 Task: Add a signature Faith Turner containing Have a great summer vacation, Faith Turner to email address softage.1@softage.net and add a label Landscaping
Action: Mouse moved to (442, 730)
Screenshot: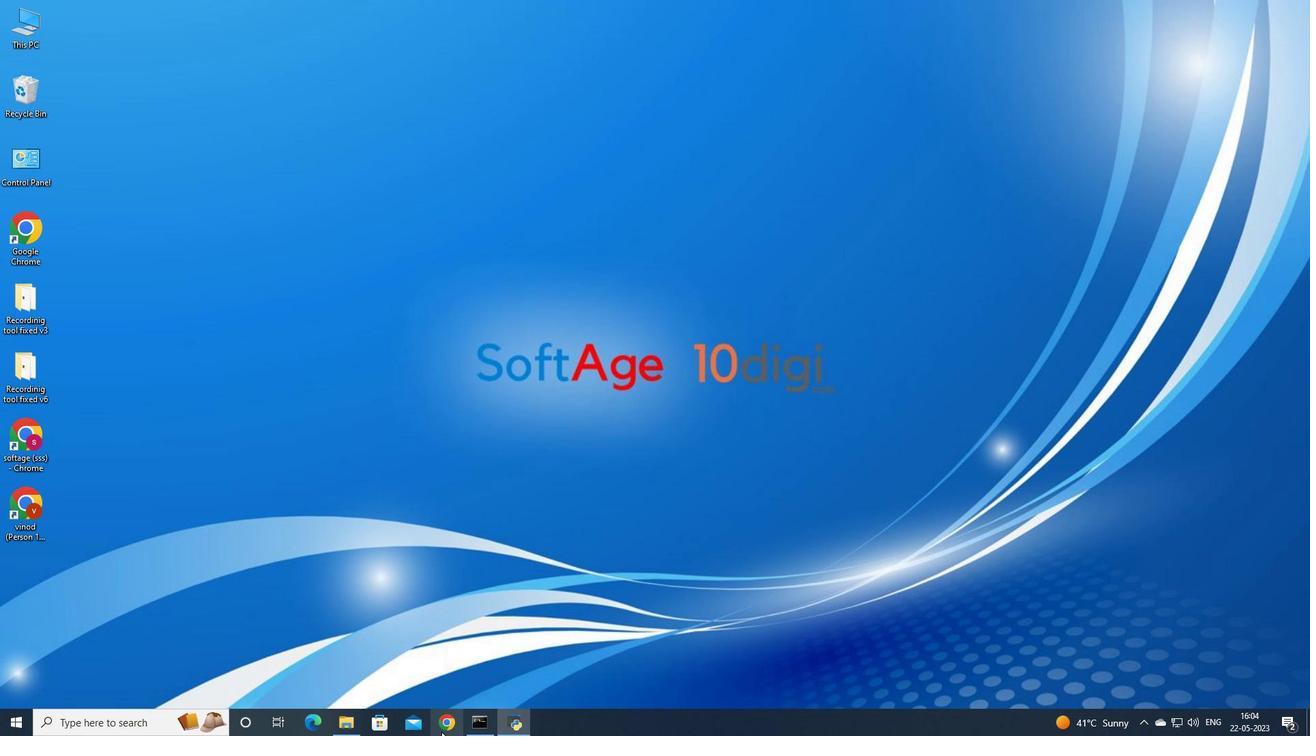 
Action: Mouse pressed left at (442, 730)
Screenshot: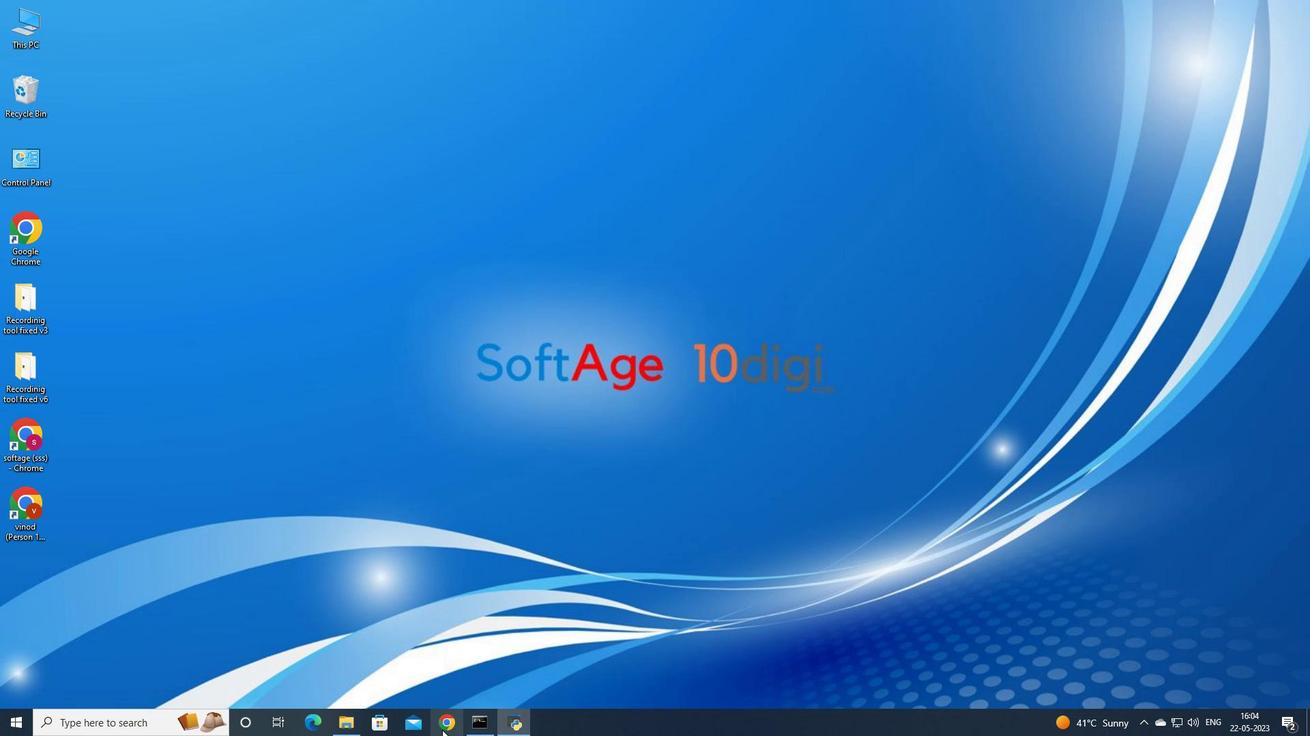 
Action: Mouse moved to (587, 417)
Screenshot: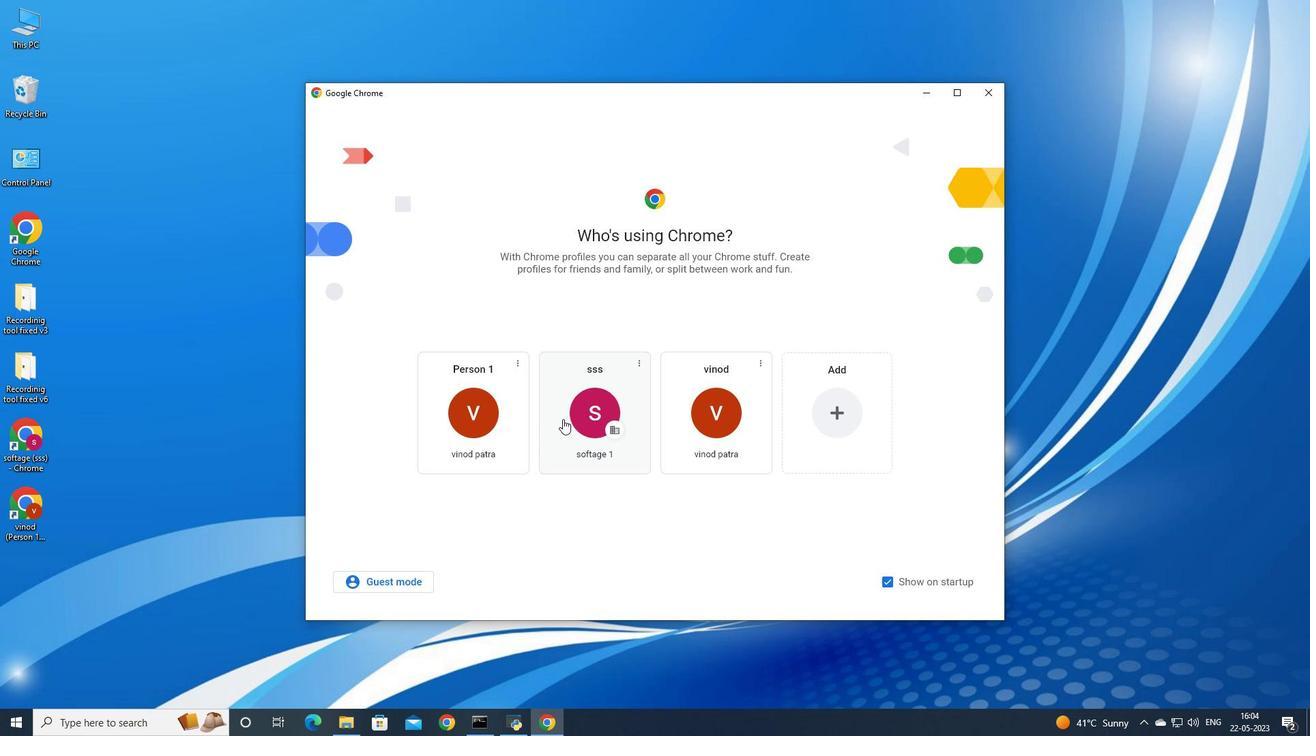 
Action: Mouse pressed left at (587, 417)
Screenshot: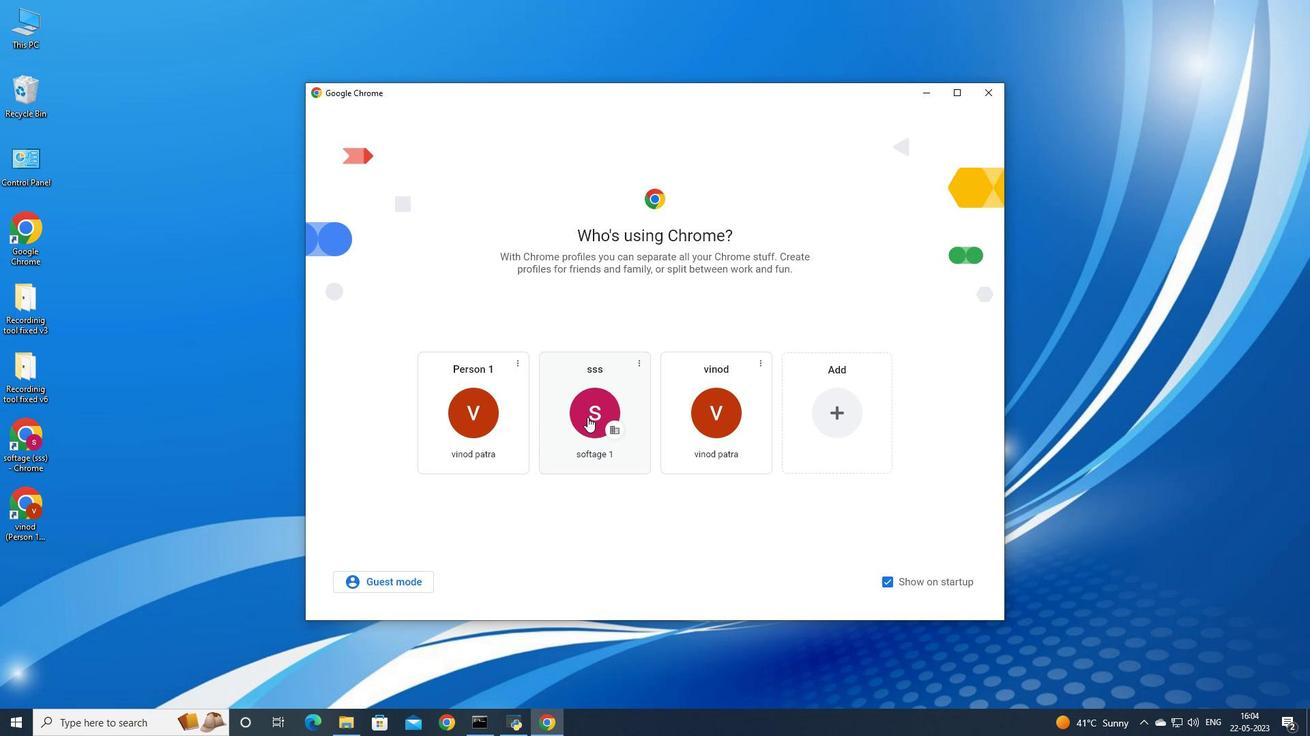
Action: Mouse moved to (1184, 74)
Screenshot: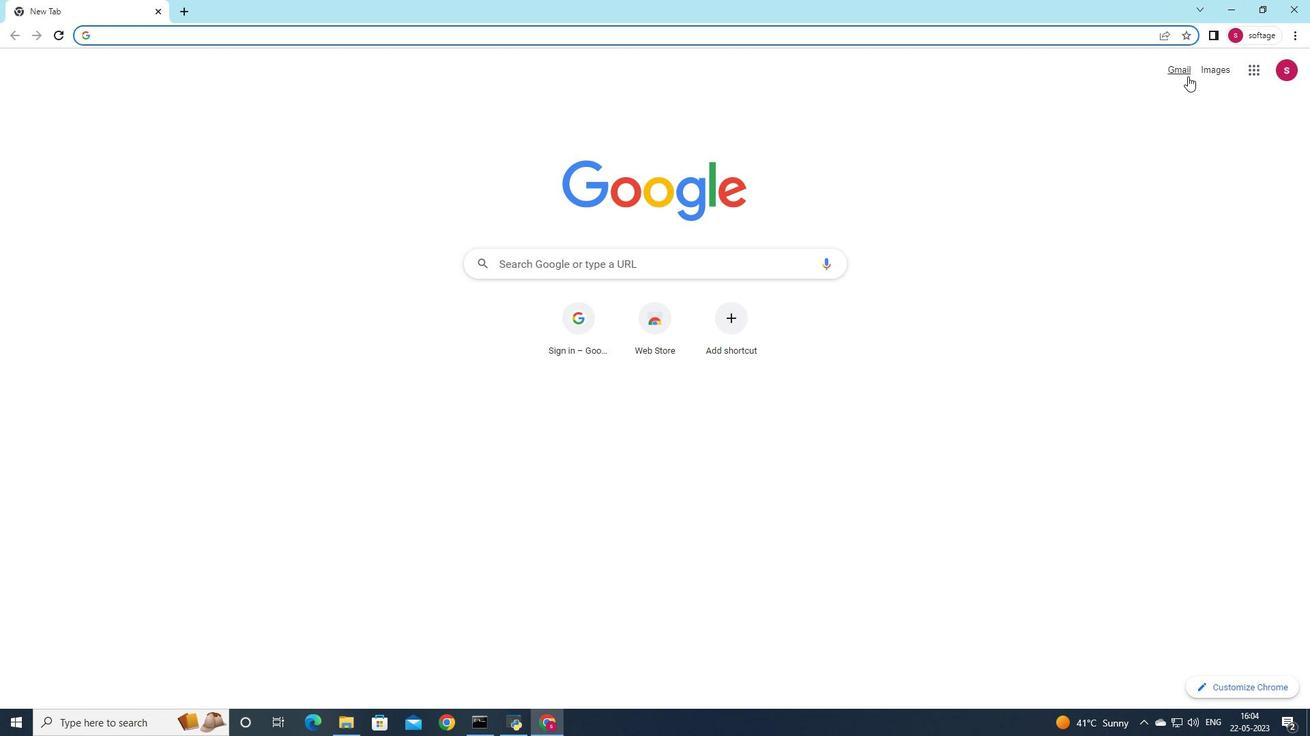 
Action: Mouse pressed left at (1184, 74)
Screenshot: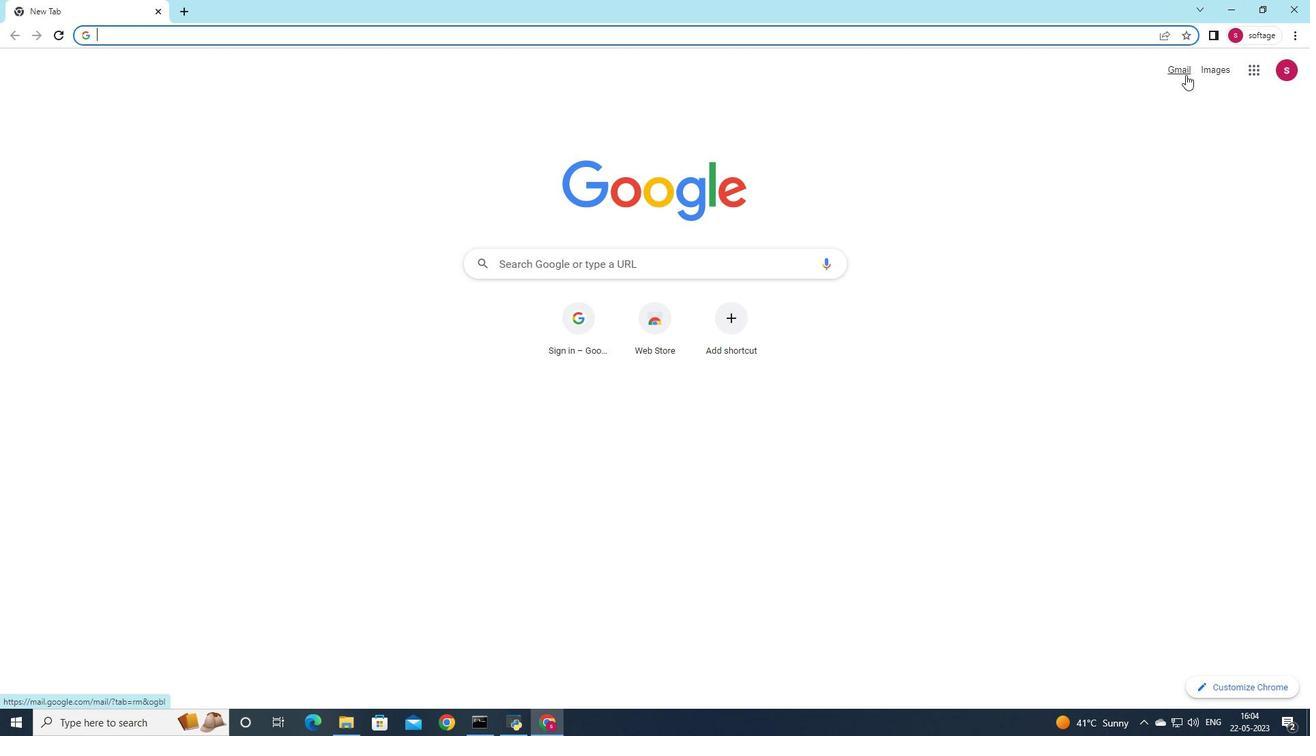 
Action: Mouse moved to (1157, 94)
Screenshot: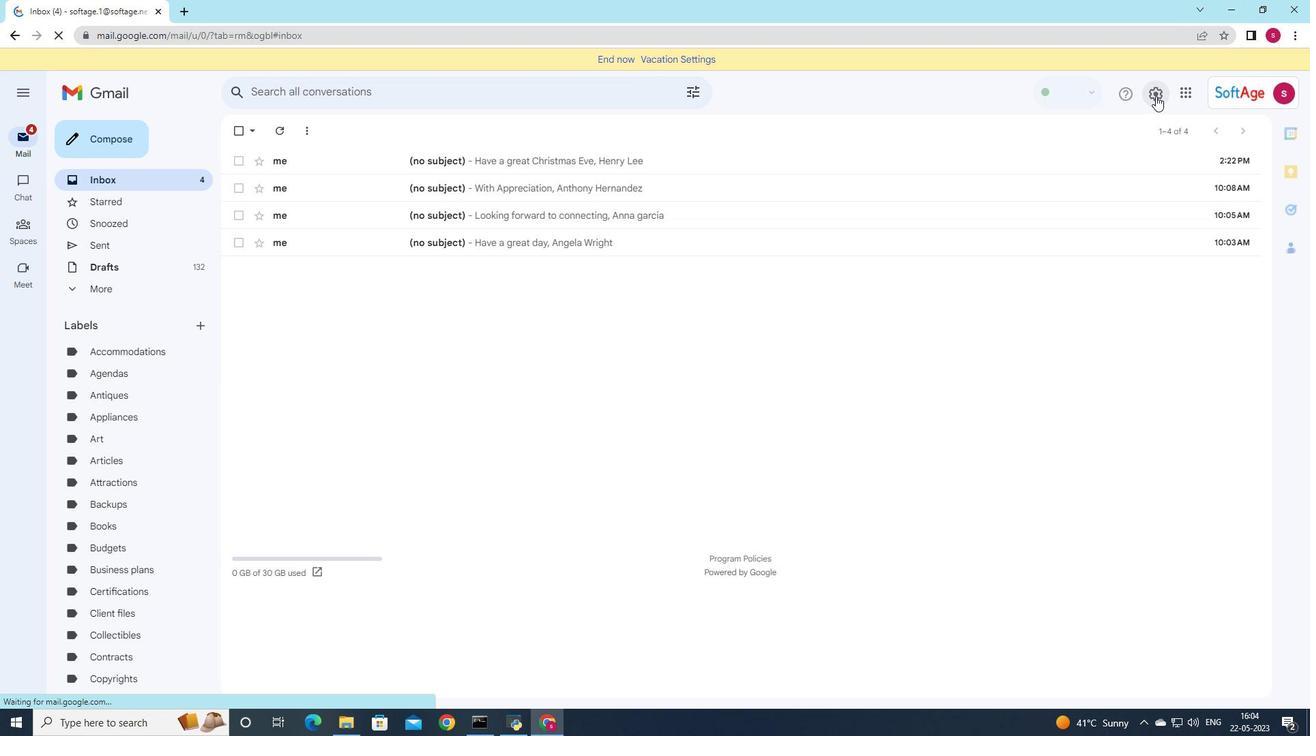 
Action: Mouse pressed left at (1157, 94)
Screenshot: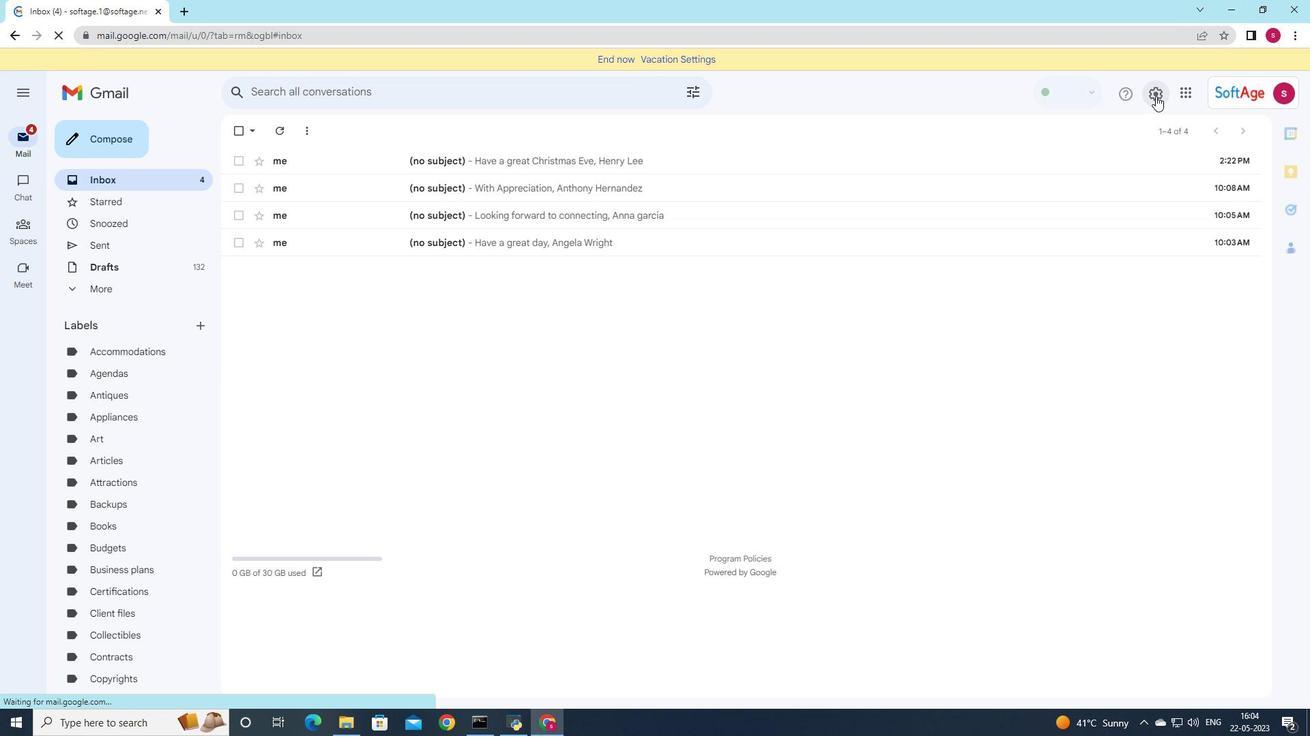 
Action: Mouse moved to (1162, 163)
Screenshot: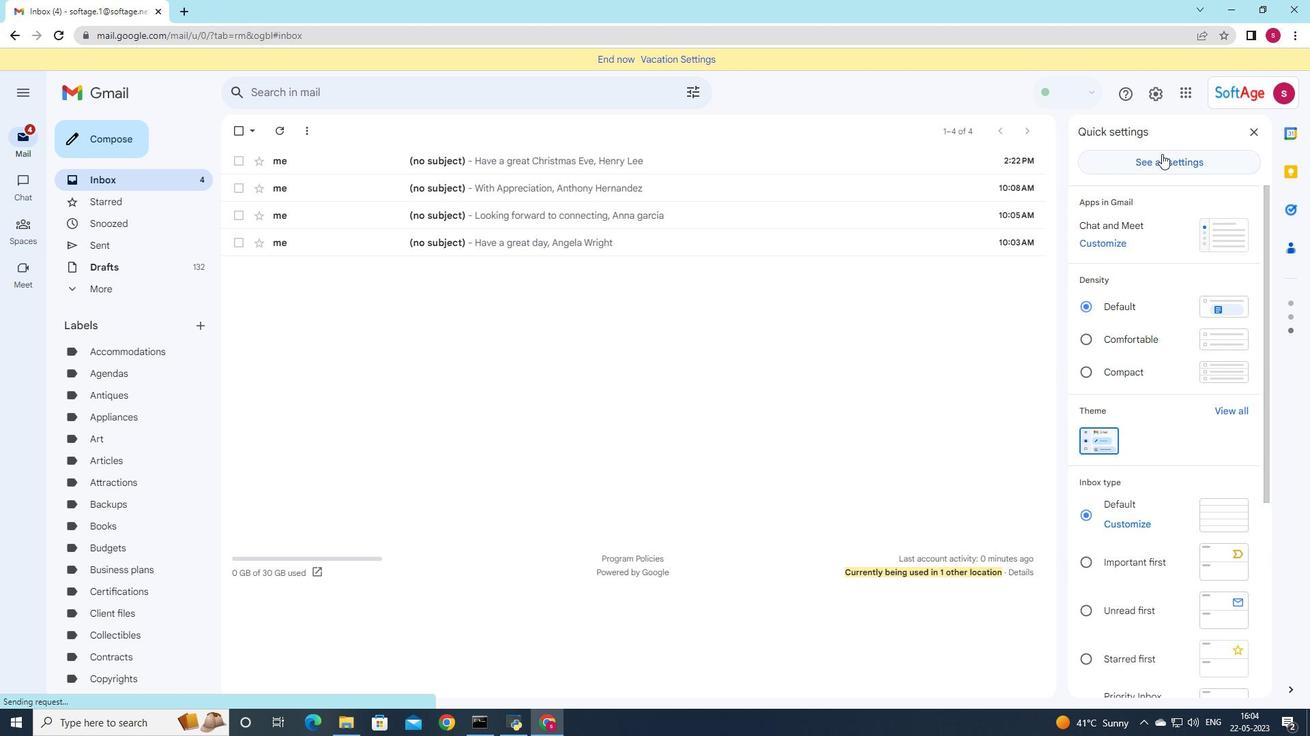
Action: Mouse pressed left at (1162, 163)
Screenshot: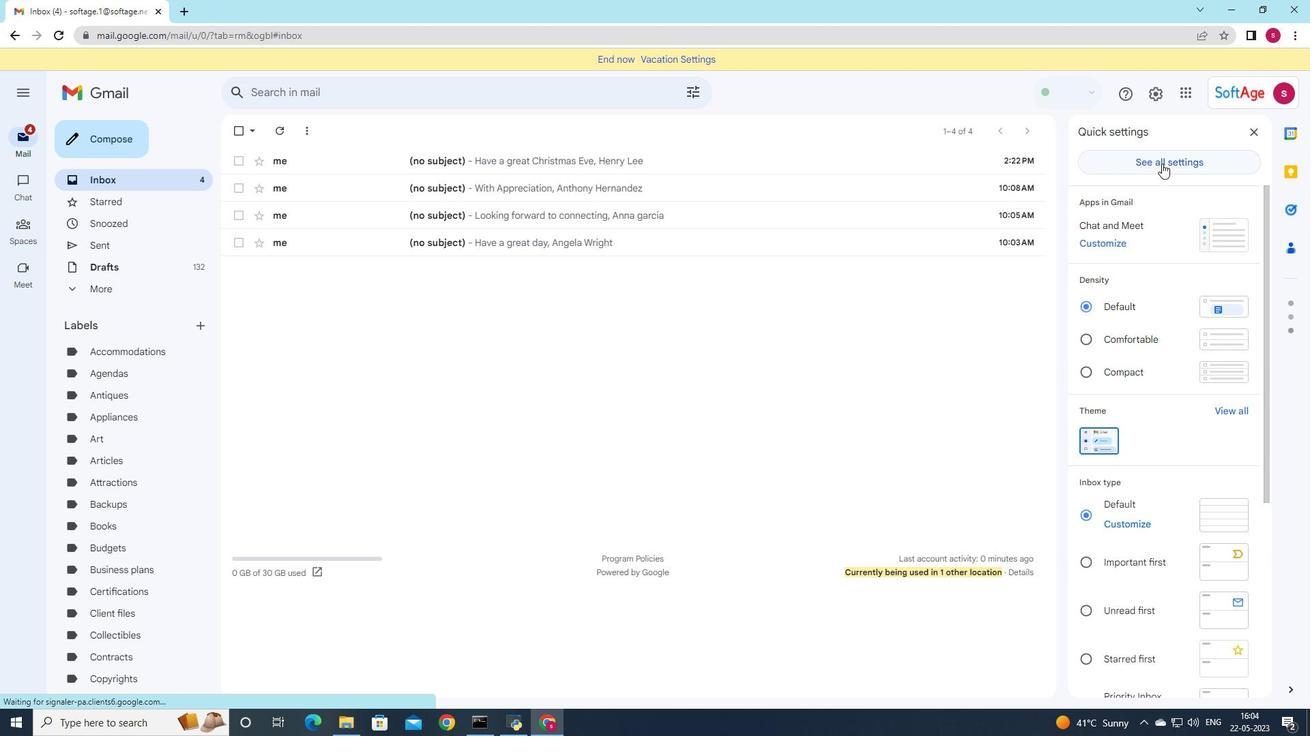 
Action: Mouse moved to (644, 309)
Screenshot: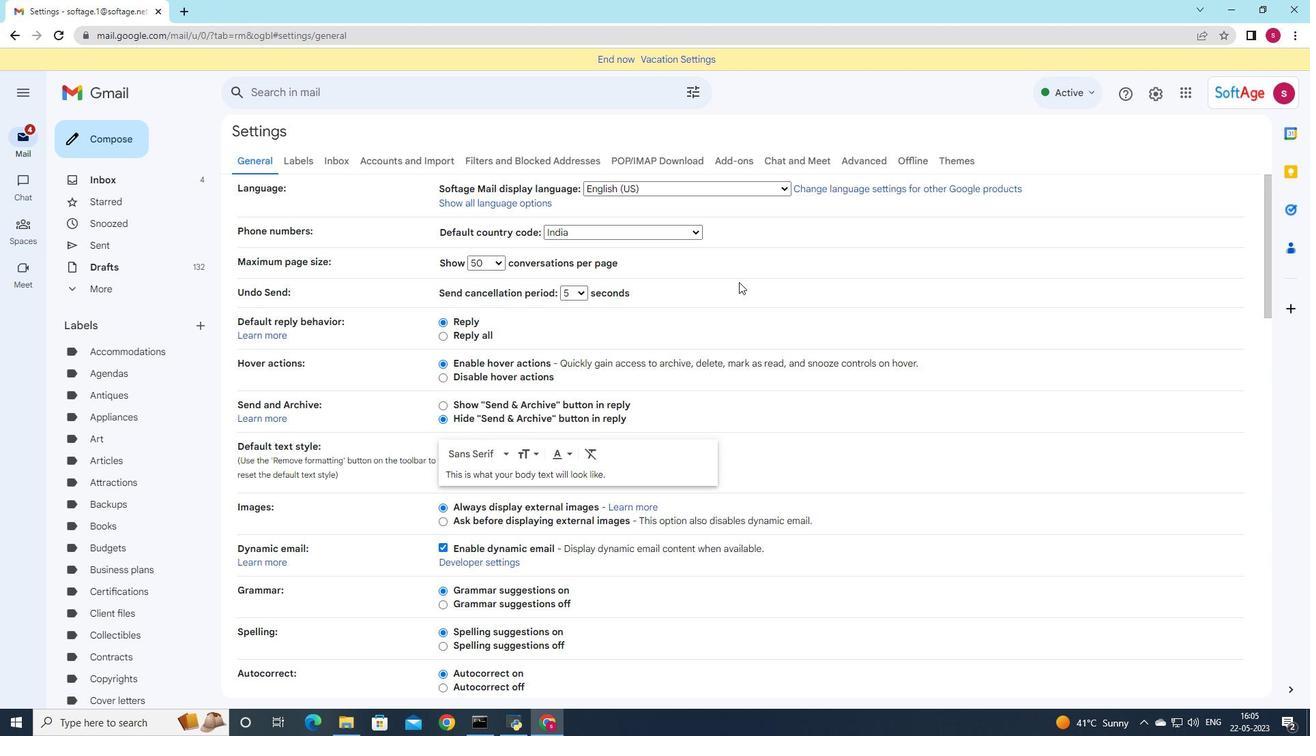 
Action: Mouse scrolled (644, 308) with delta (0, 0)
Screenshot: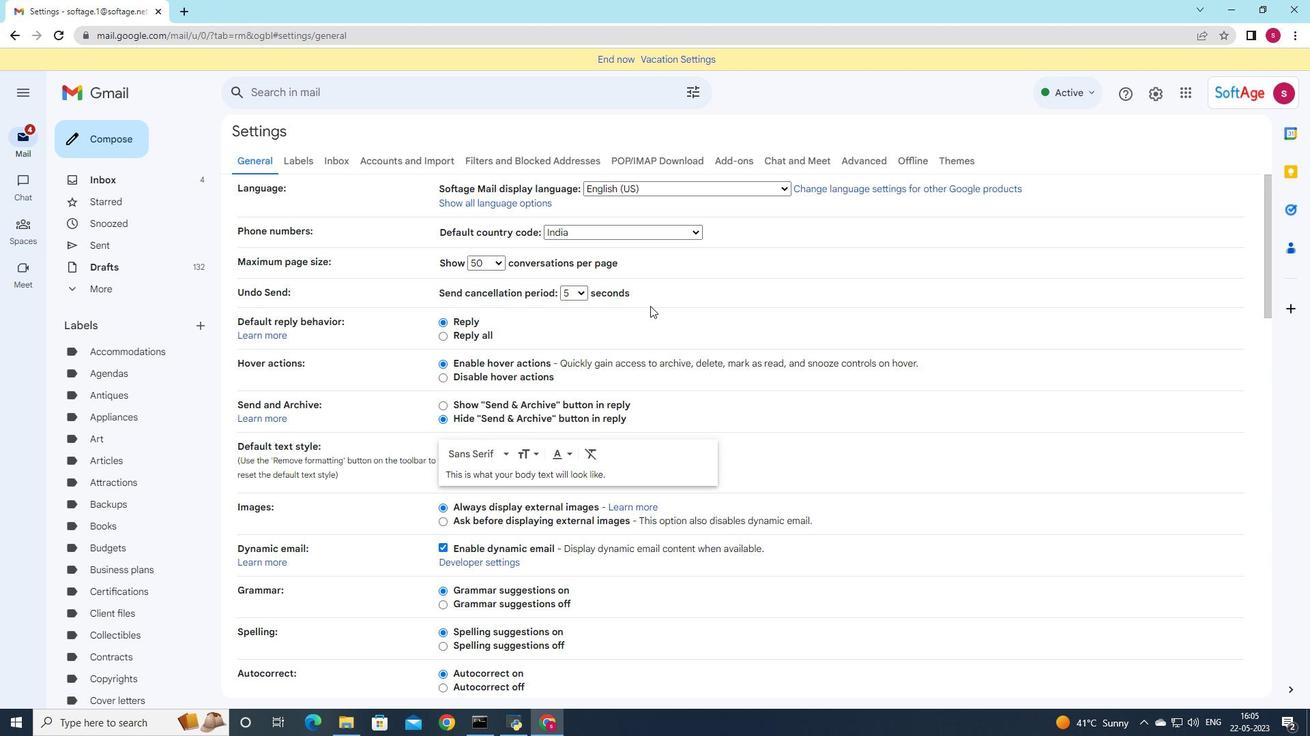 
Action: Mouse scrolled (644, 308) with delta (0, 0)
Screenshot: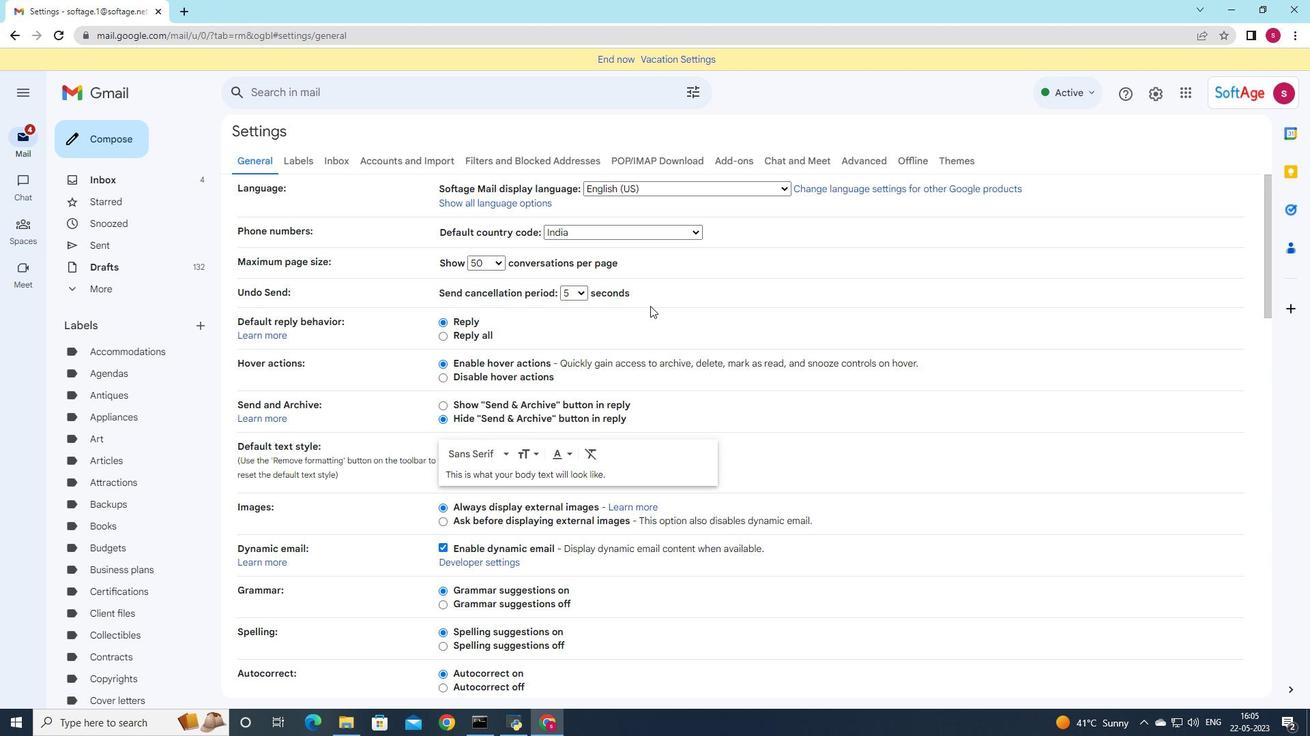 
Action: Mouse scrolled (644, 308) with delta (0, 0)
Screenshot: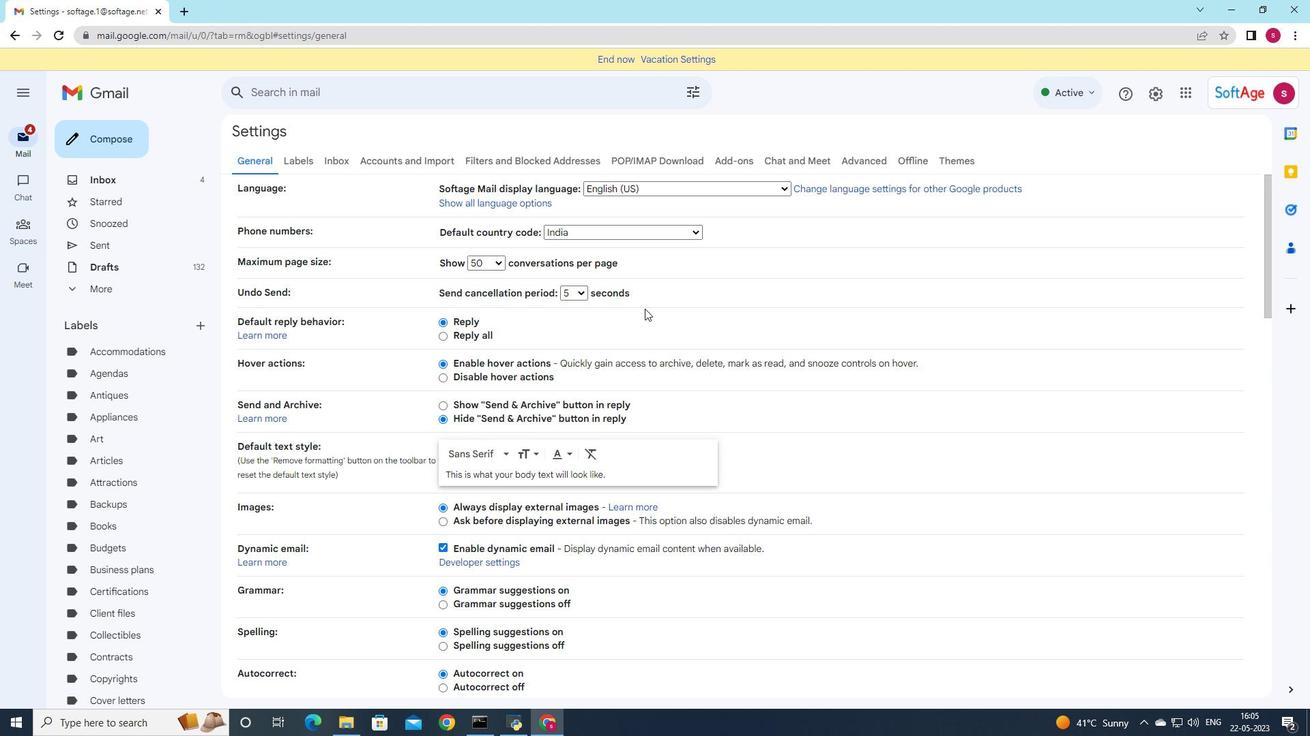 
Action: Mouse moved to (644, 323)
Screenshot: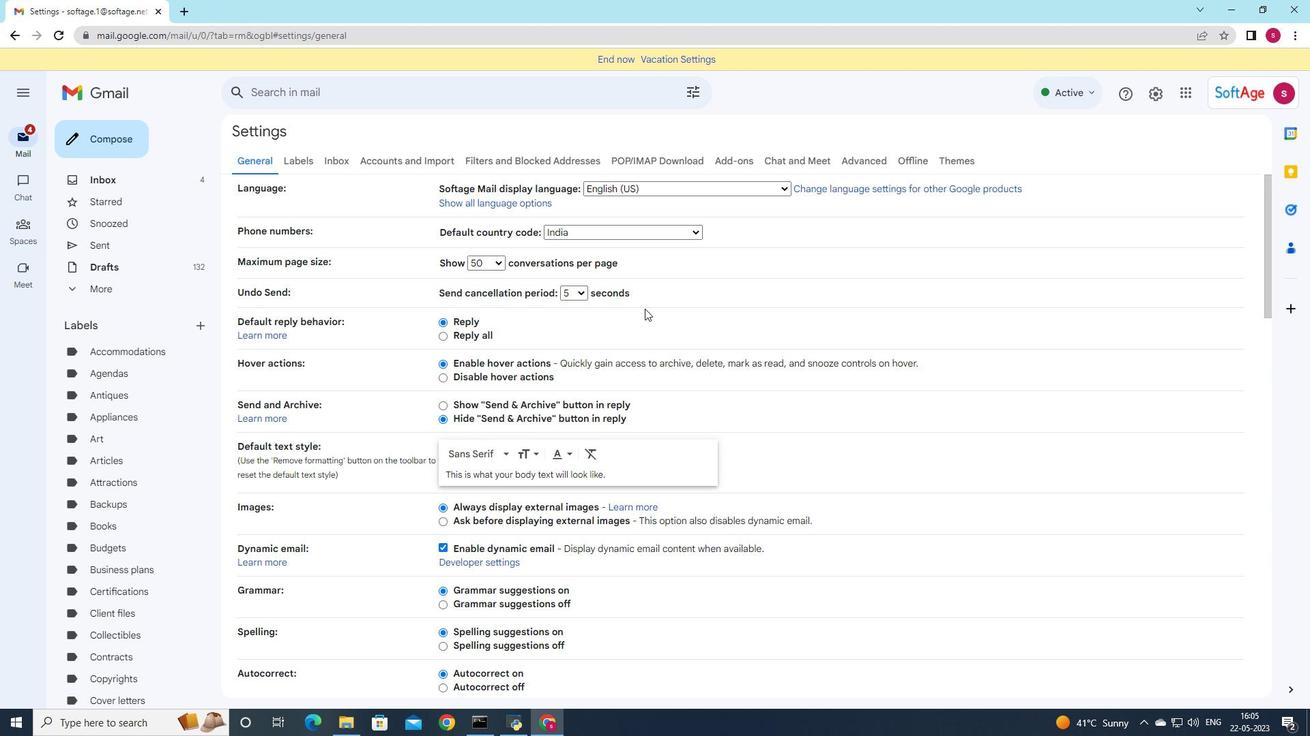 
Action: Mouse scrolled (644, 322) with delta (0, 0)
Screenshot: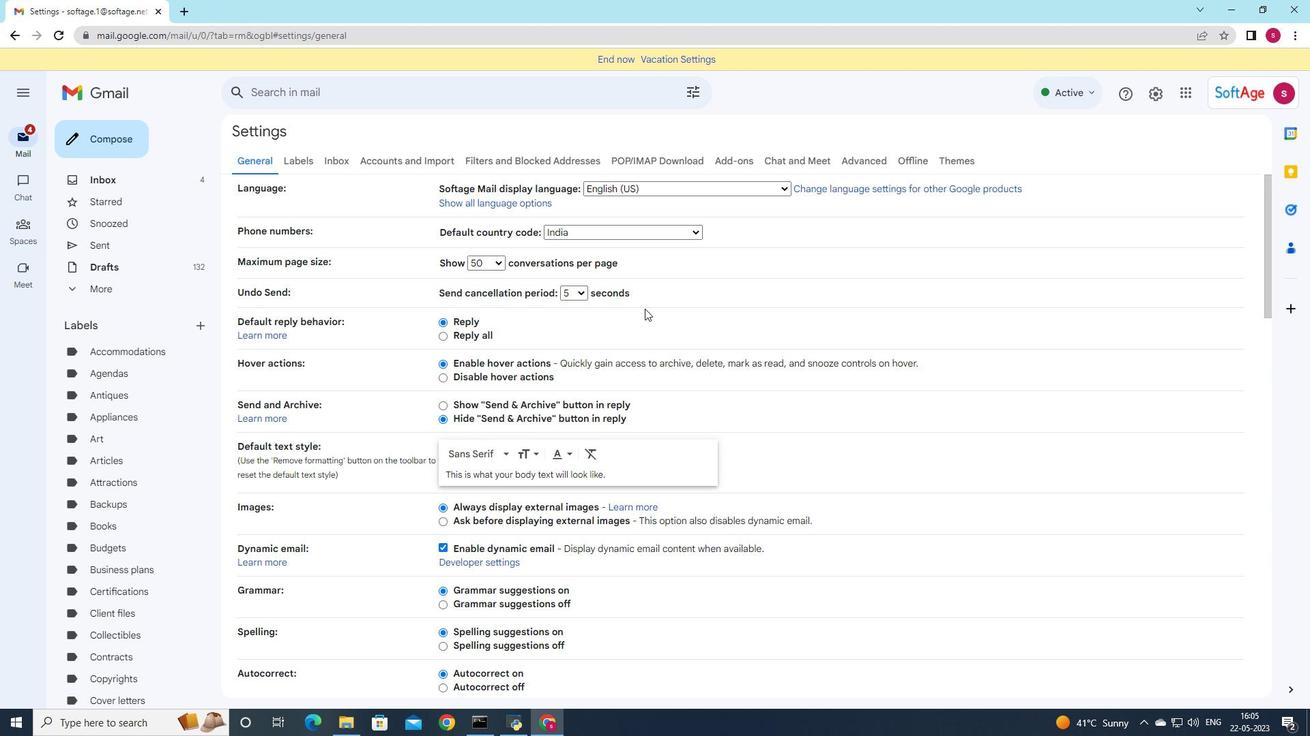 
Action: Mouse moved to (644, 325)
Screenshot: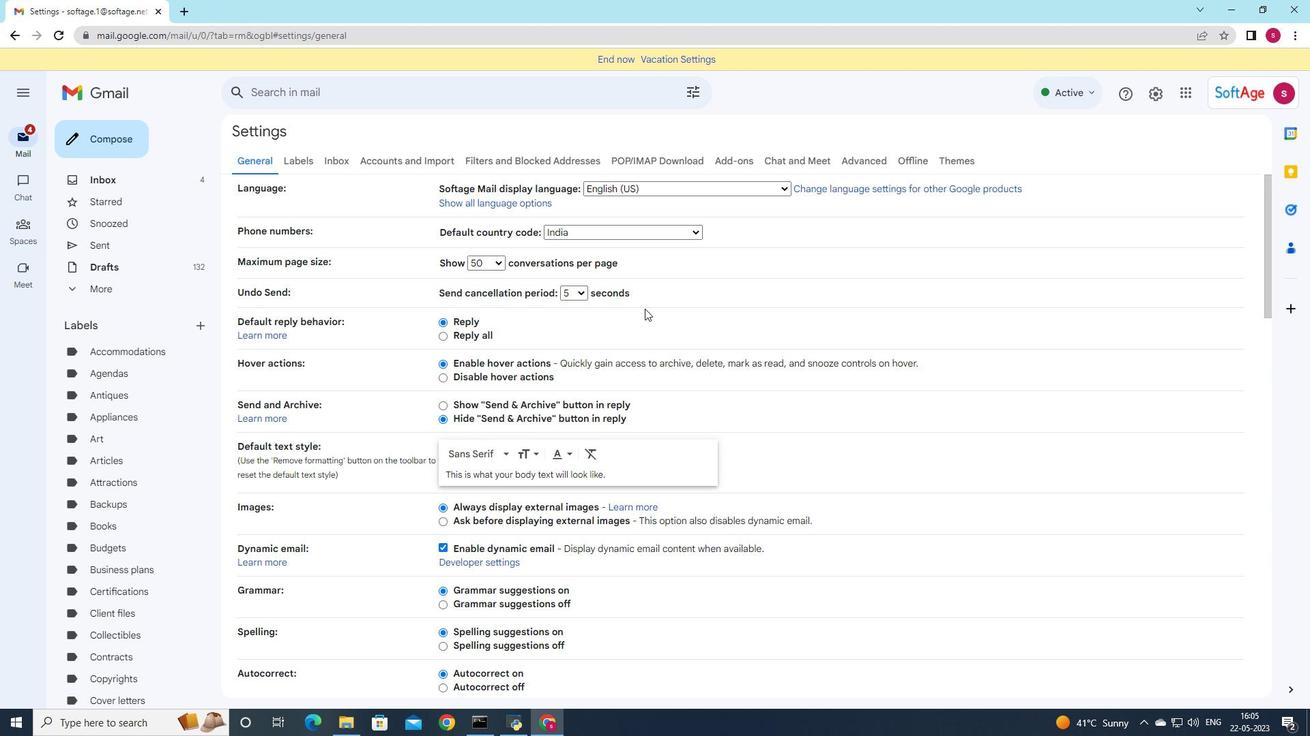 
Action: Mouse scrolled (644, 324) with delta (0, 0)
Screenshot: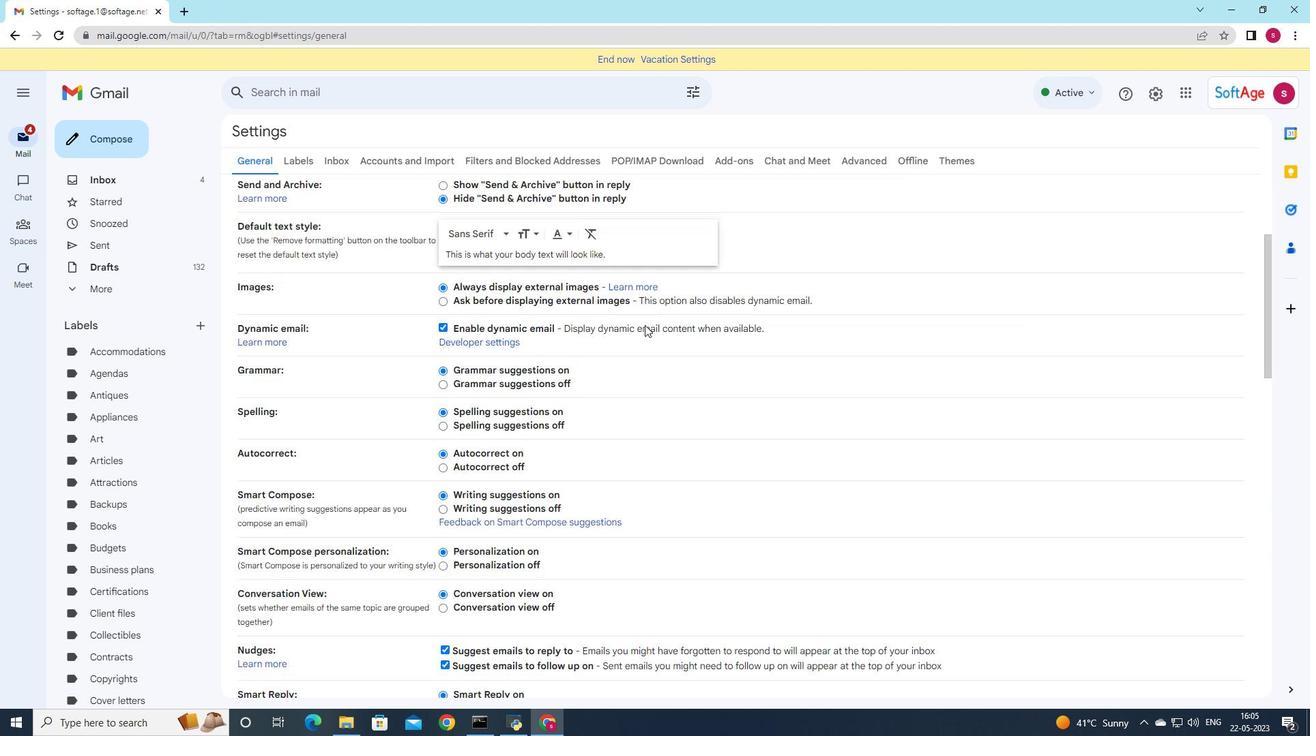 
Action: Mouse scrolled (644, 324) with delta (0, 0)
Screenshot: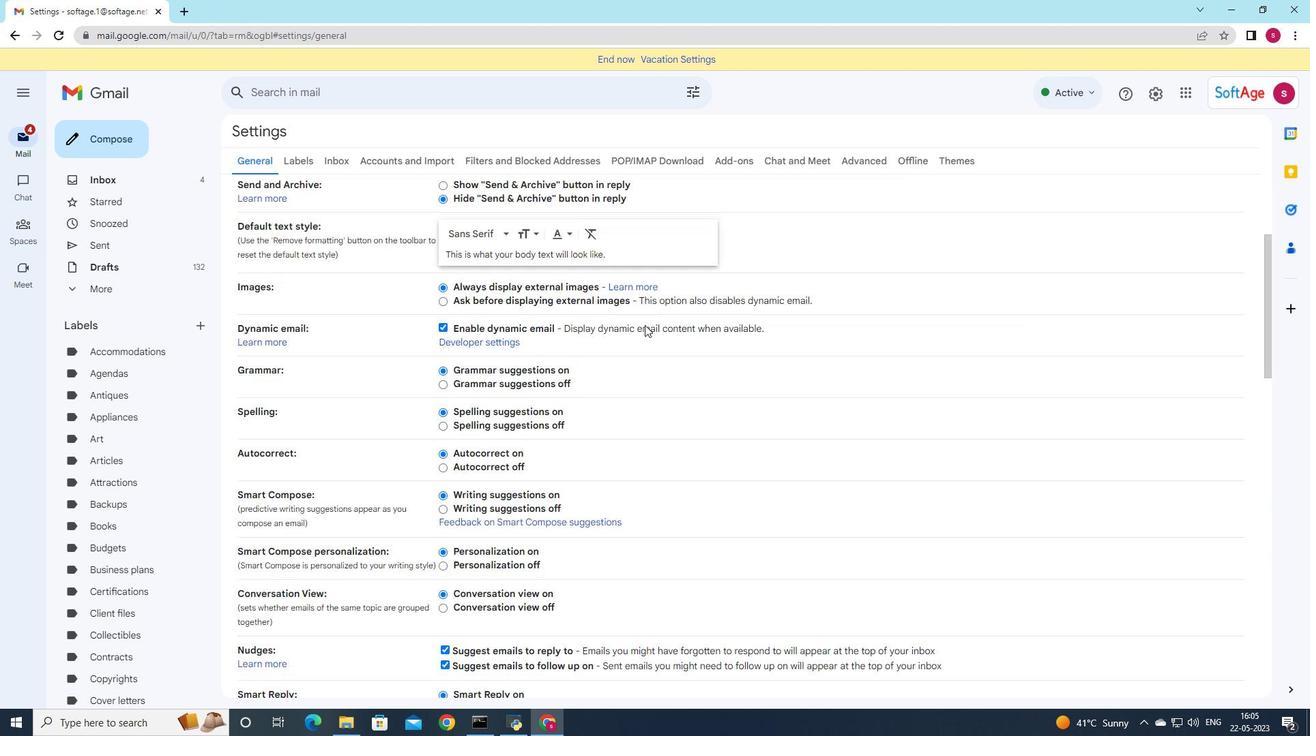 
Action: Mouse scrolled (644, 324) with delta (0, 0)
Screenshot: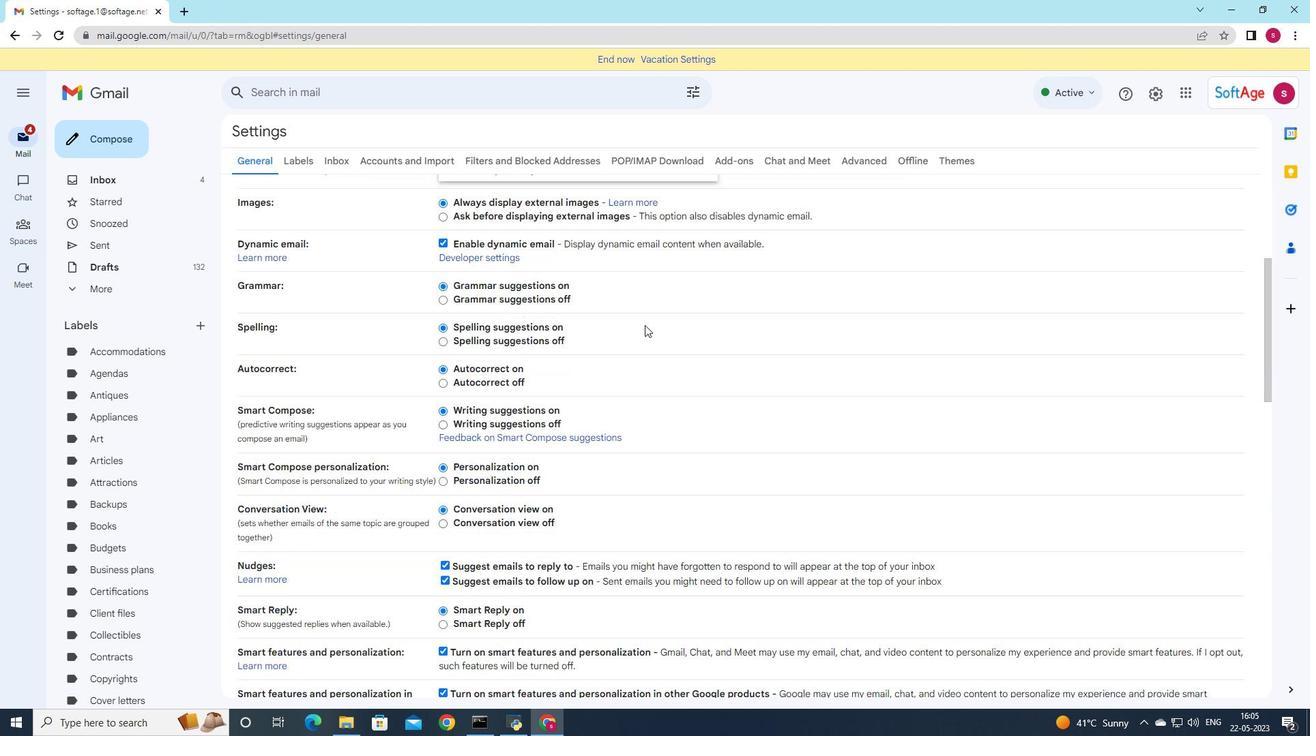 
Action: Mouse scrolled (644, 324) with delta (0, 0)
Screenshot: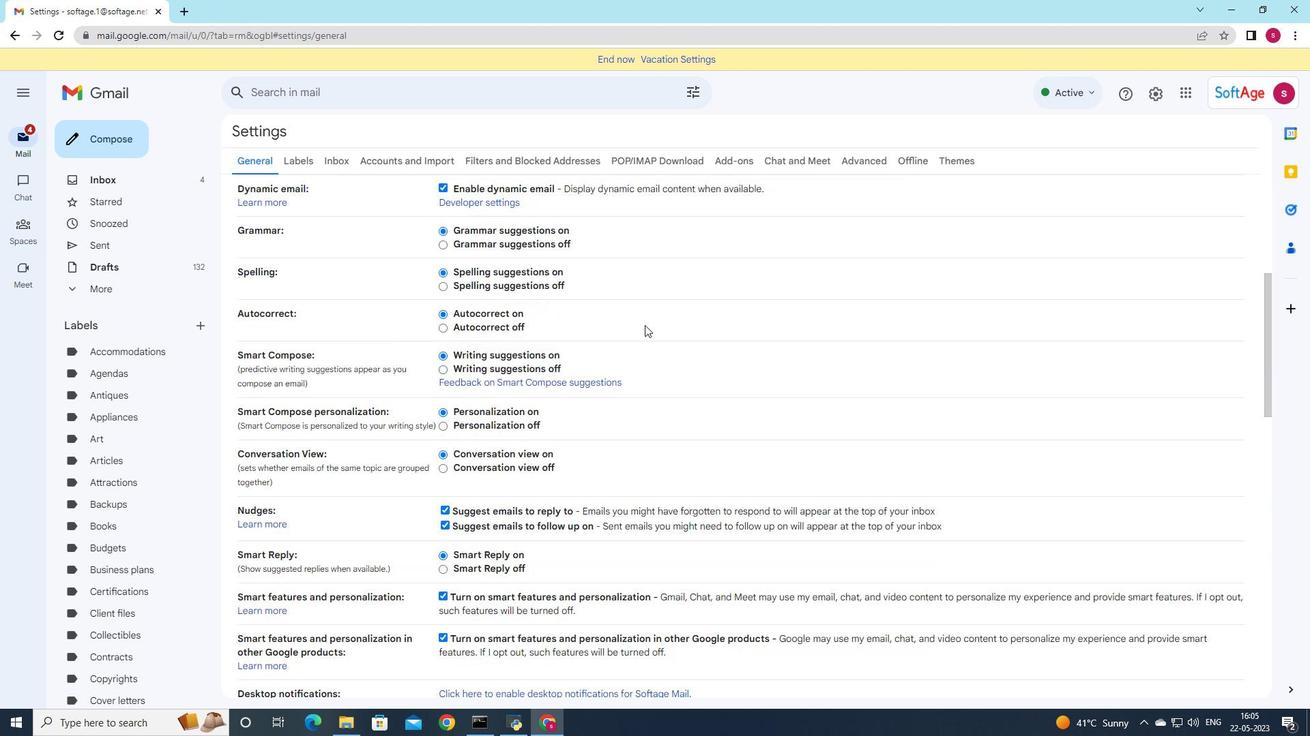 
Action: Mouse scrolled (644, 324) with delta (0, 0)
Screenshot: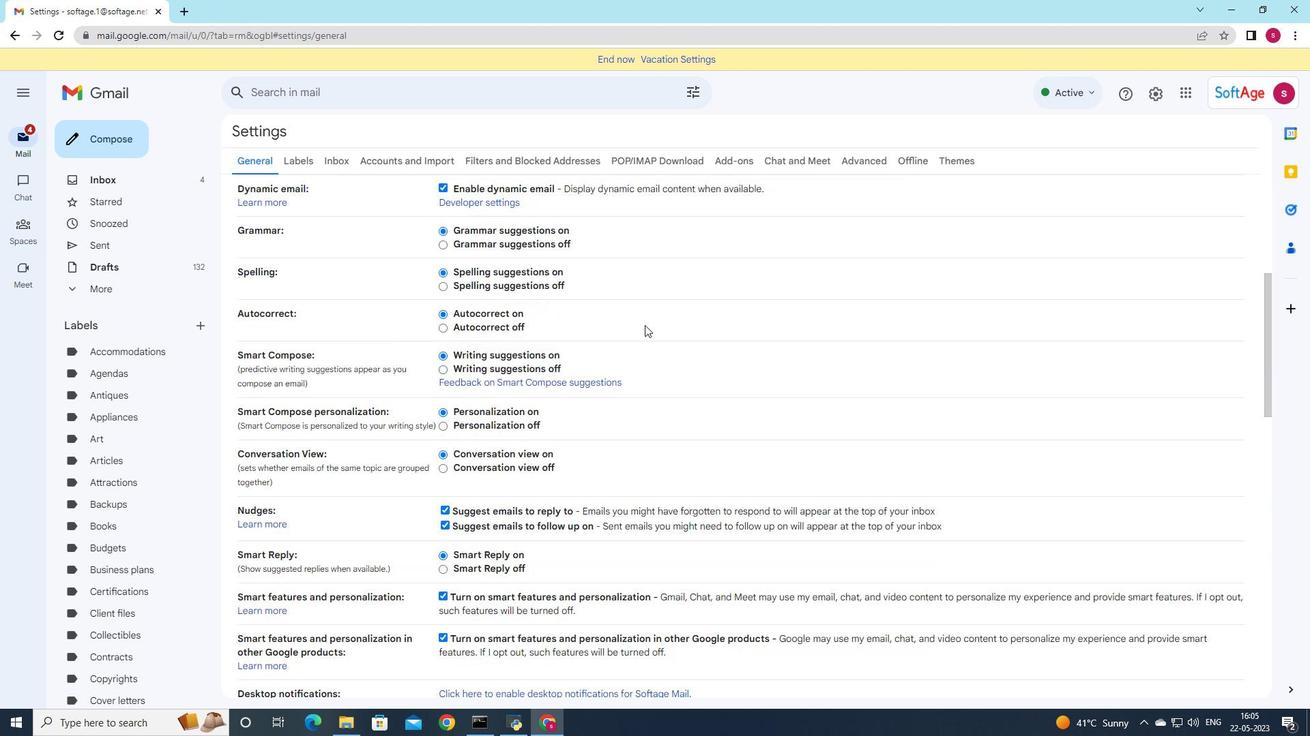 
Action: Mouse moved to (644, 326)
Screenshot: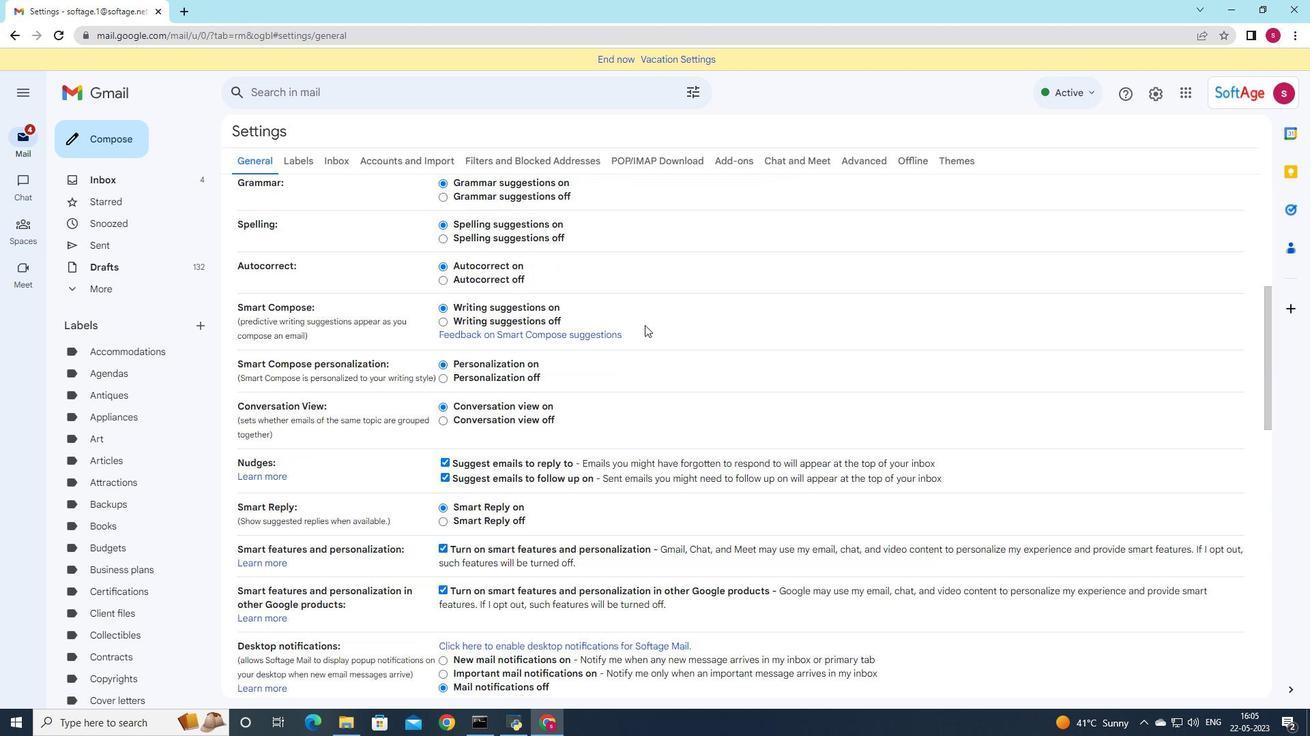 
Action: Mouse scrolled (644, 325) with delta (0, 0)
Screenshot: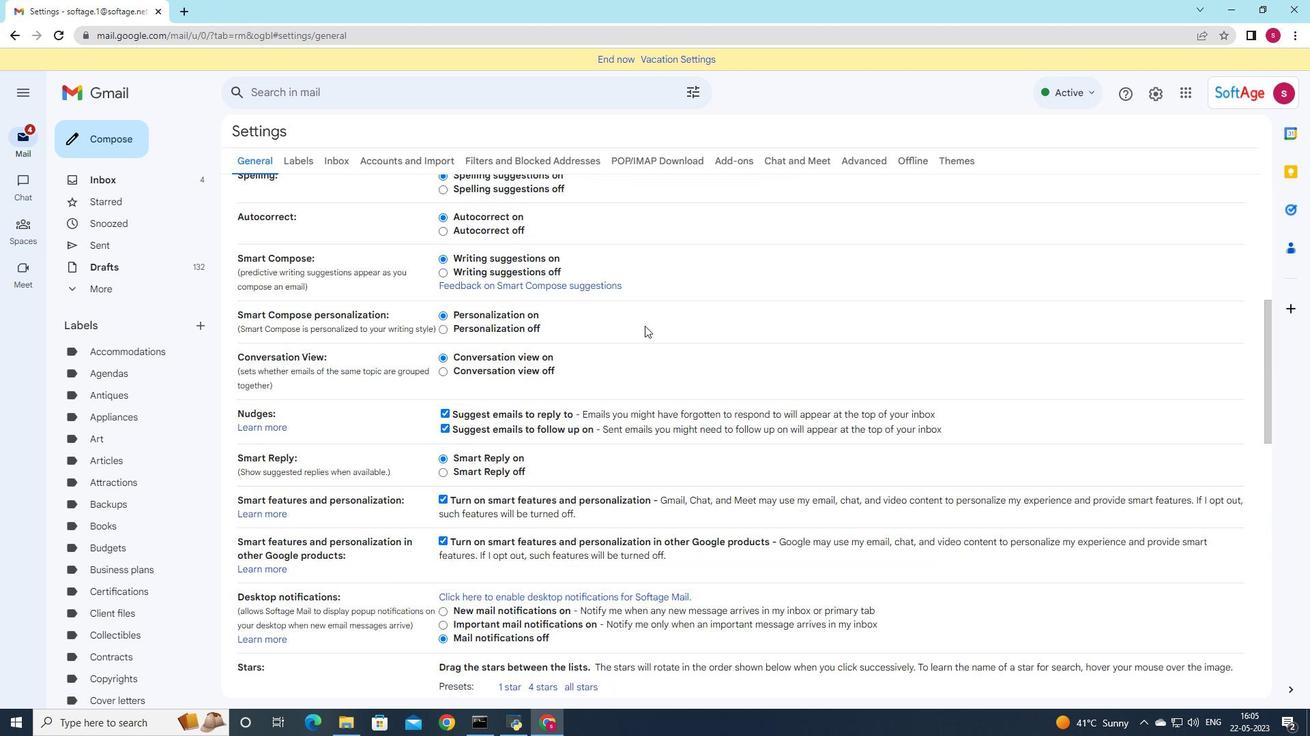 
Action: Mouse scrolled (644, 325) with delta (0, 0)
Screenshot: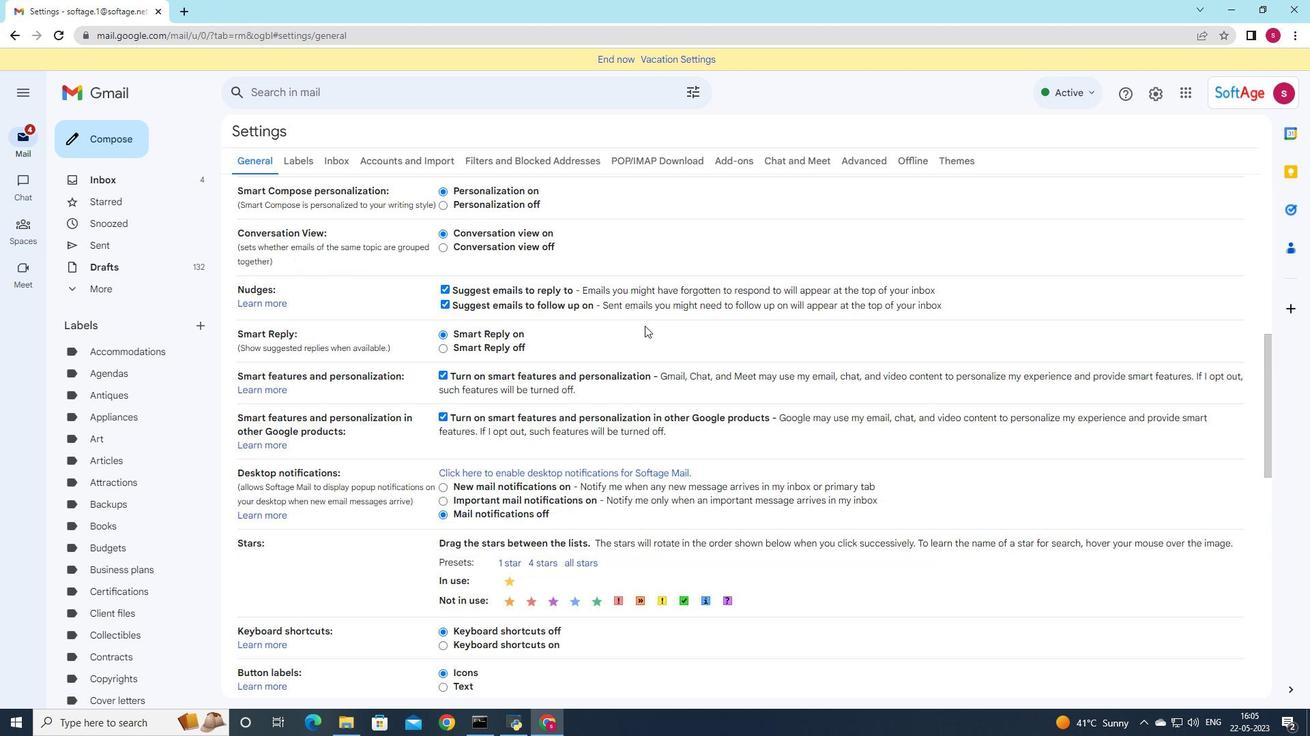 
Action: Mouse scrolled (644, 325) with delta (0, 0)
Screenshot: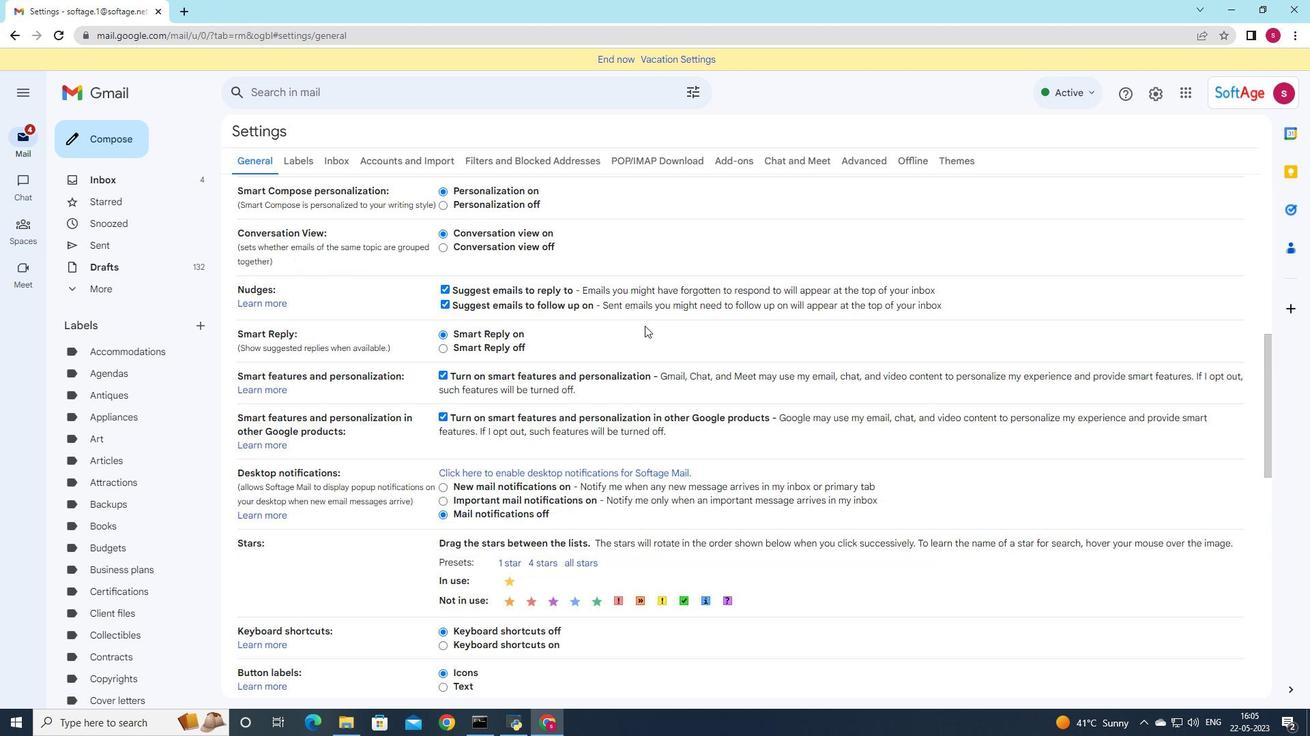 
Action: Mouse scrolled (644, 325) with delta (0, 0)
Screenshot: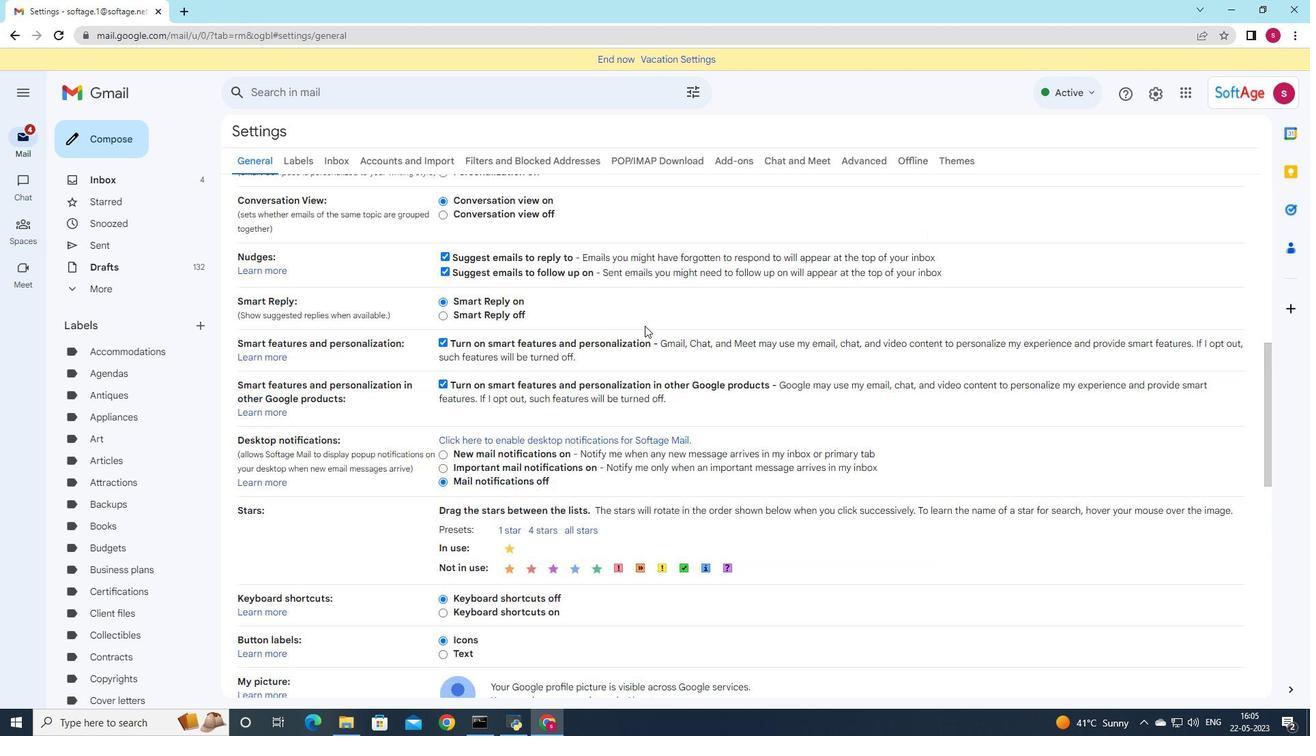 
Action: Mouse scrolled (644, 325) with delta (0, 0)
Screenshot: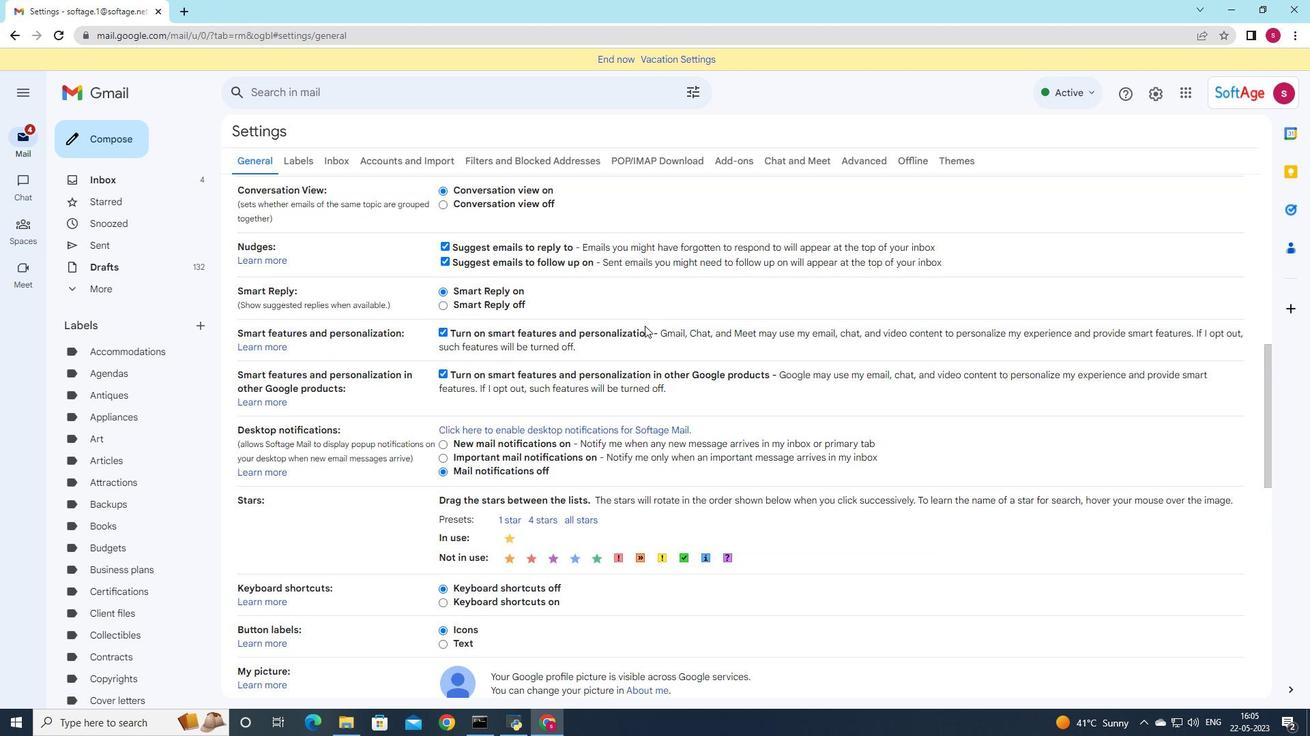 
Action: Mouse scrolled (644, 325) with delta (0, 0)
Screenshot: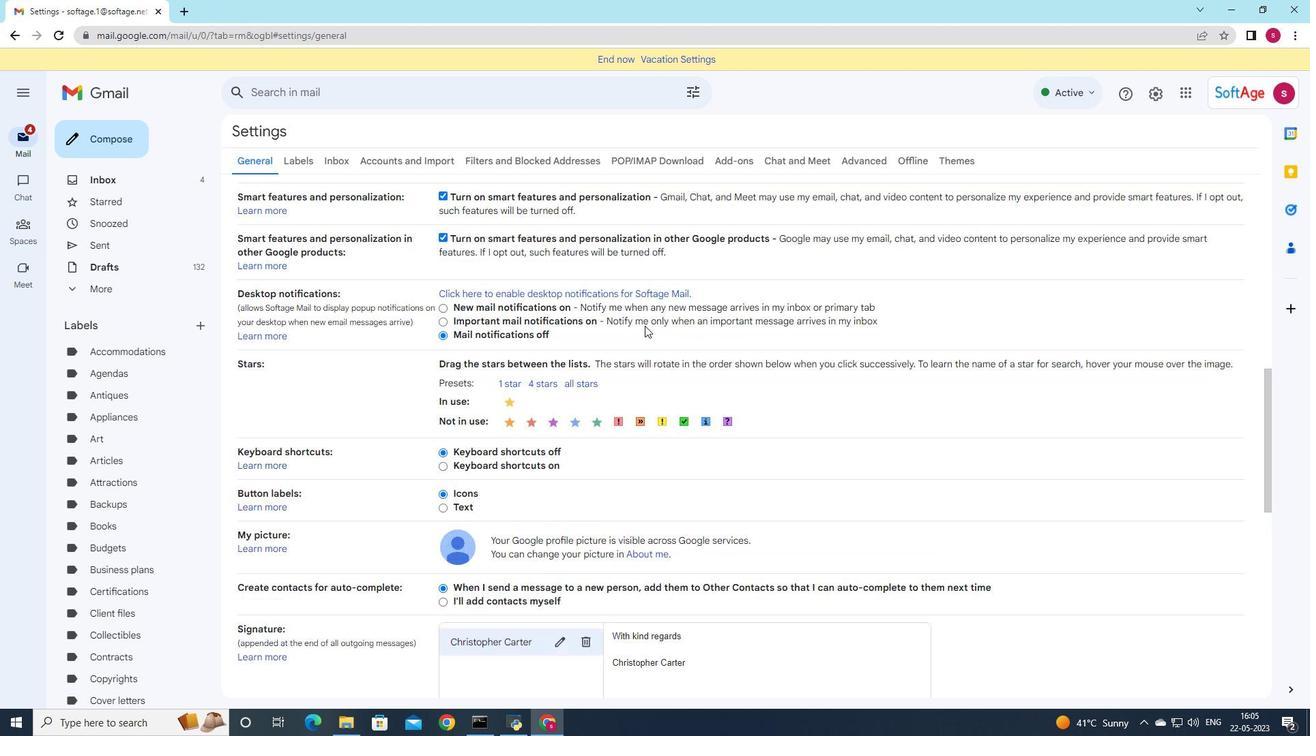 
Action: Mouse moved to (588, 382)
Screenshot: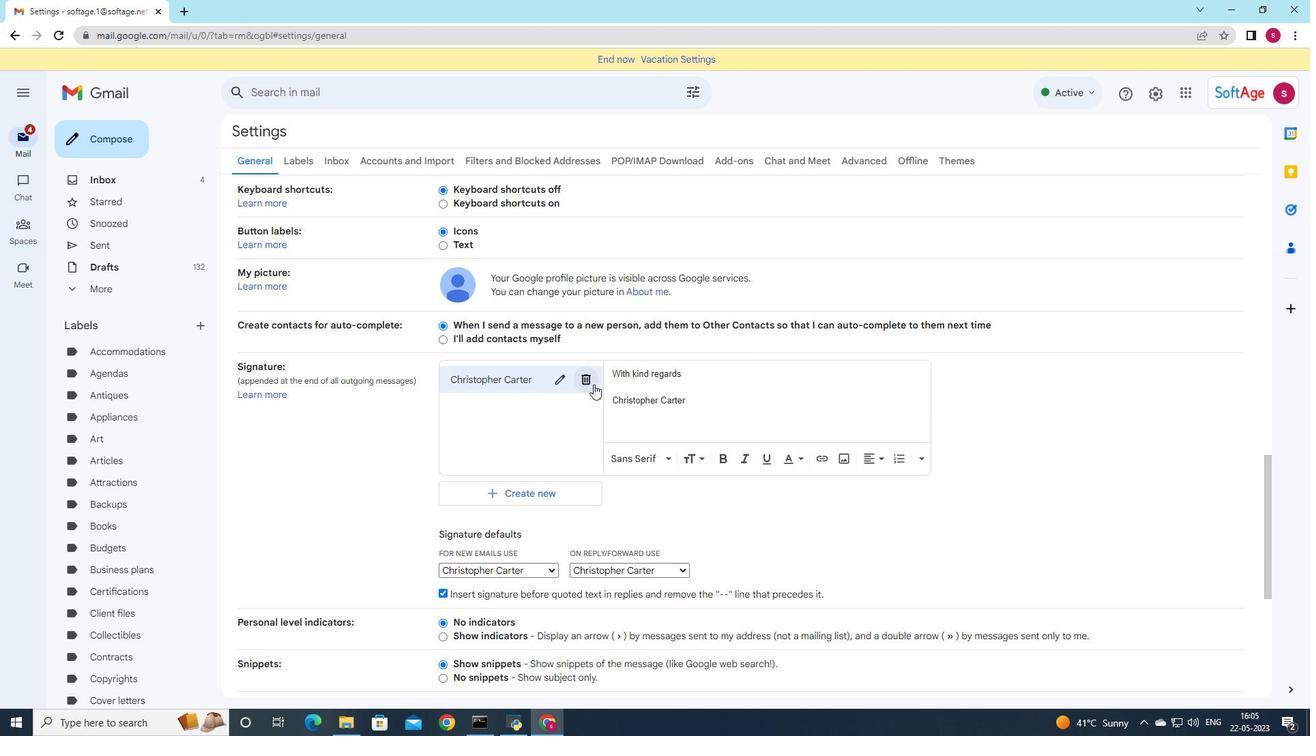 
Action: Mouse pressed left at (588, 382)
Screenshot: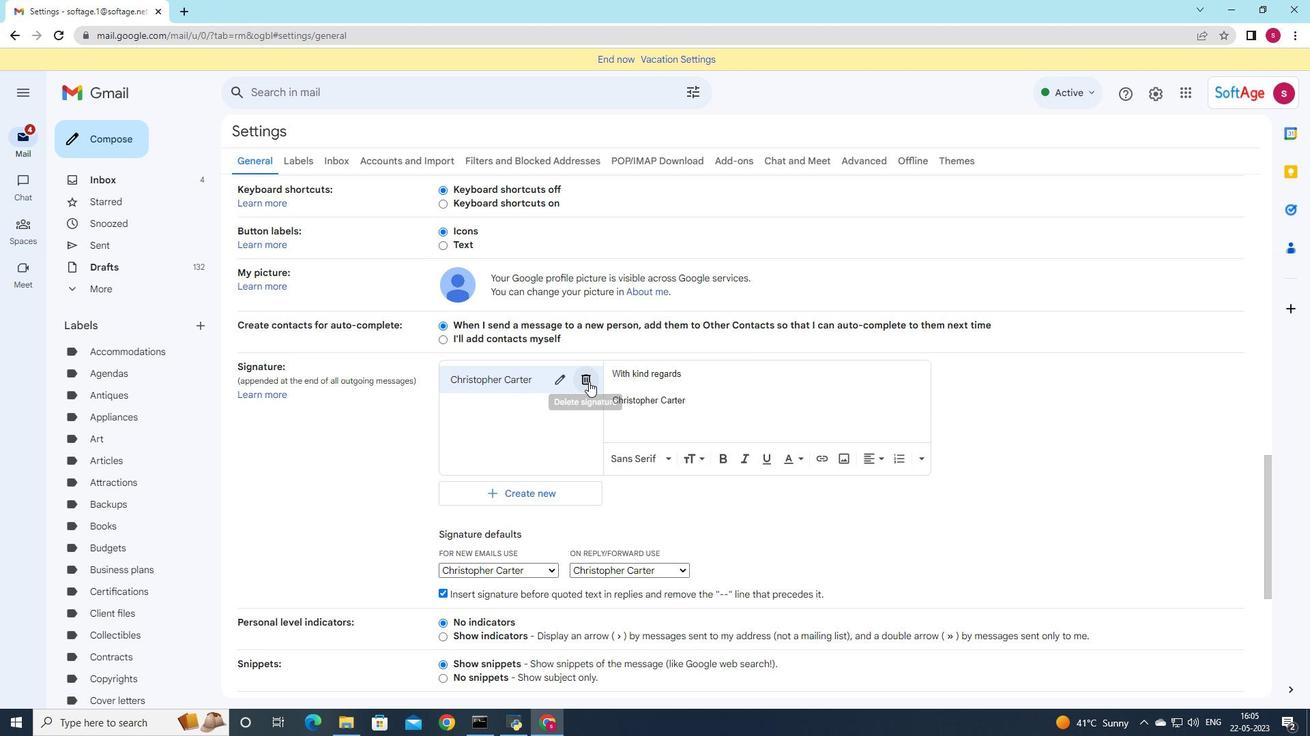 
Action: Mouse moved to (784, 403)
Screenshot: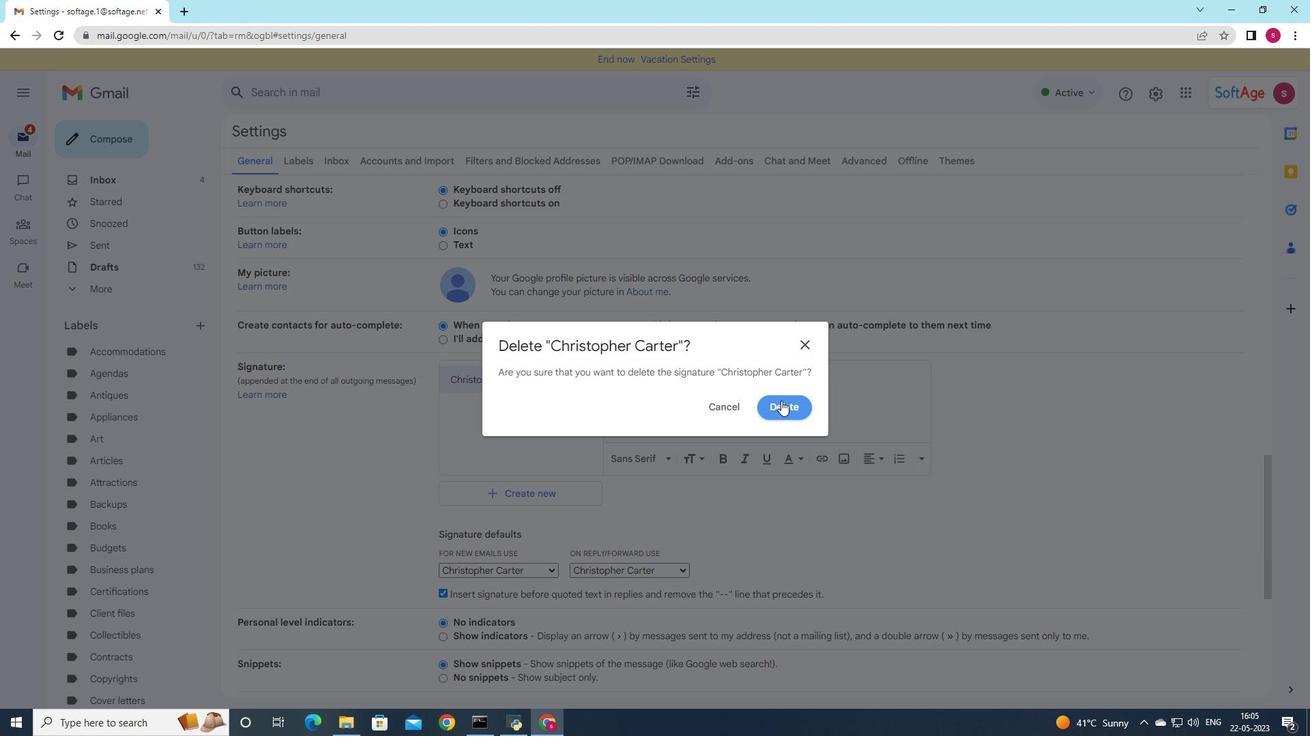 
Action: Mouse pressed left at (784, 403)
Screenshot: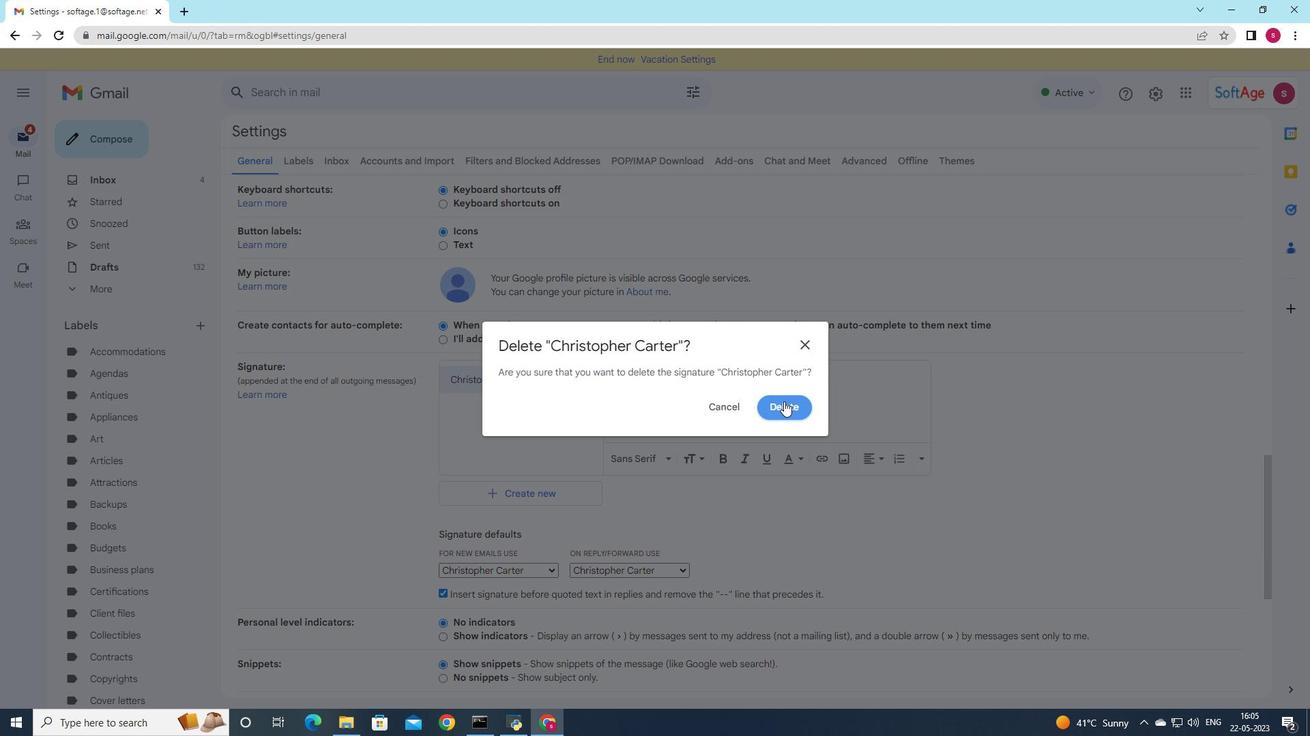
Action: Mouse moved to (516, 392)
Screenshot: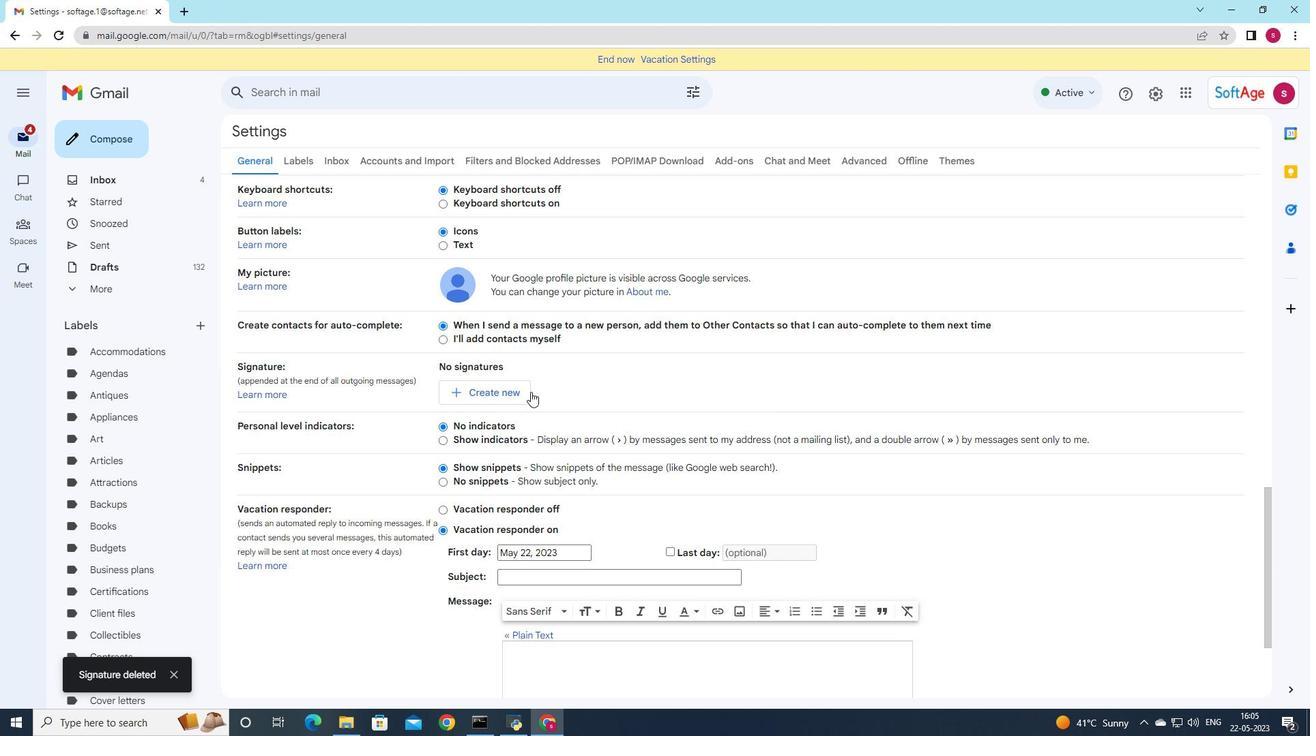 
Action: Mouse pressed left at (516, 392)
Screenshot: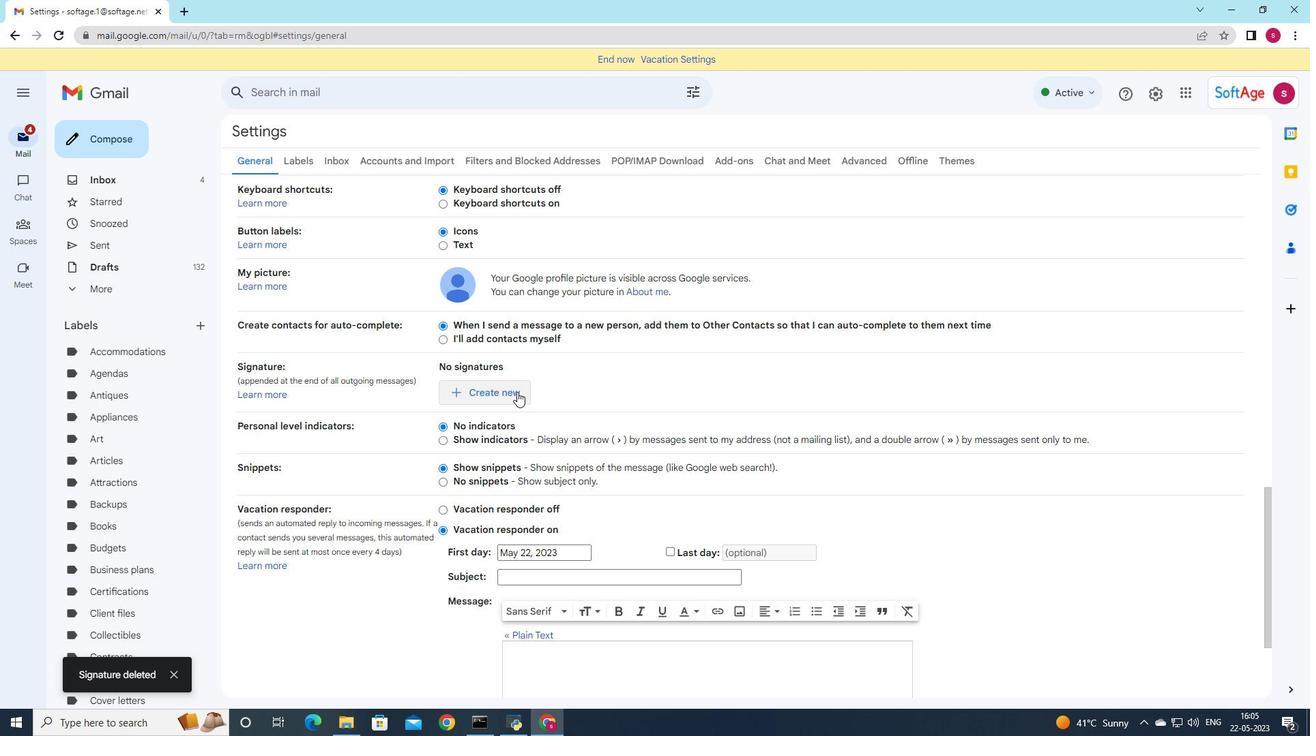 
Action: Mouse moved to (631, 379)
Screenshot: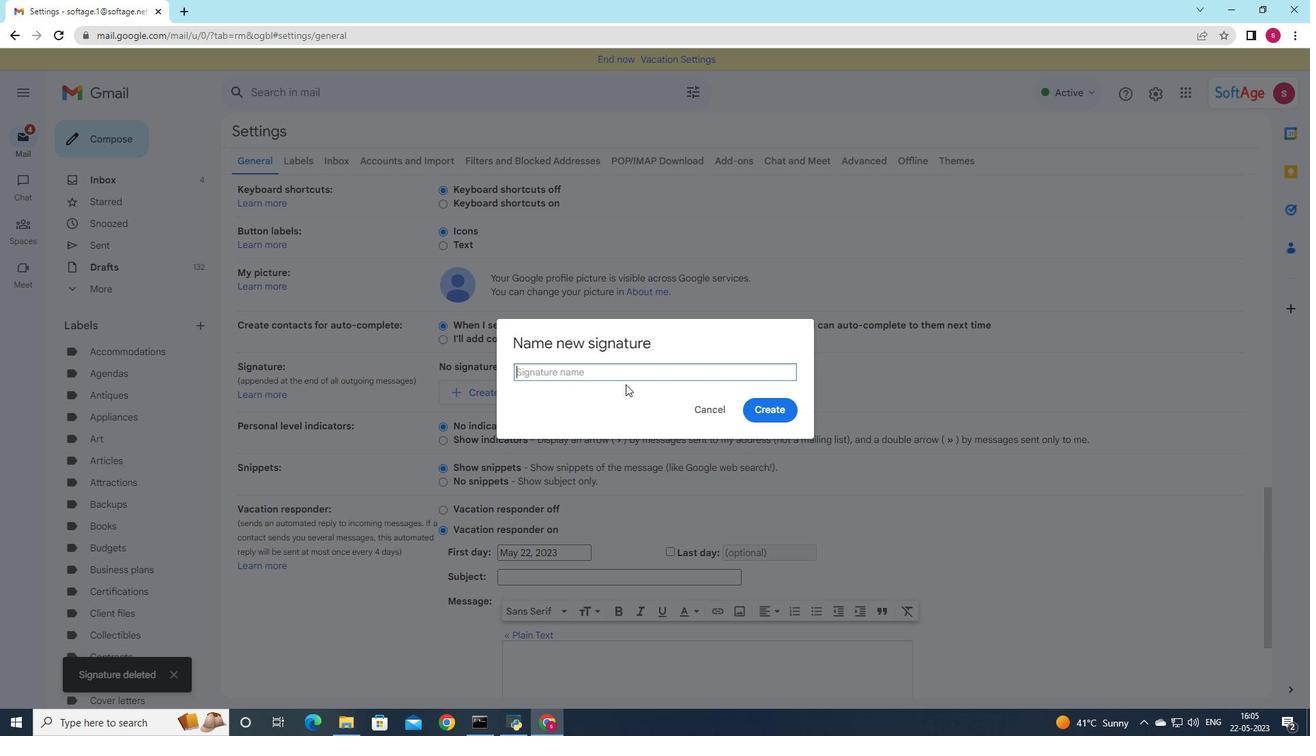 
Action: Key pressed <Key.shift>Faith
Screenshot: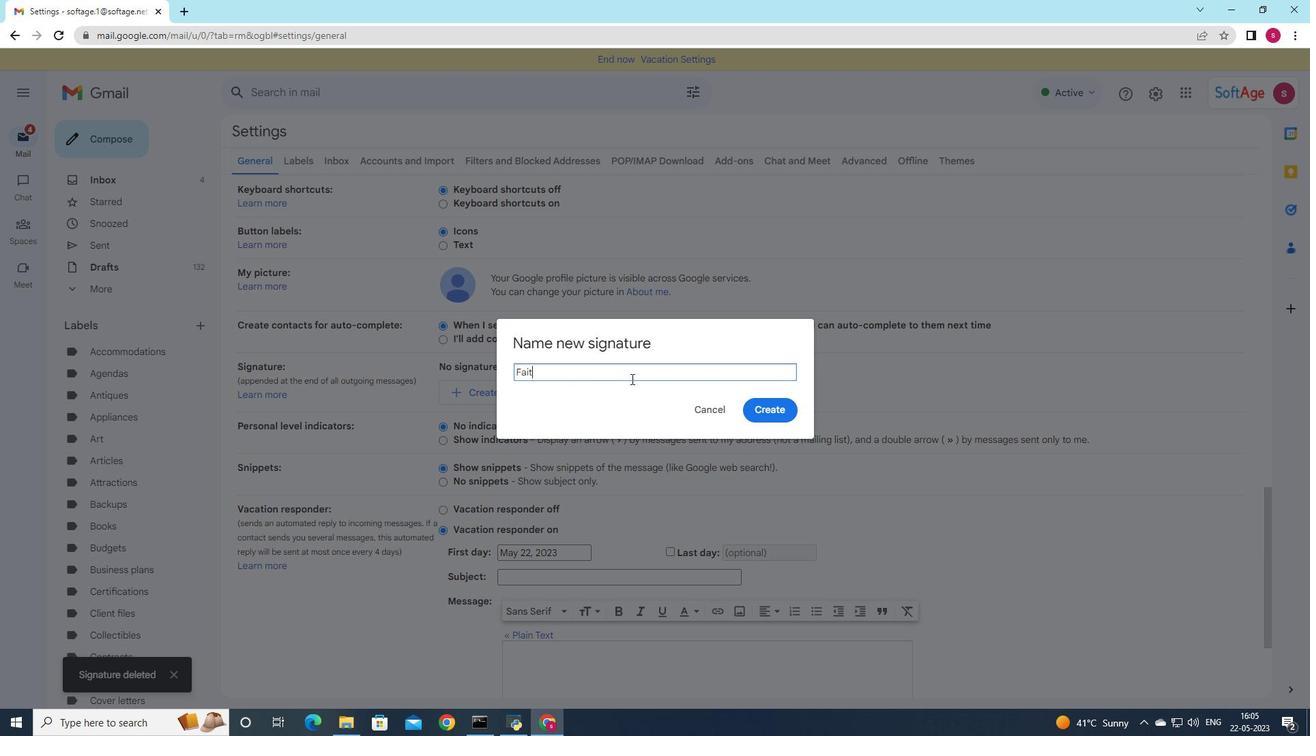 
Action: Mouse moved to (773, 413)
Screenshot: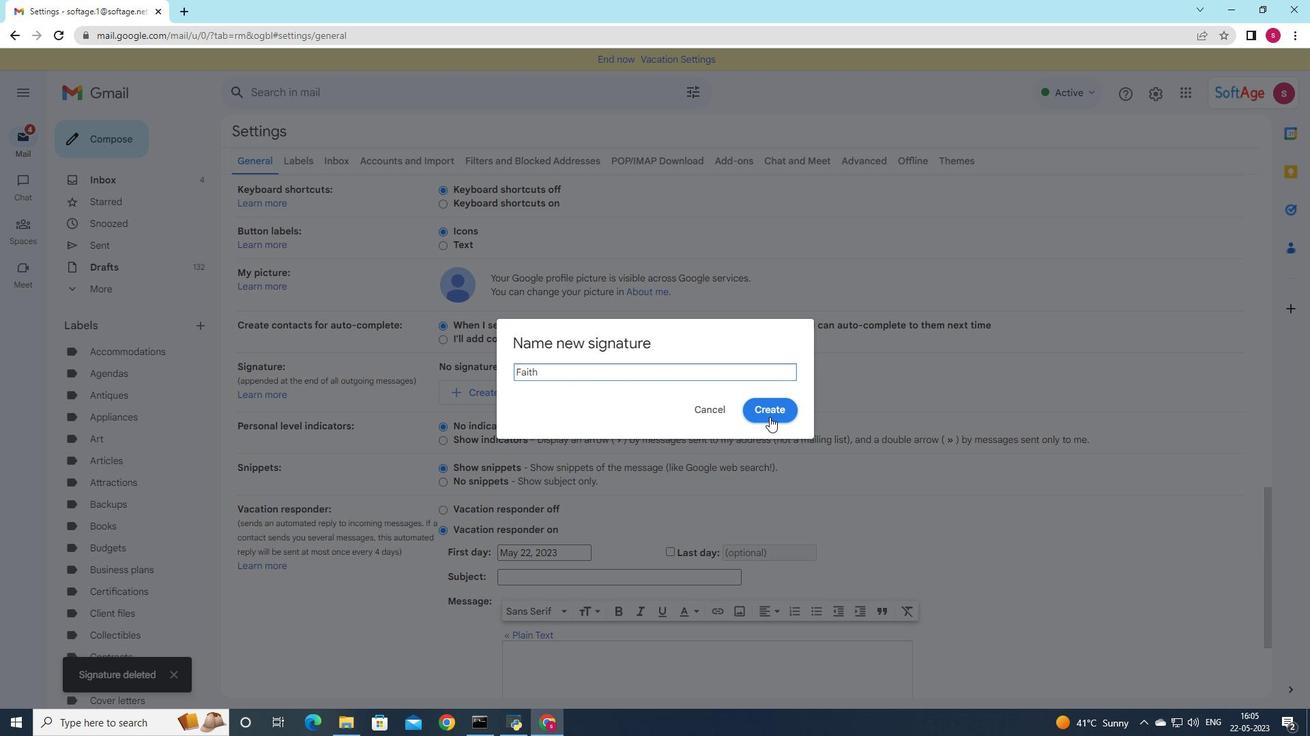 
Action: Mouse pressed left at (773, 413)
Screenshot: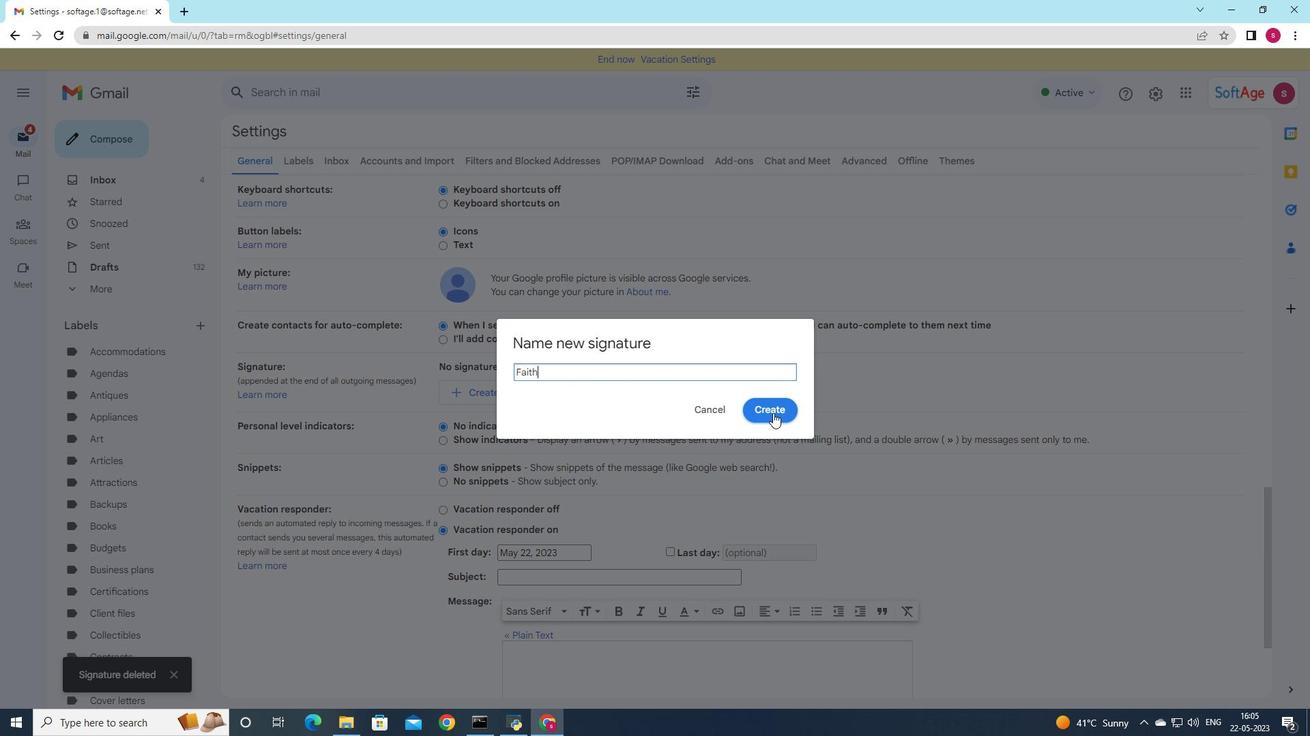 
Action: Mouse moved to (692, 375)
Screenshot: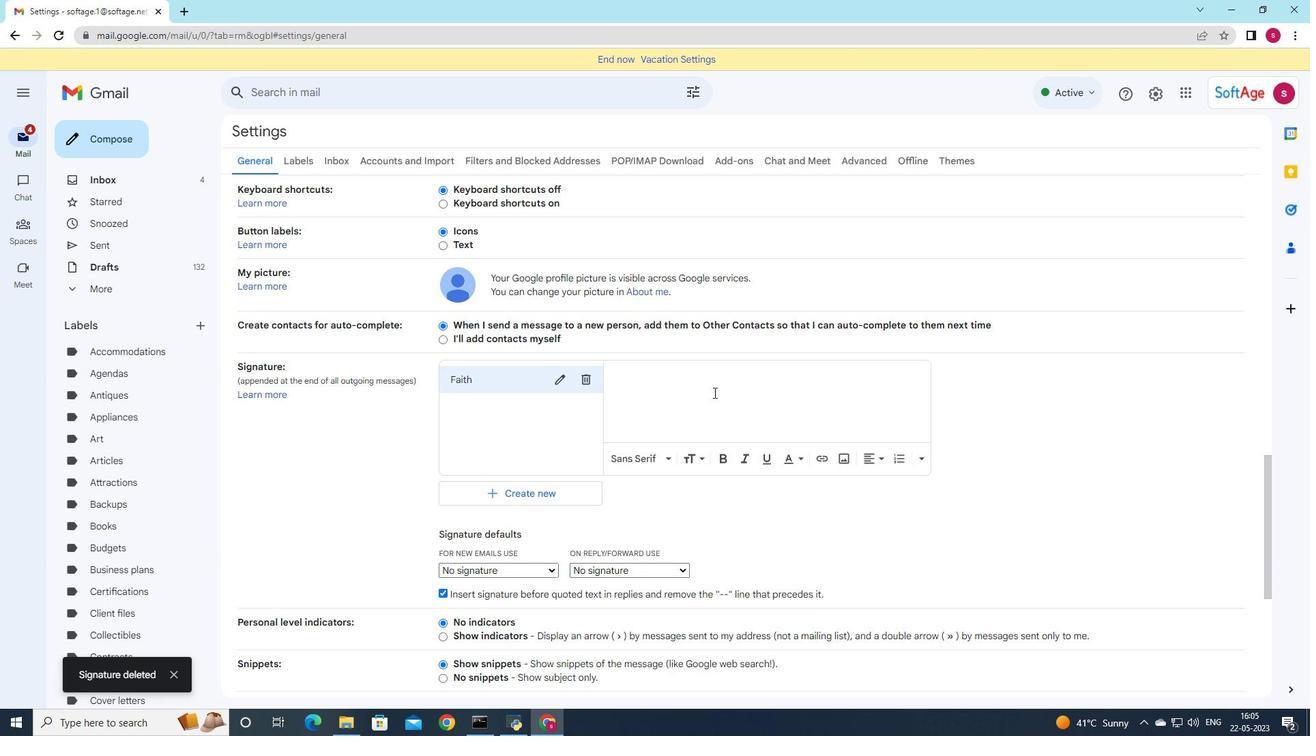 
Action: Mouse pressed left at (692, 375)
Screenshot: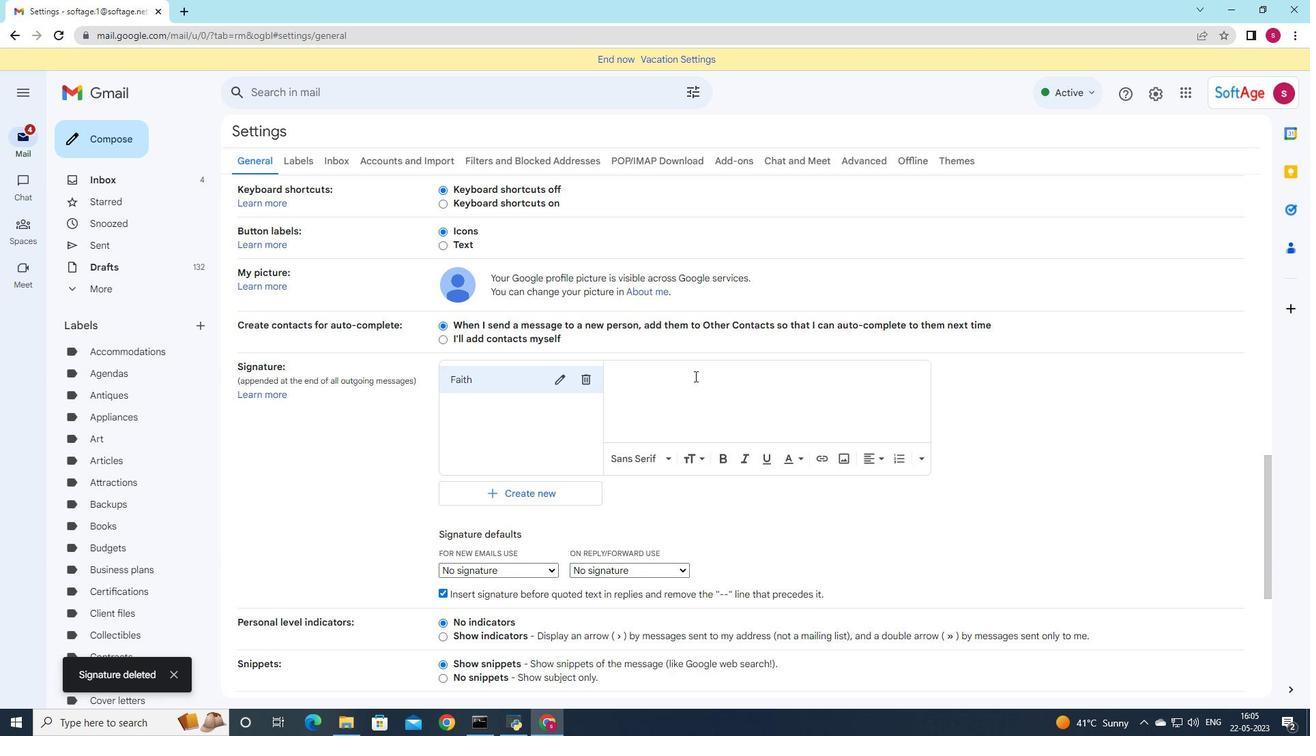 
Action: Mouse moved to (852, 410)
Screenshot: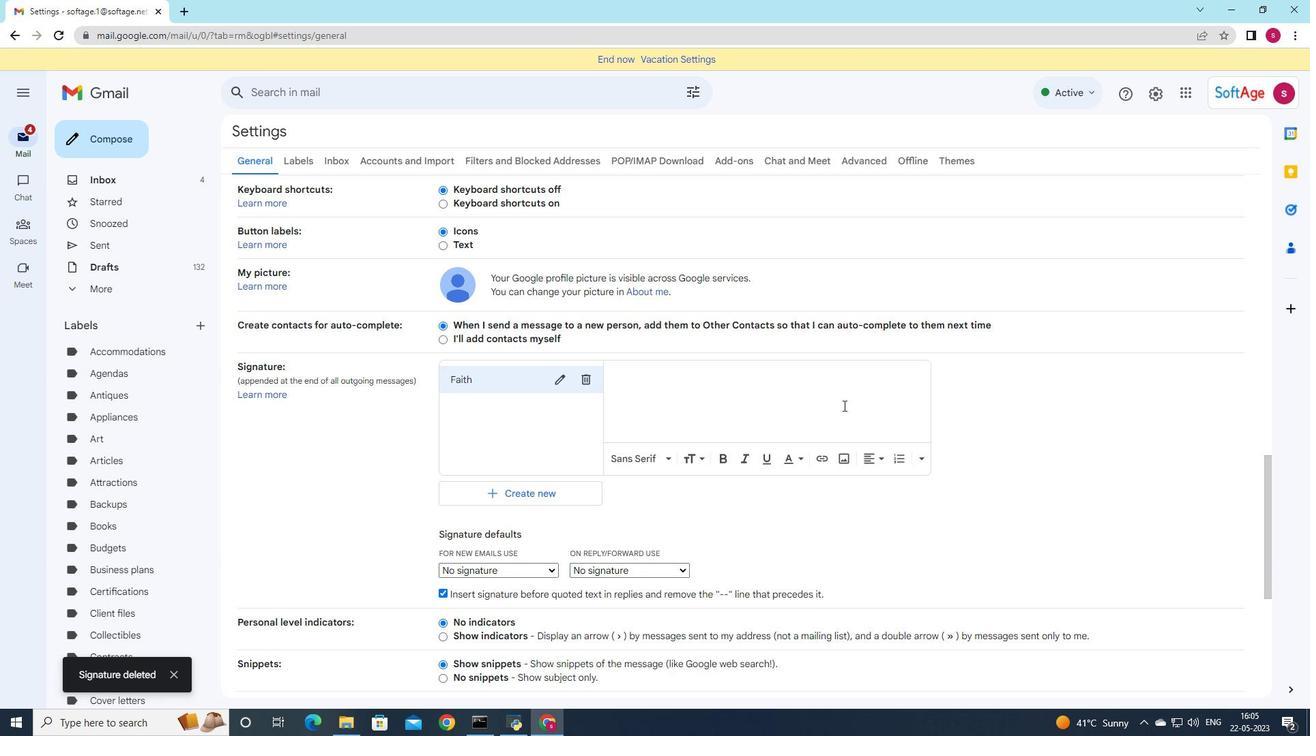 
Action: Key pressed <Key.shift>Have<Key.space>a<Key.space>great<Key.space>summer<Key.space>vacation,<Key.enter><Key.shift><Key.shift>faith<Key.space><Key.shift>Turner
Screenshot: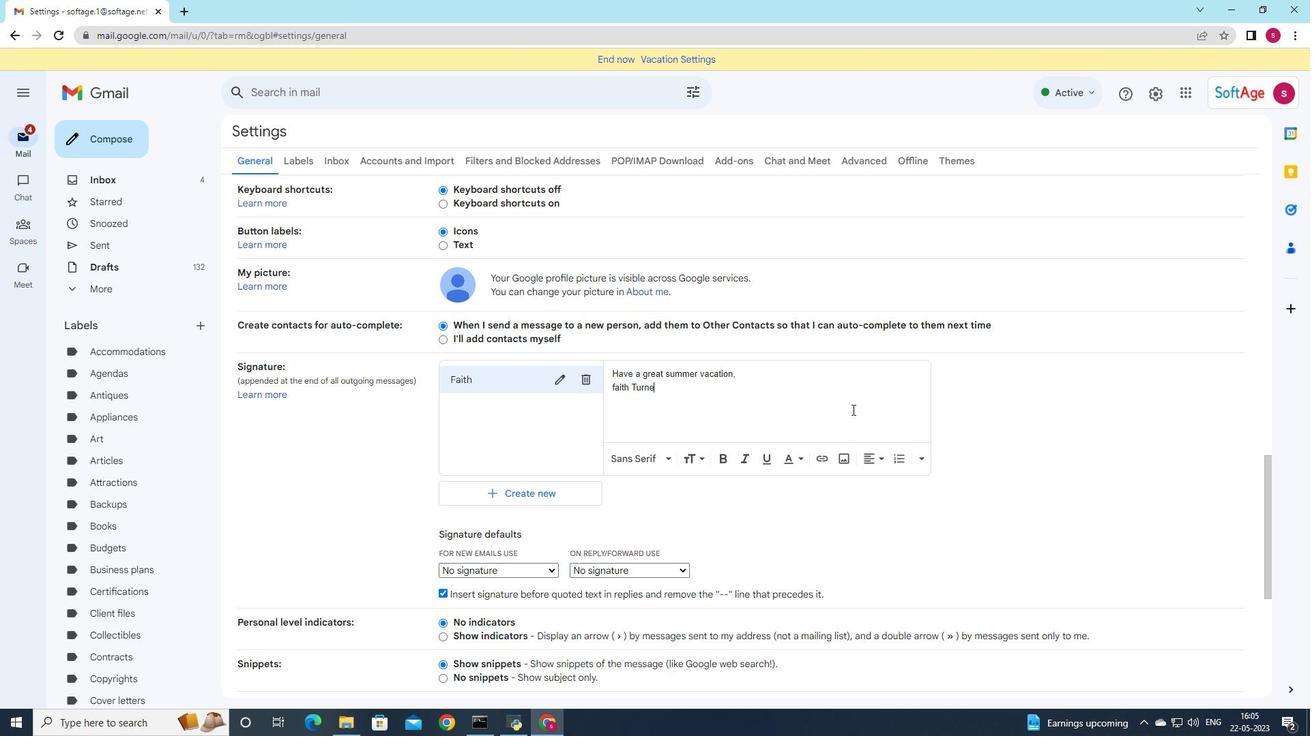 
Action: Mouse moved to (616, 391)
Screenshot: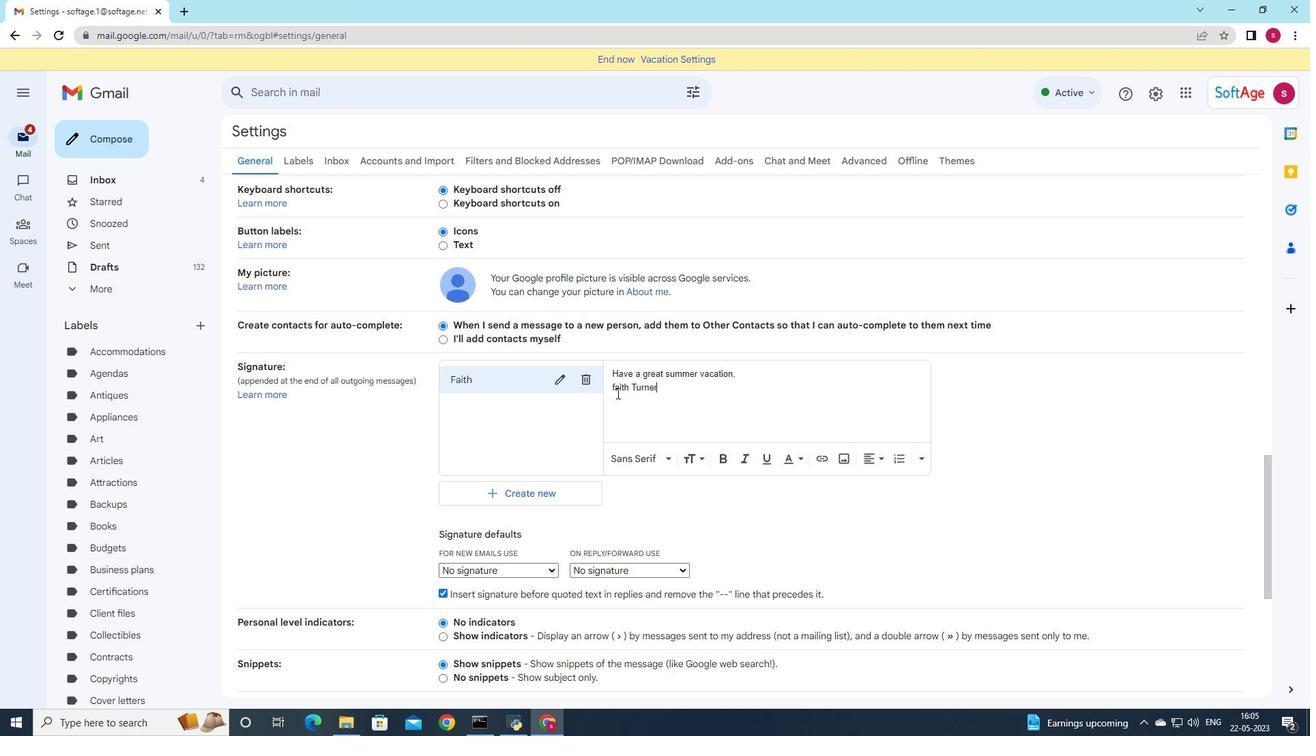
Action: Mouse pressed left at (616, 391)
Screenshot: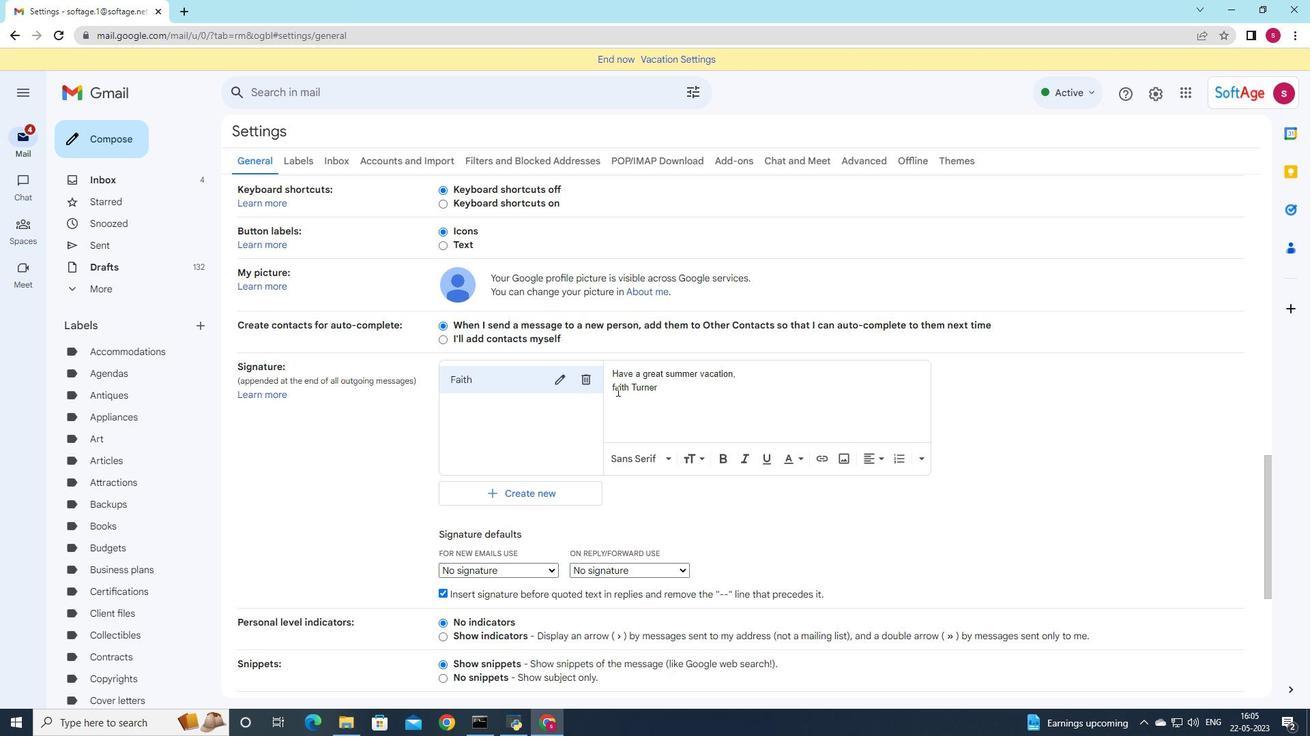 
Action: Mouse moved to (622, 396)
Screenshot: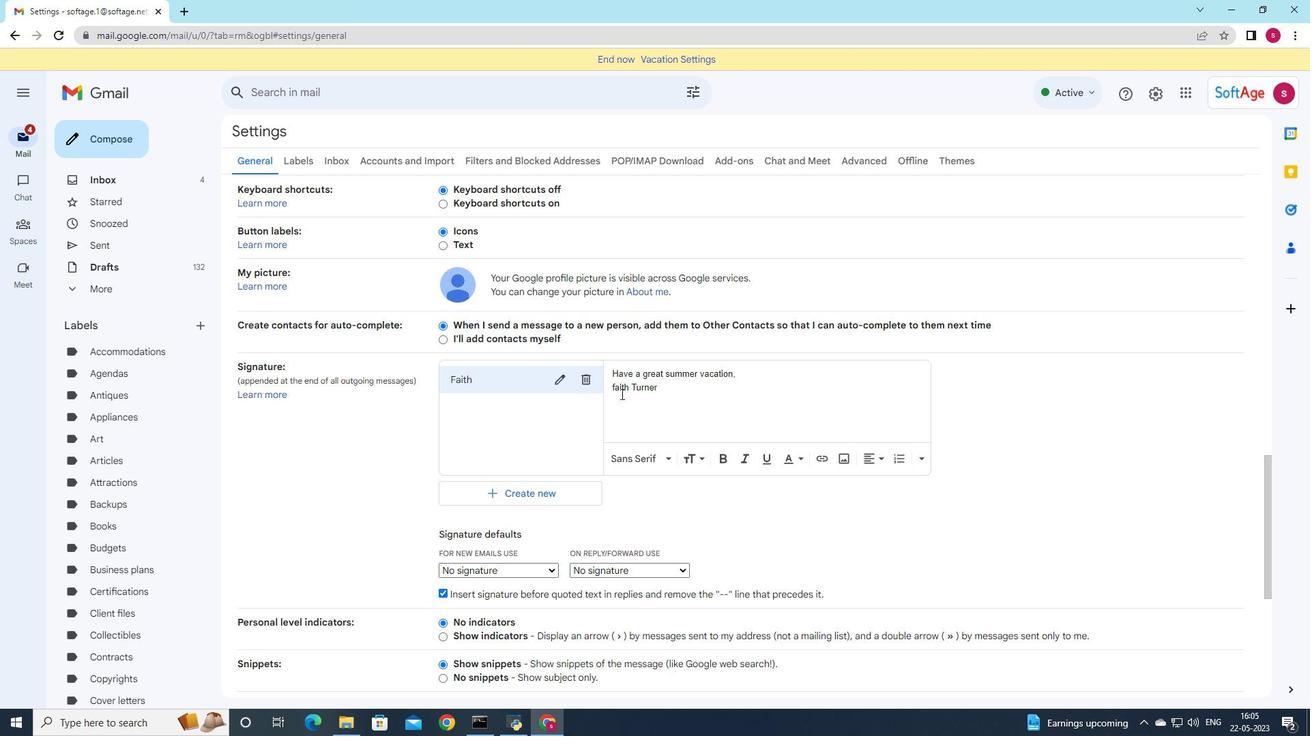 
Action: Key pressed <Key.backspace><Key.shift>F
Screenshot: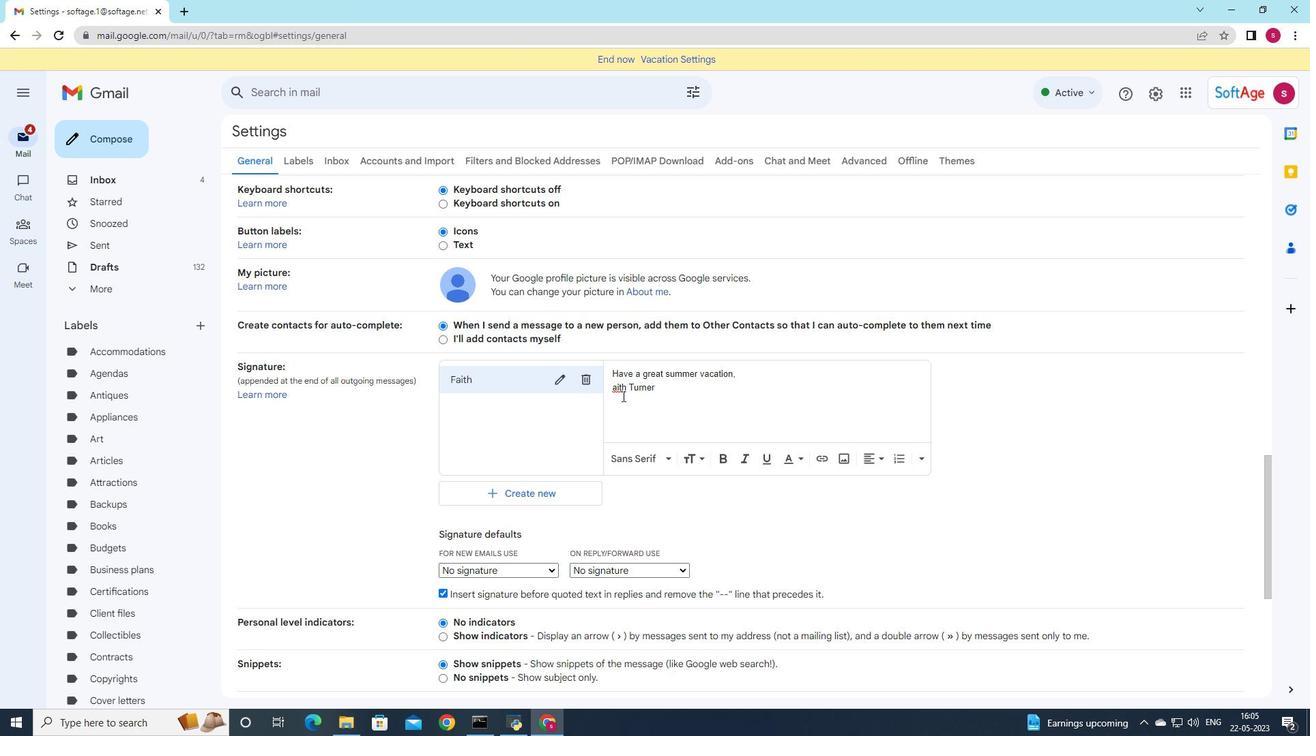 
Action: Mouse moved to (592, 403)
Screenshot: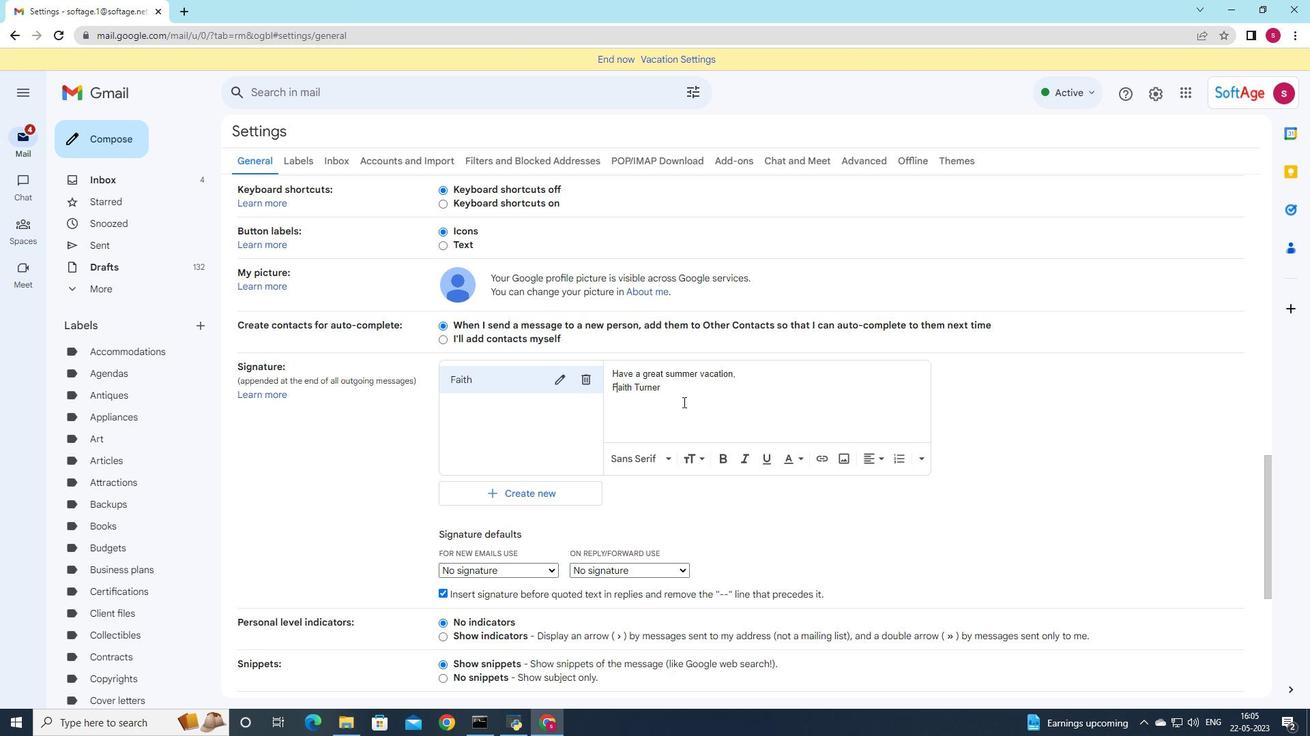 
Action: Mouse scrolled (592, 402) with delta (0, 0)
Screenshot: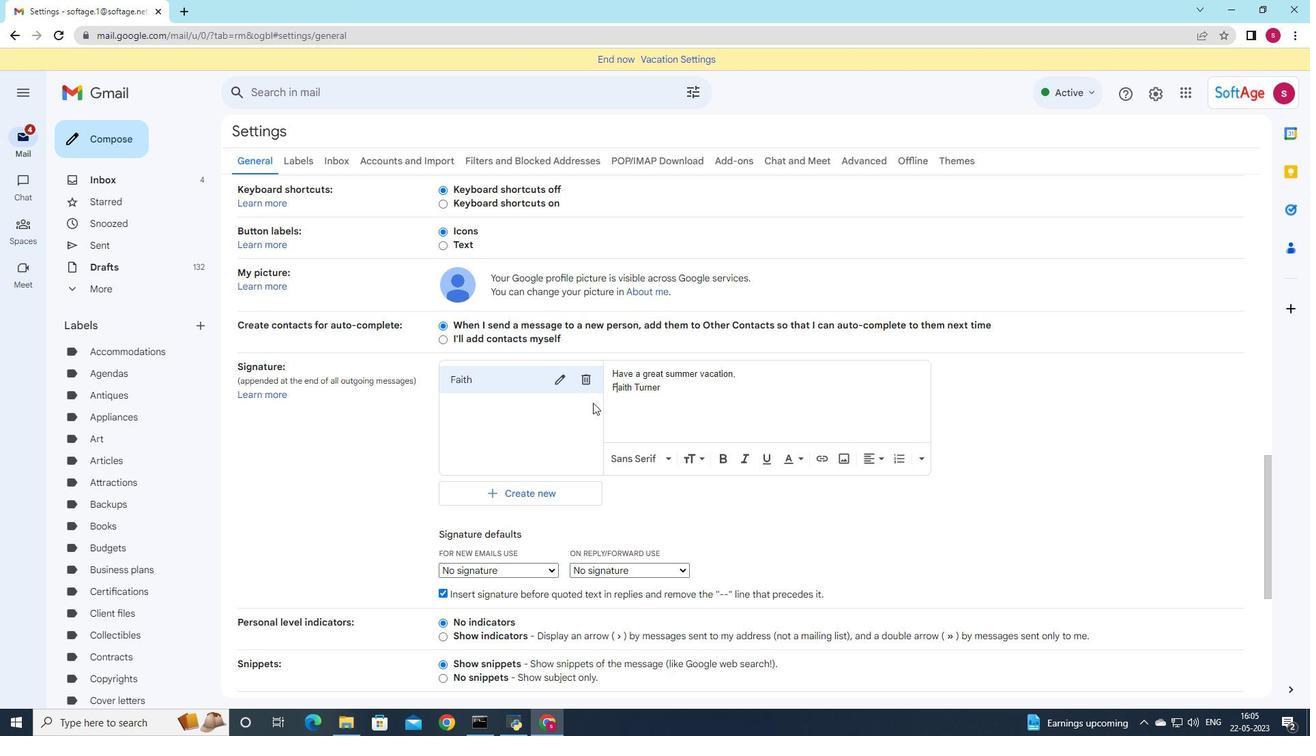 
Action: Mouse moved to (592, 406)
Screenshot: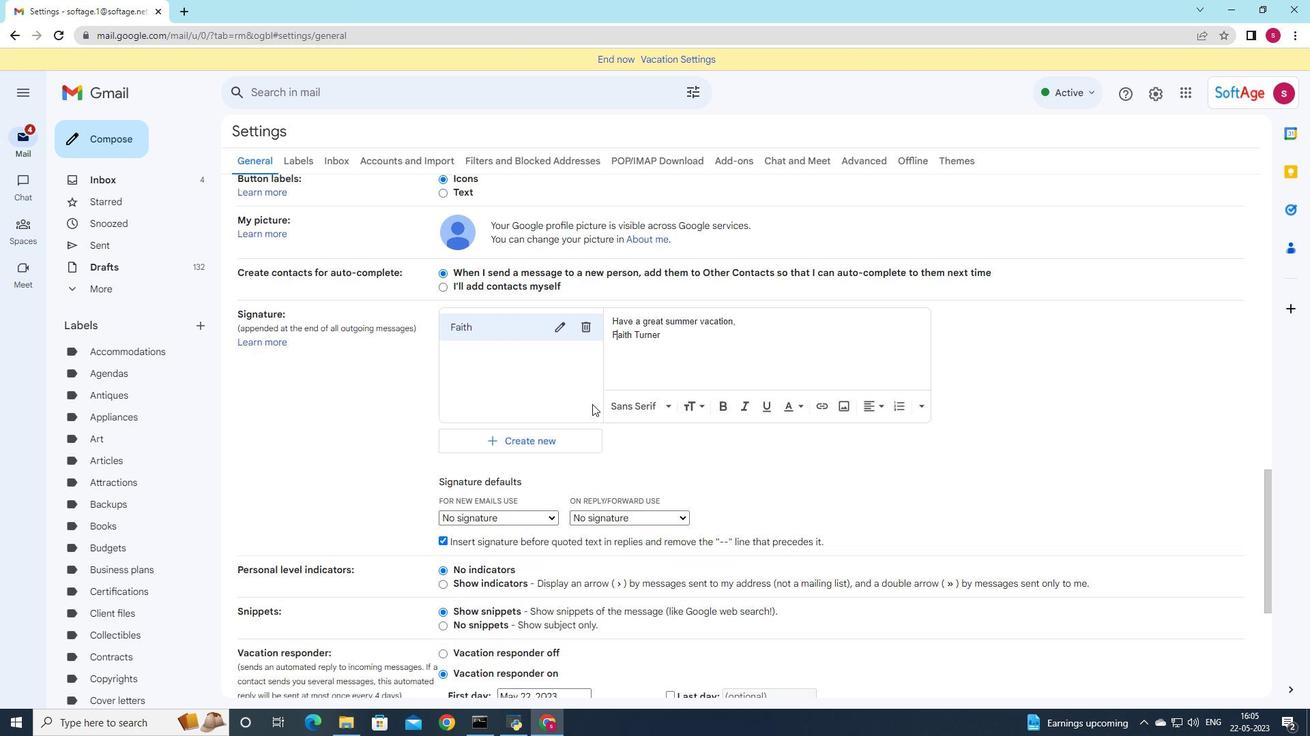 
Action: Mouse scrolled (592, 405) with delta (0, 0)
Screenshot: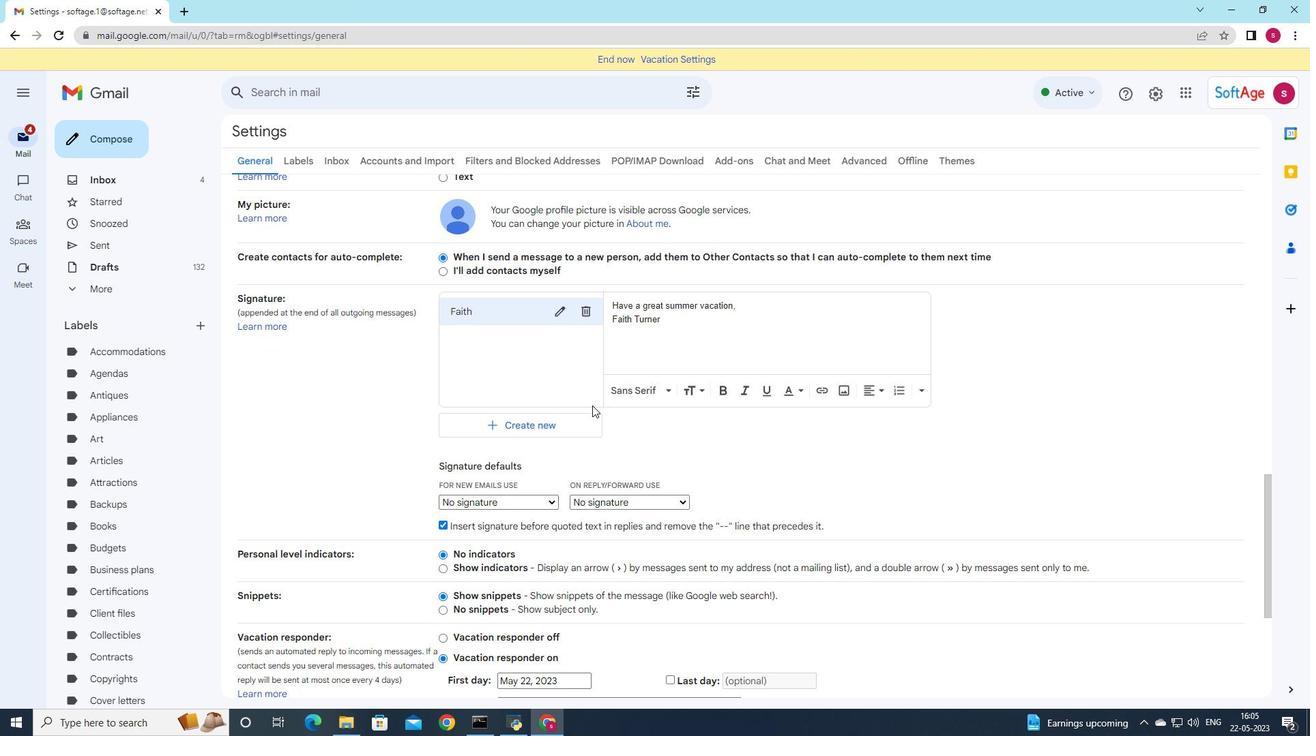 
Action: Mouse moved to (536, 438)
Screenshot: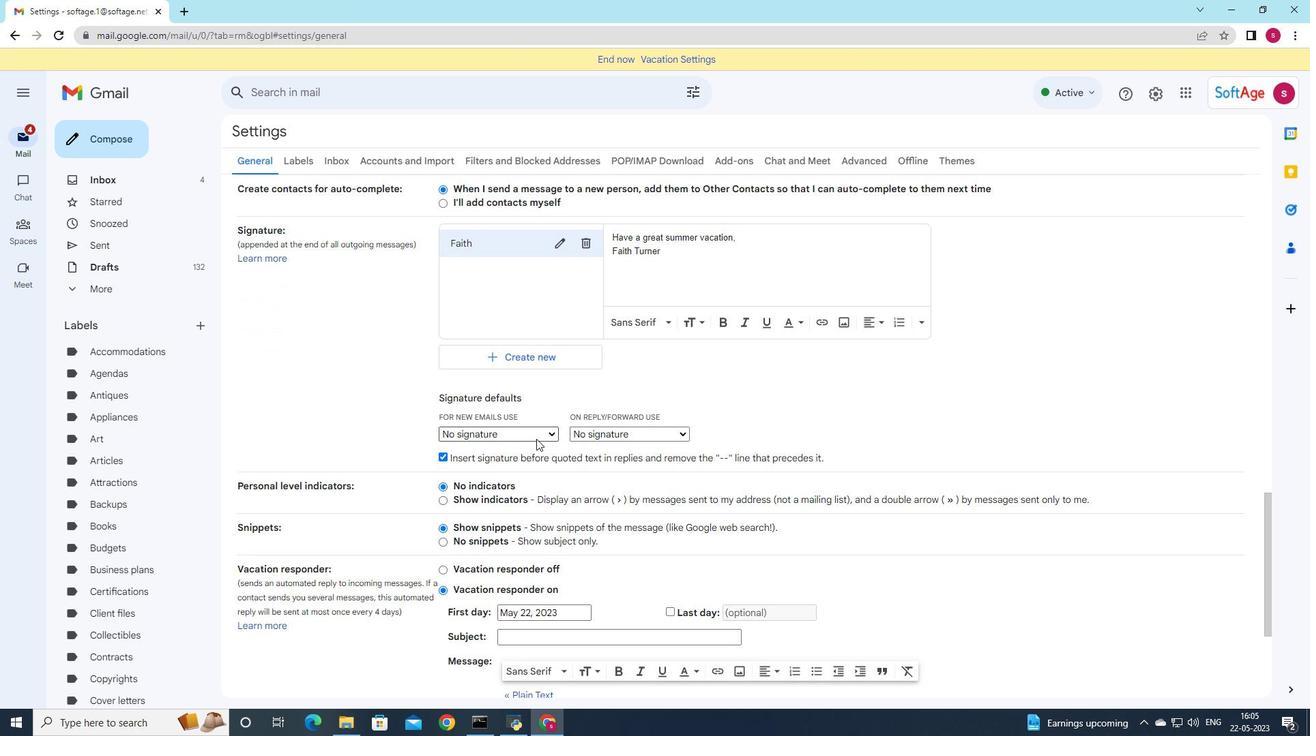 
Action: Mouse pressed left at (536, 438)
Screenshot: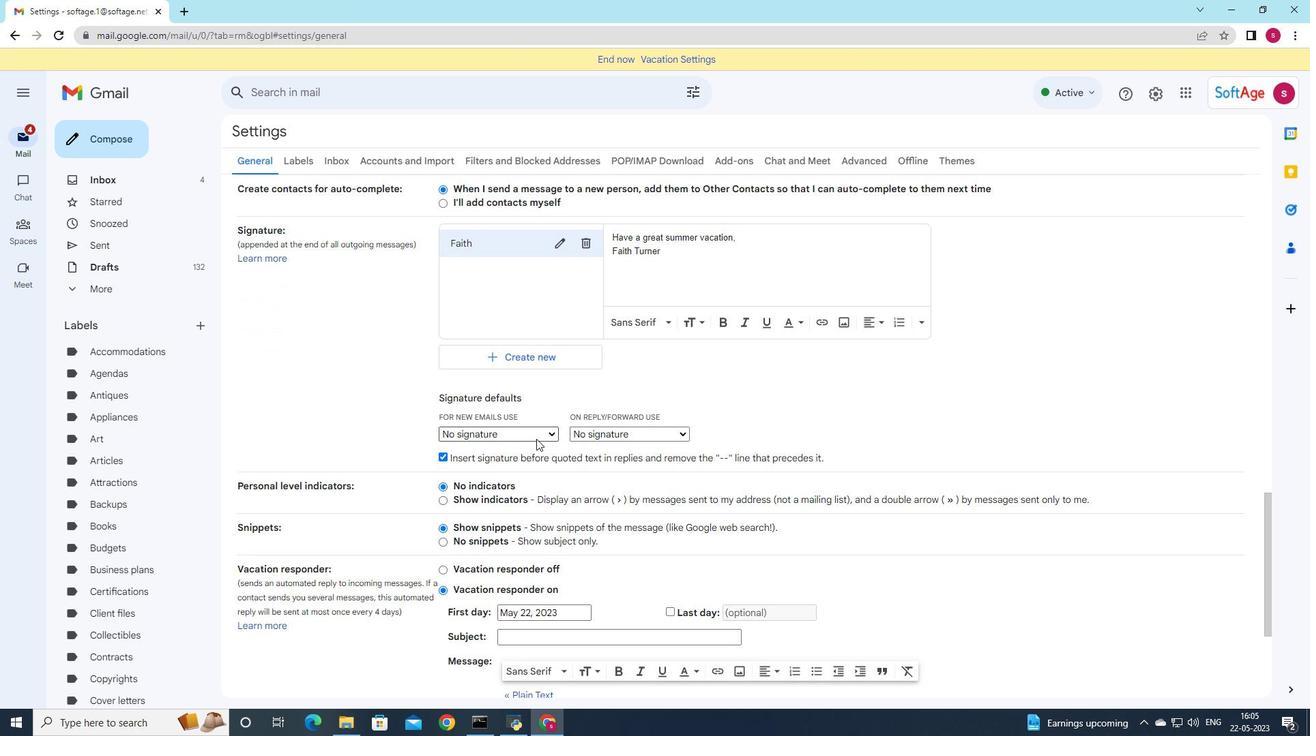 
Action: Mouse moved to (526, 459)
Screenshot: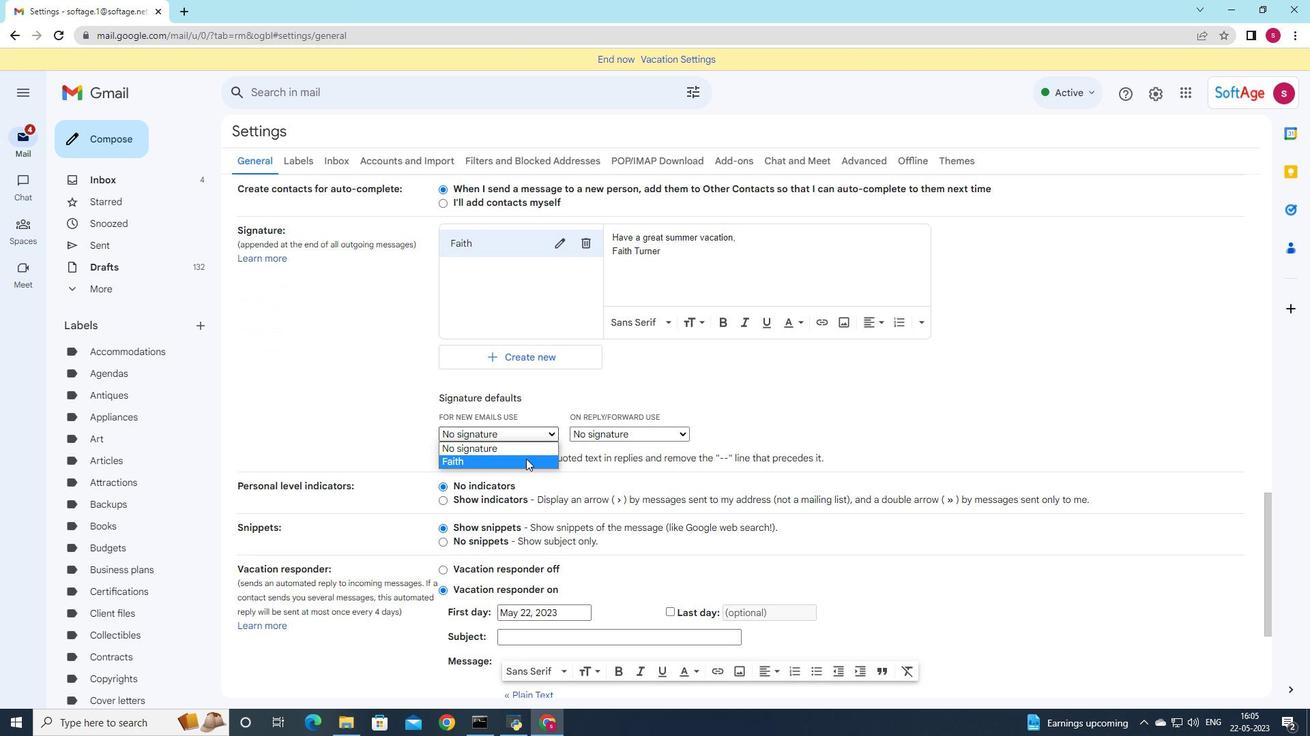 
Action: Mouse pressed left at (526, 459)
Screenshot: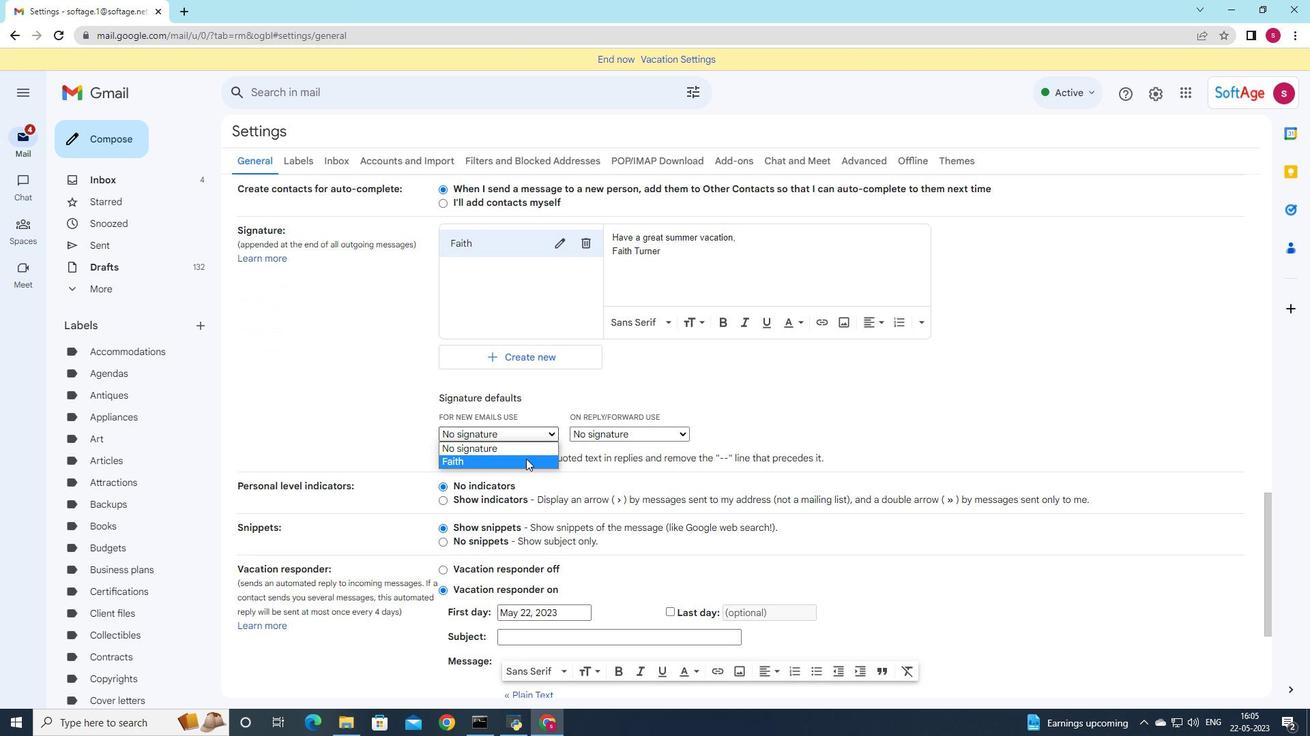 
Action: Mouse moved to (592, 434)
Screenshot: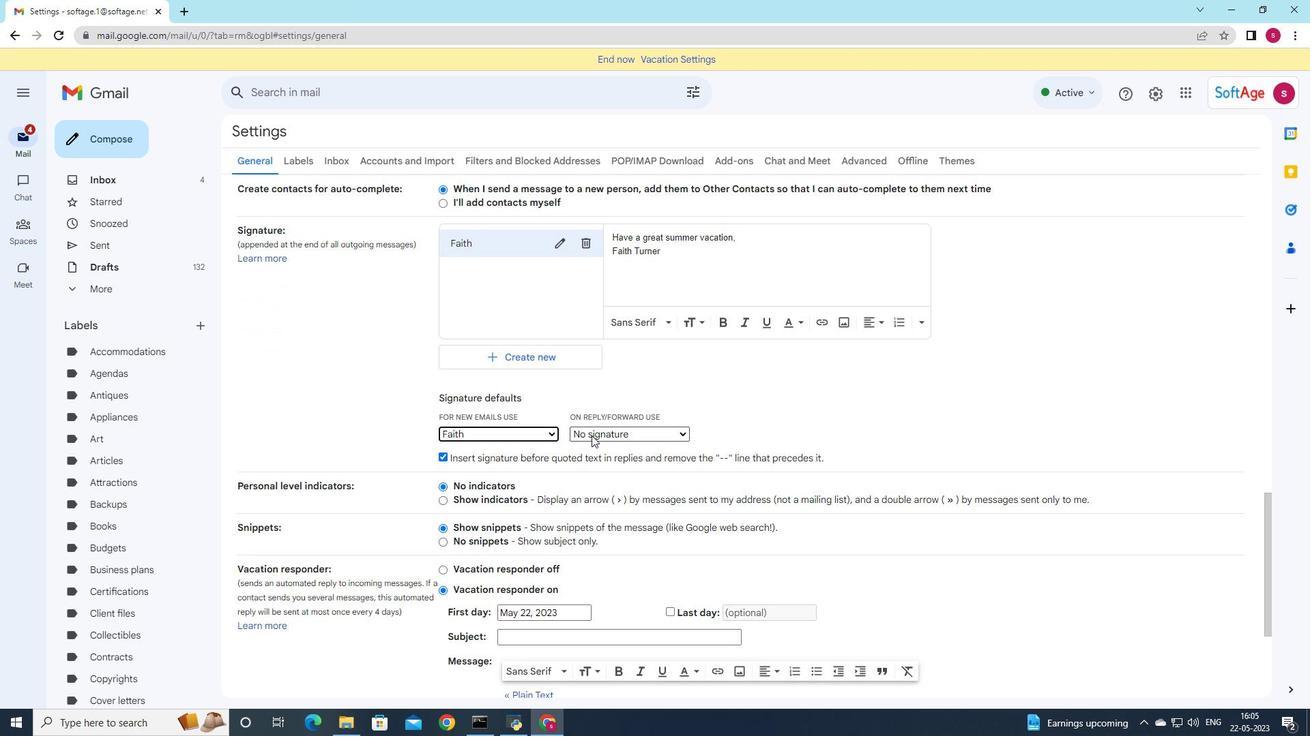 
Action: Mouse pressed left at (592, 434)
Screenshot: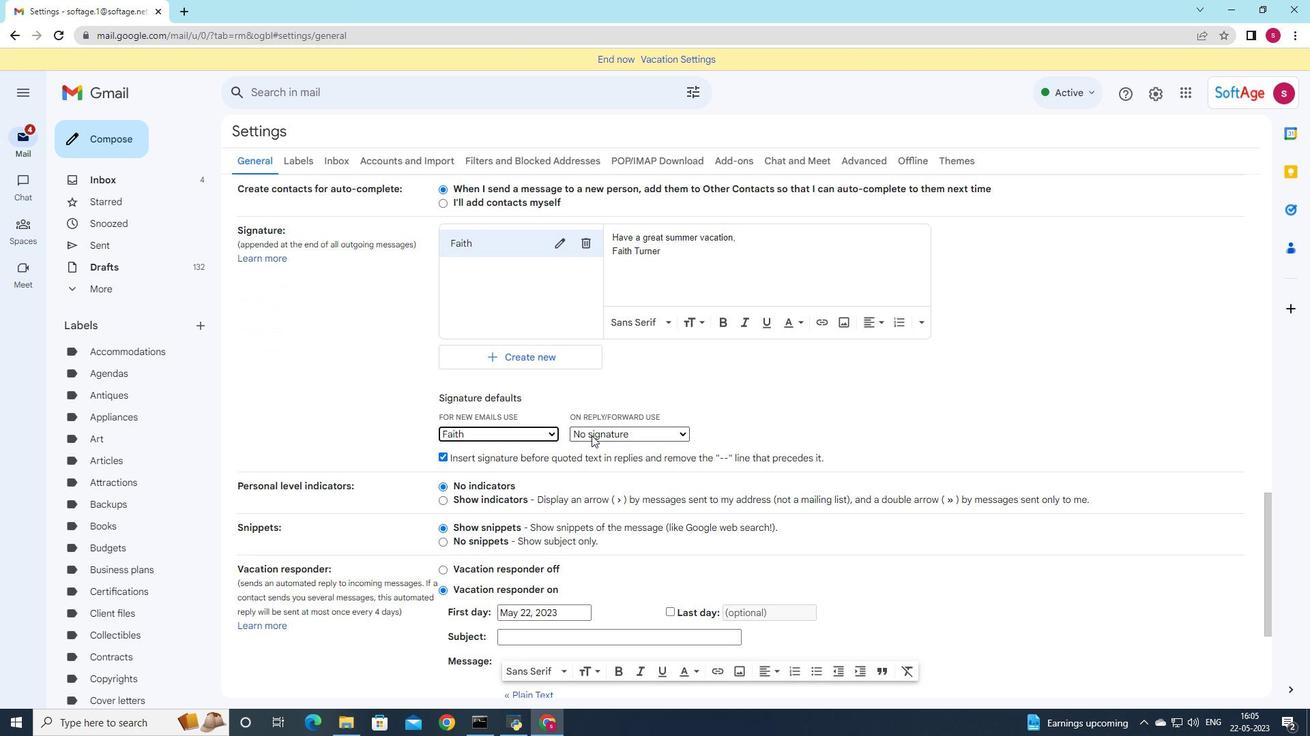 
Action: Mouse moved to (592, 456)
Screenshot: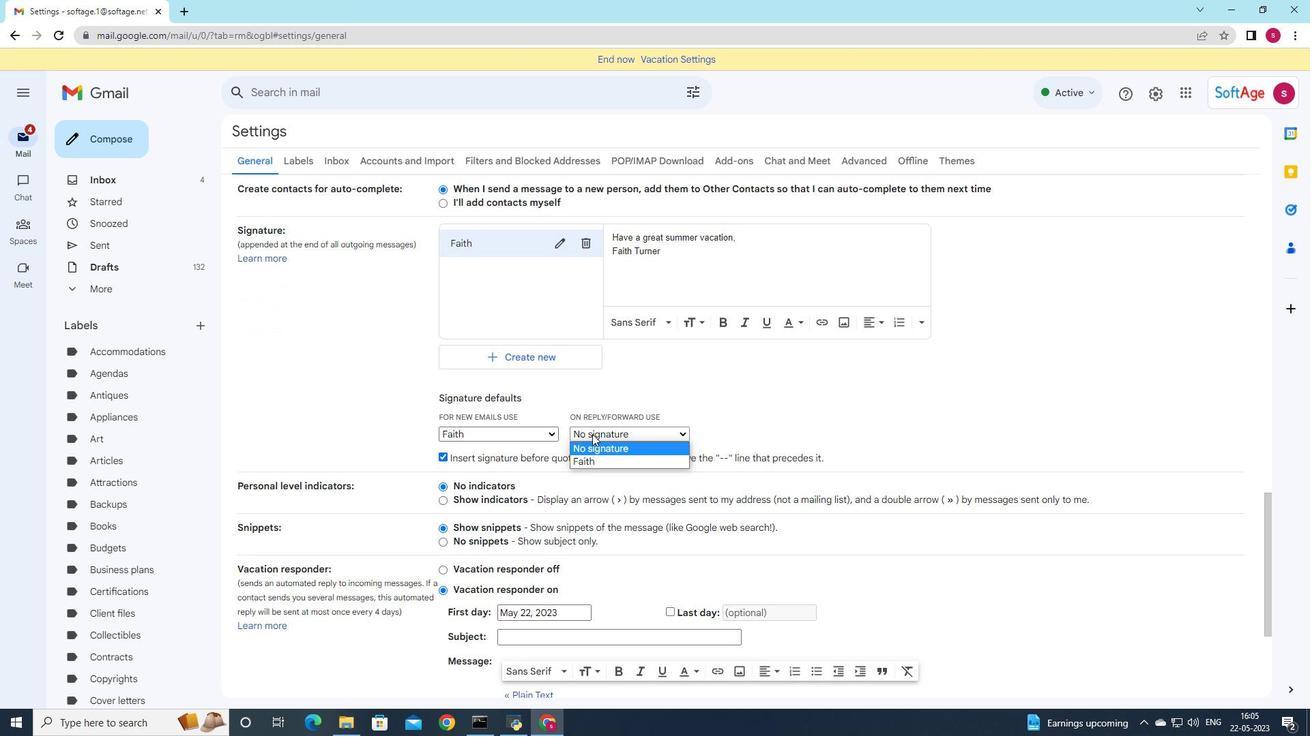 
Action: Mouse pressed left at (592, 456)
Screenshot: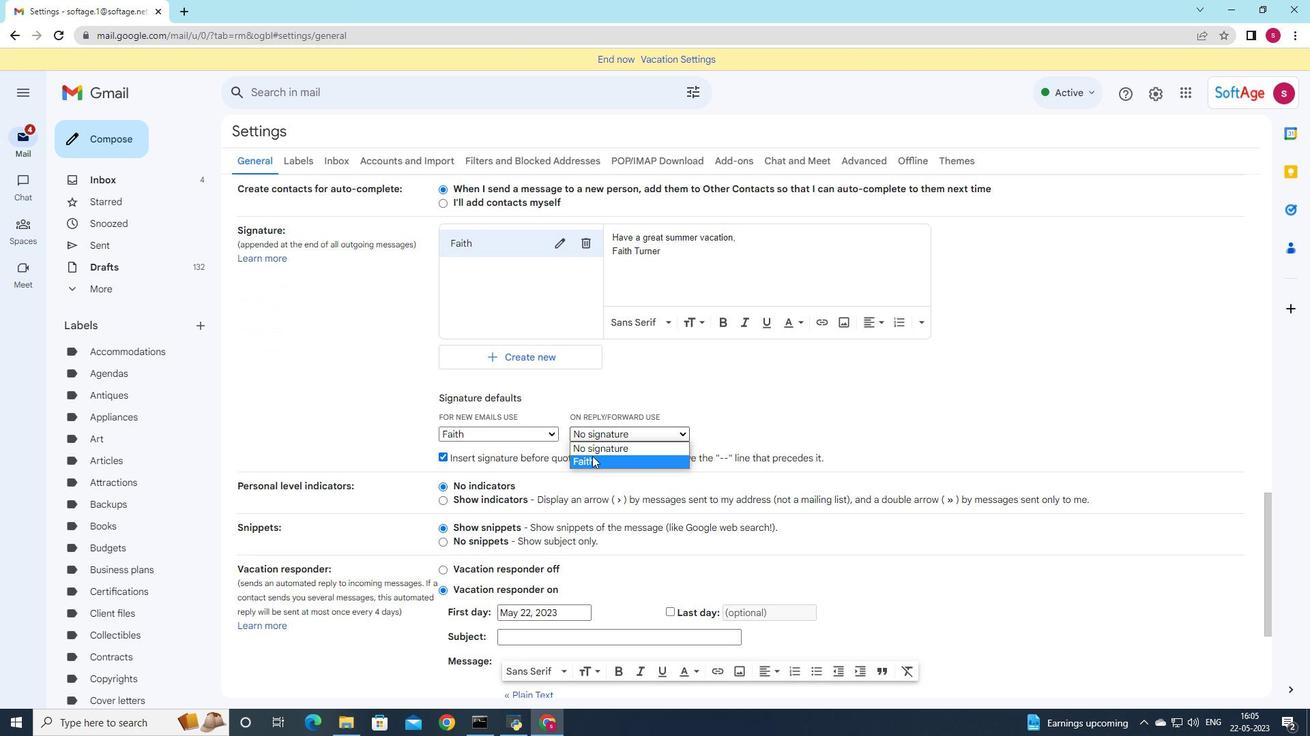 
Action: Mouse scrolled (592, 455) with delta (0, 0)
Screenshot: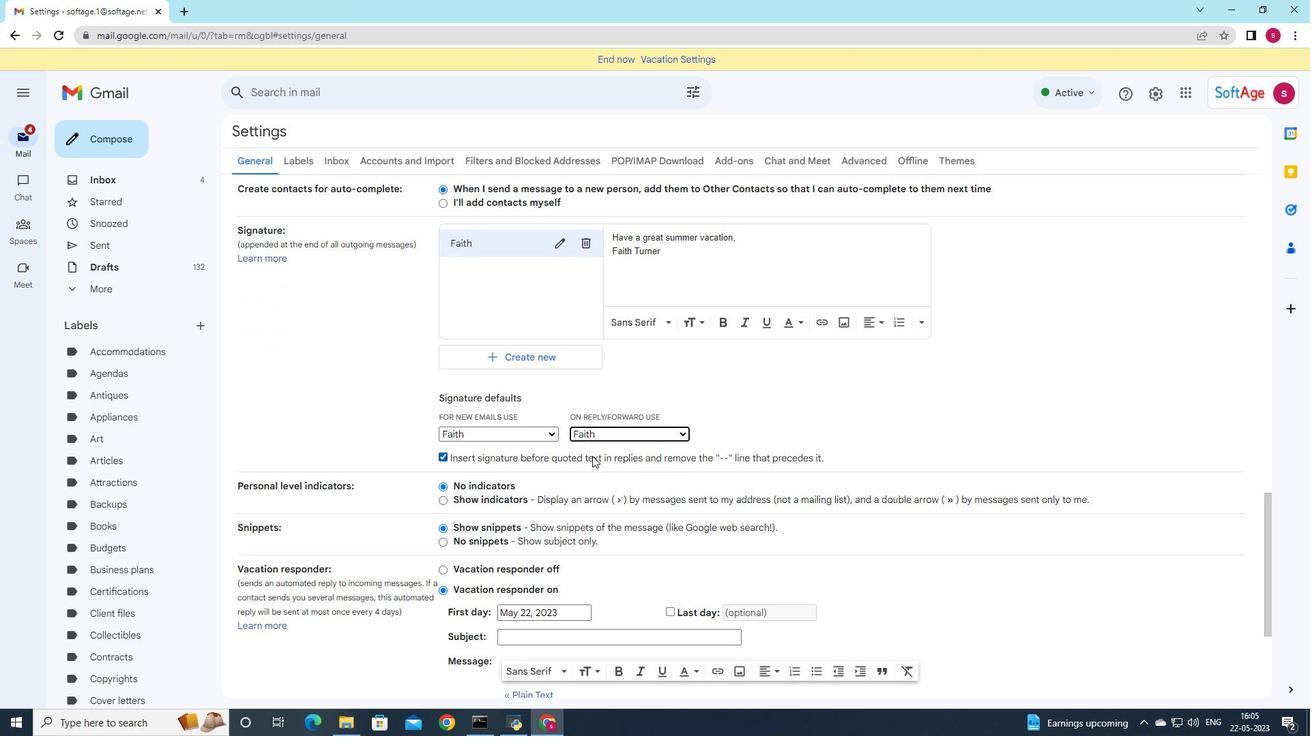 
Action: Mouse scrolled (592, 455) with delta (0, 0)
Screenshot: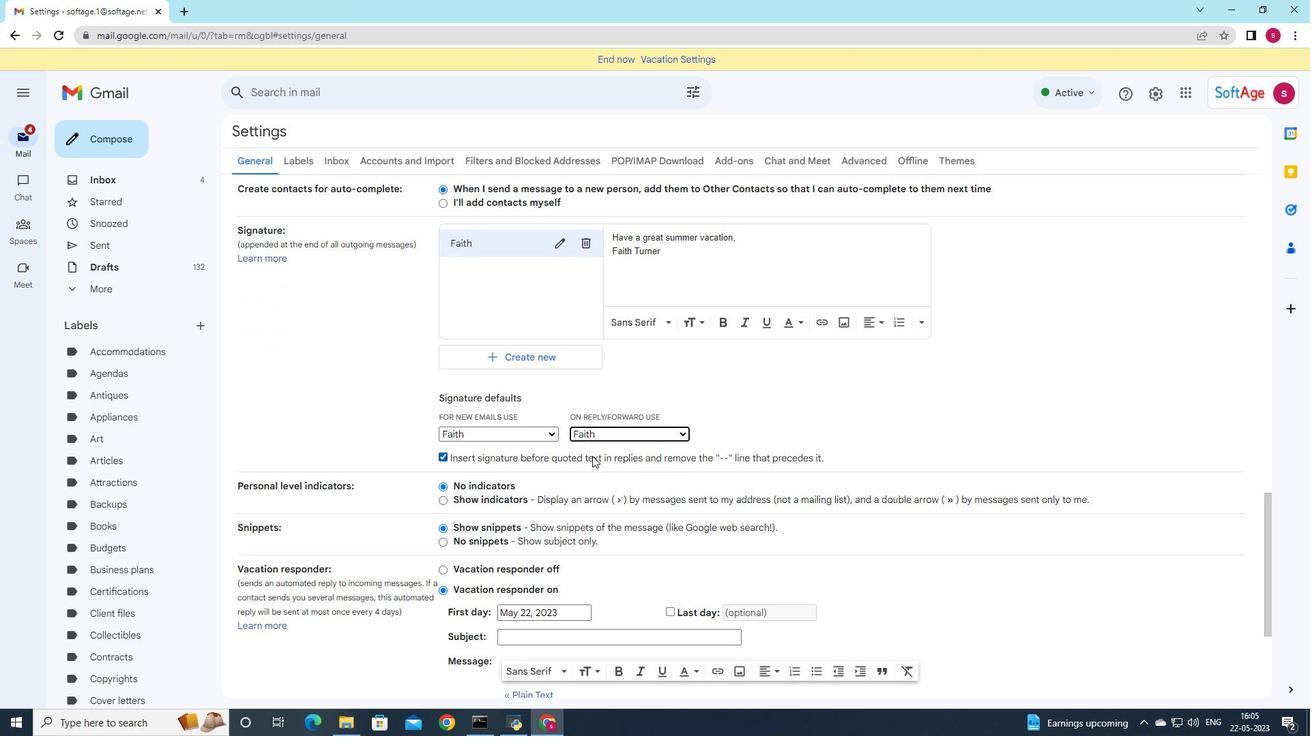 
Action: Mouse scrolled (592, 455) with delta (0, 0)
Screenshot: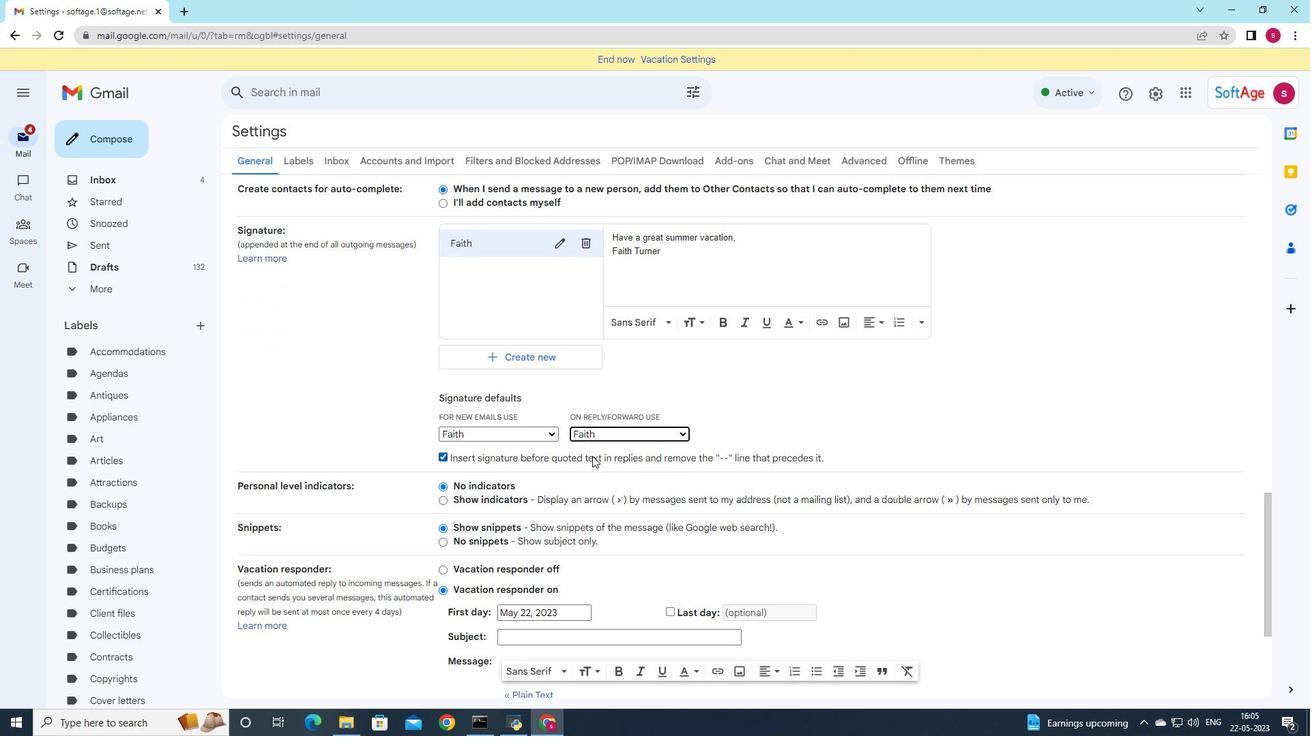 
Action: Mouse scrolled (592, 455) with delta (0, 0)
Screenshot: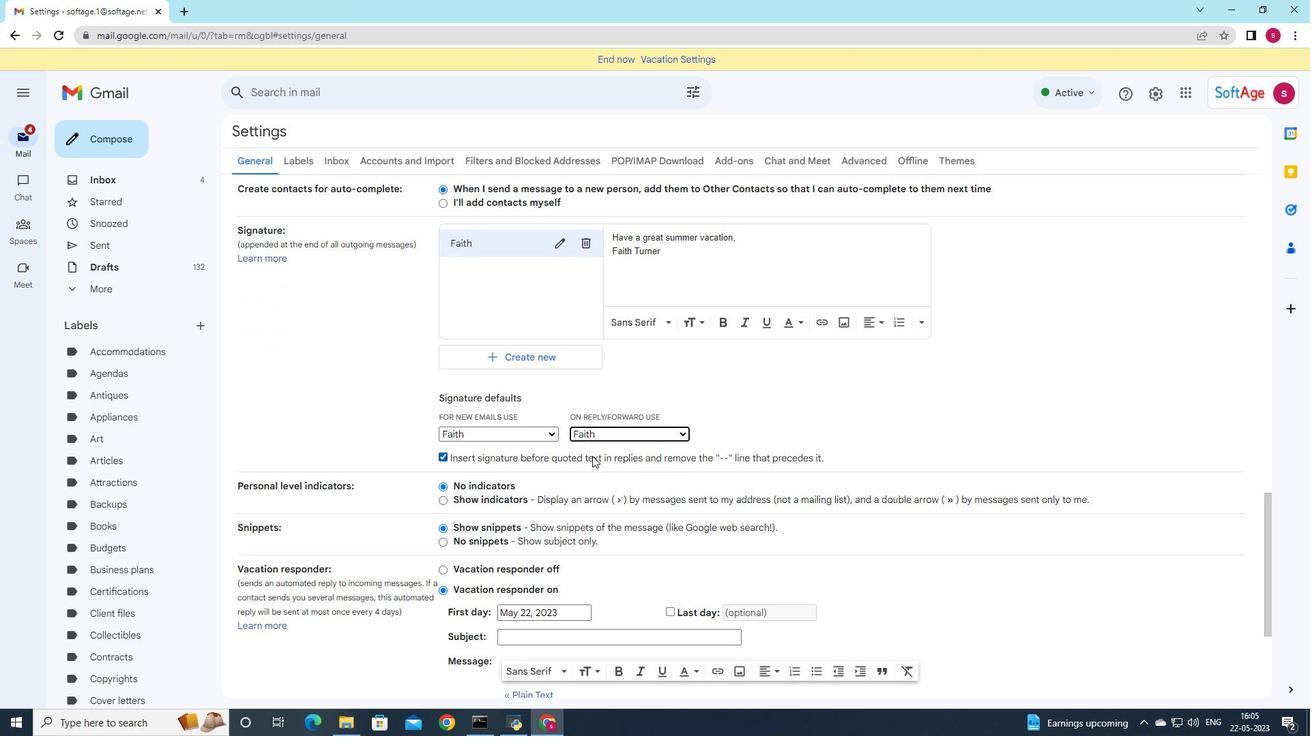 
Action: Mouse scrolled (592, 455) with delta (0, 0)
Screenshot: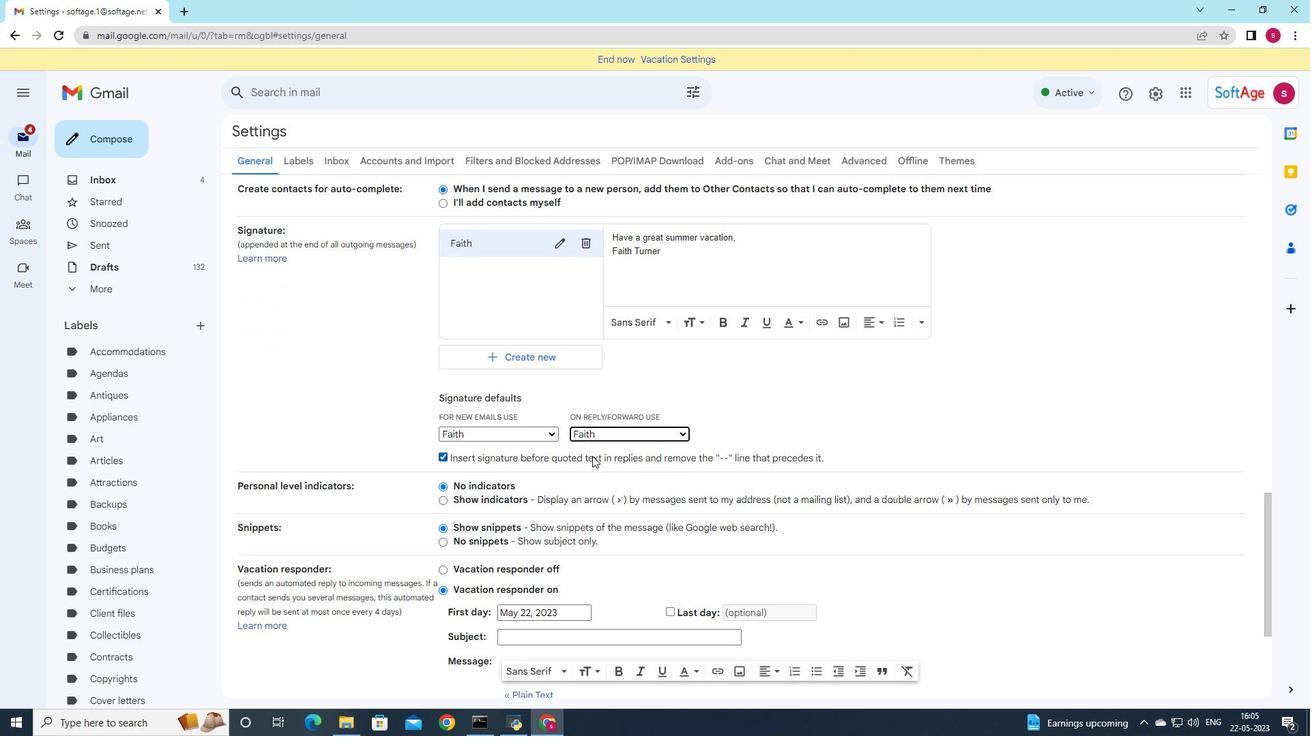 
Action: Mouse moved to (590, 463)
Screenshot: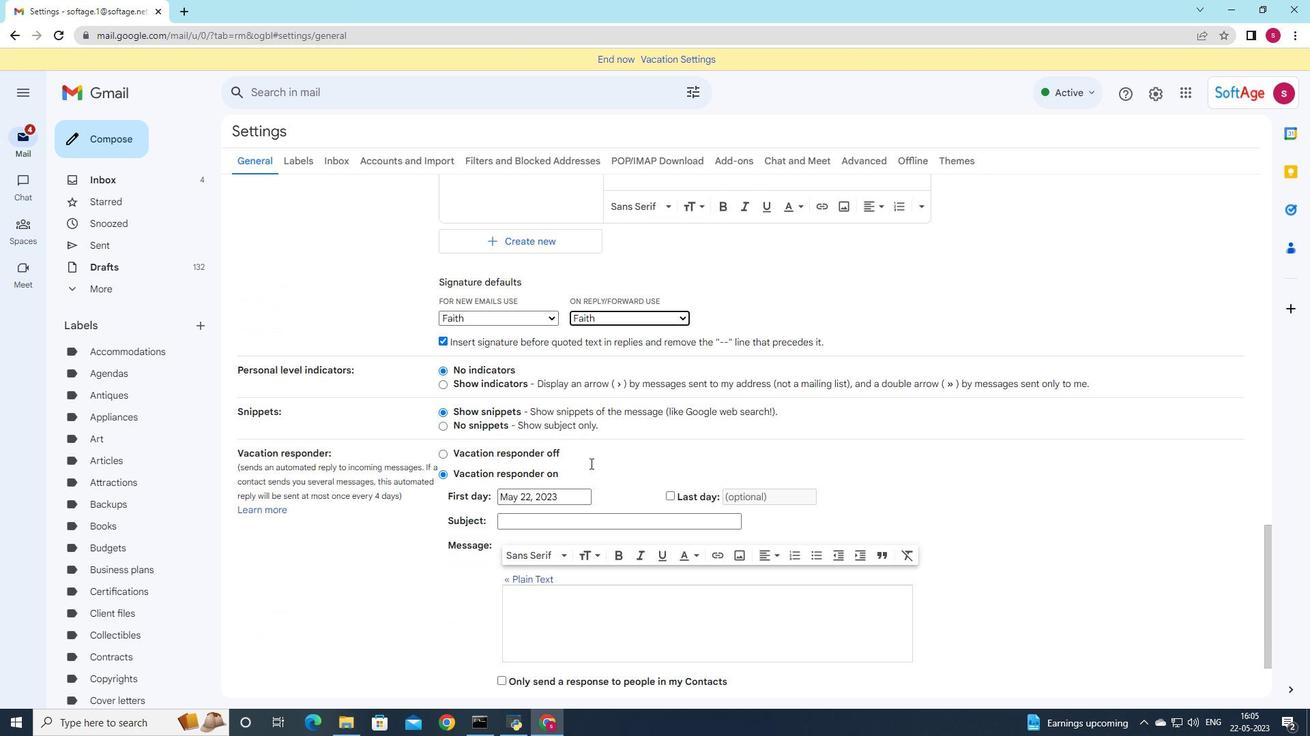 
Action: Mouse pressed middle at (590, 463)
Screenshot: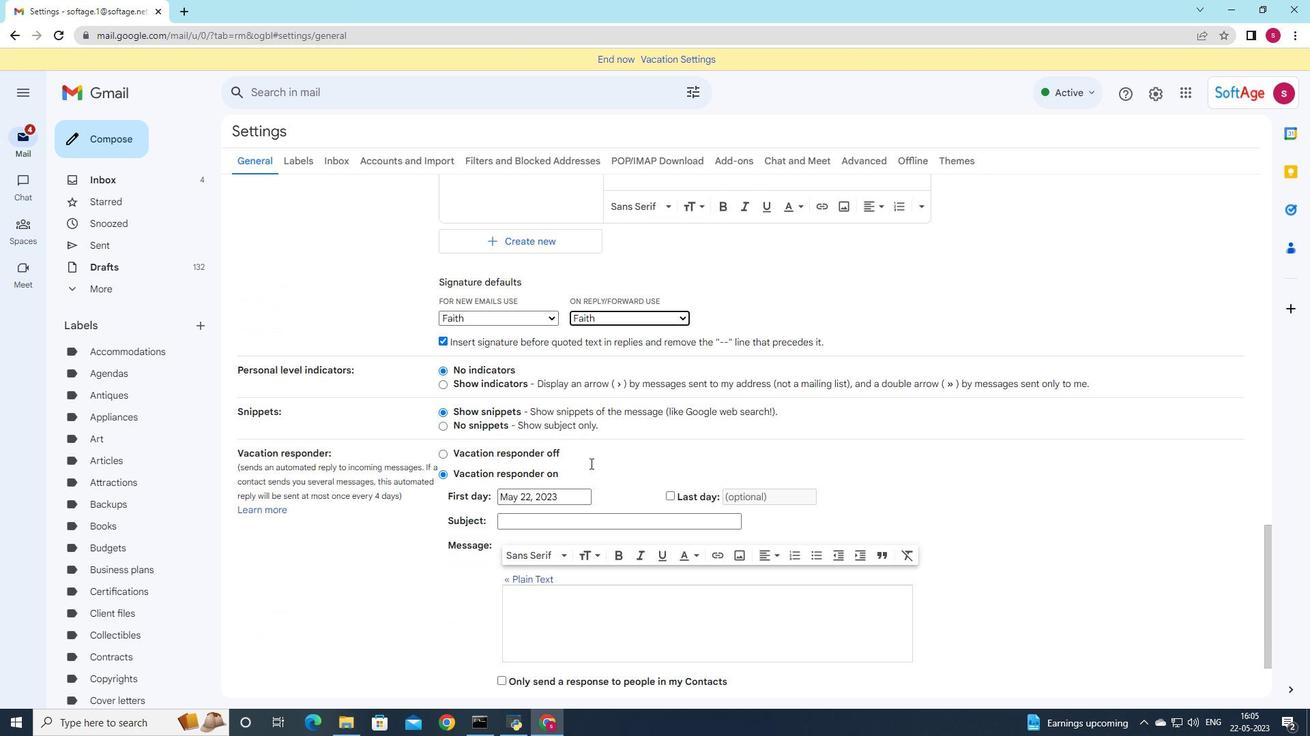 
Action: Mouse scrolled (590, 462) with delta (0, 0)
Screenshot: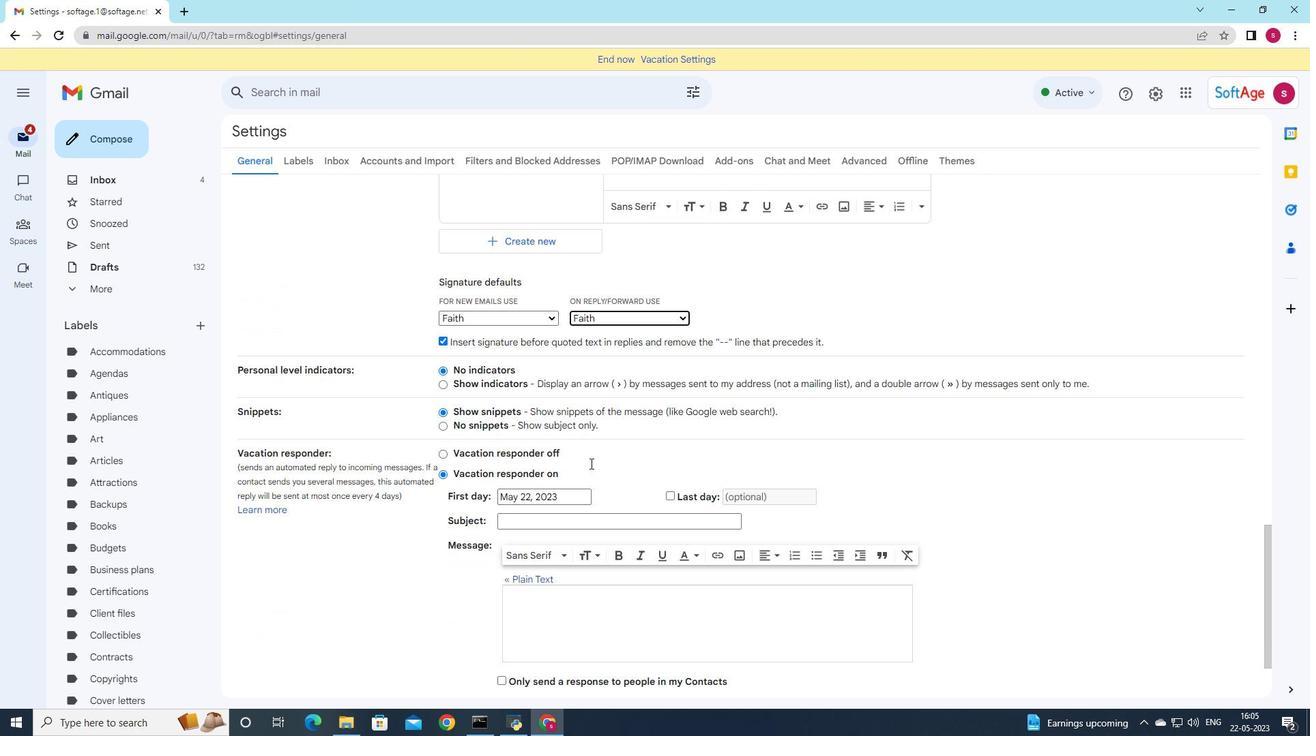
Action: Mouse moved to (590, 468)
Screenshot: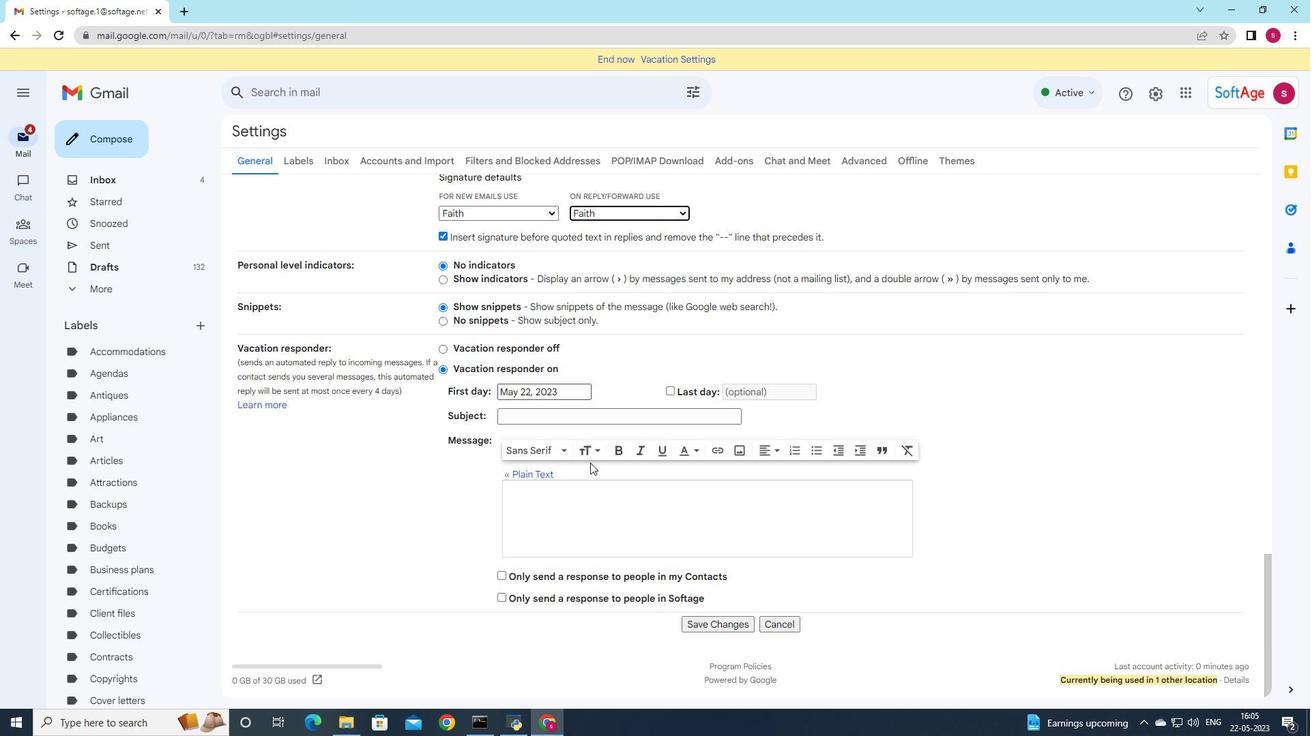 
Action: Mouse scrolled (590, 467) with delta (0, 0)
Screenshot: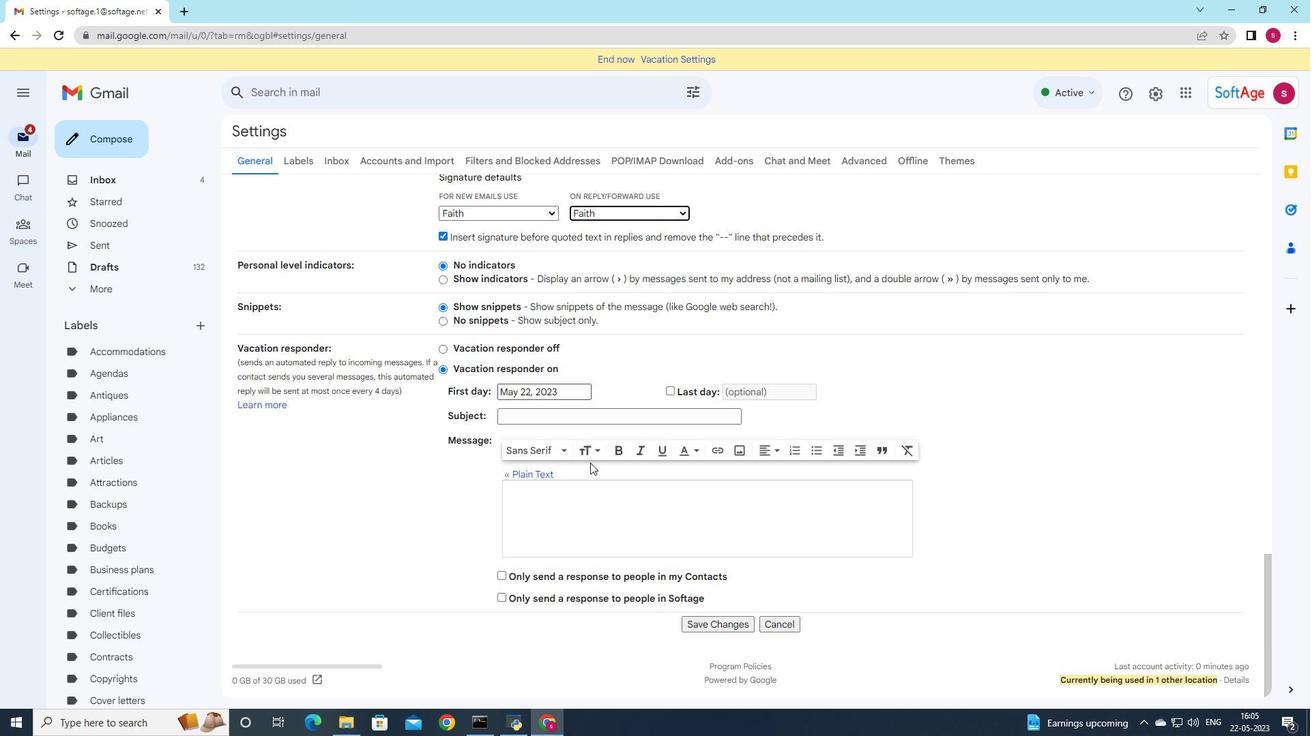 
Action: Mouse moved to (588, 489)
Screenshot: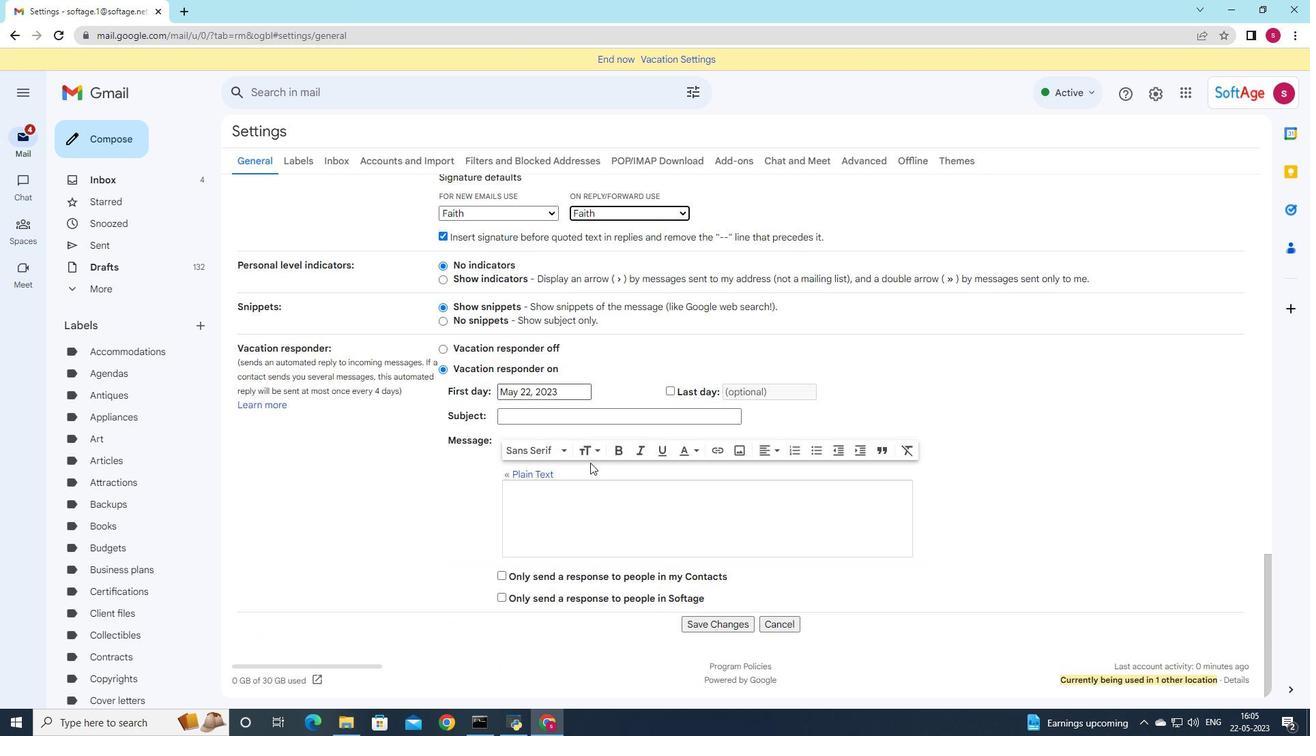 
Action: Mouse scrolled (588, 489) with delta (0, 0)
Screenshot: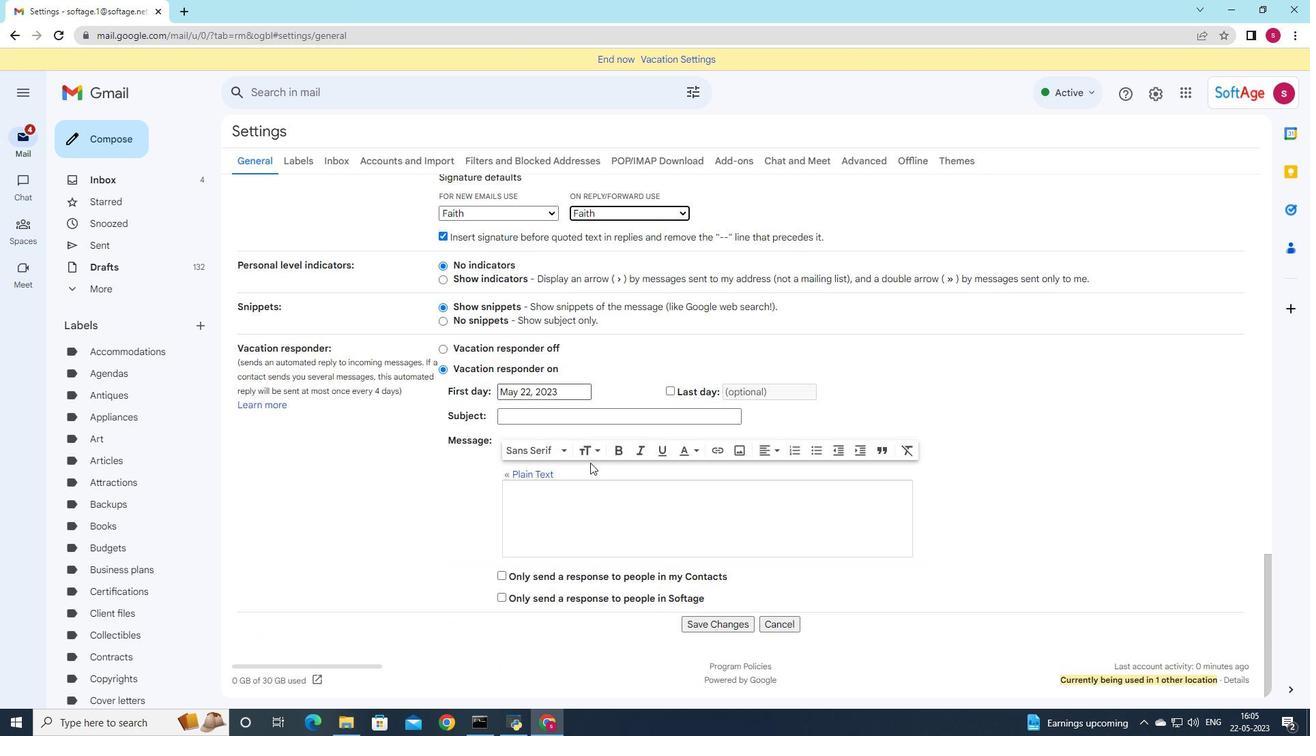 
Action: Mouse moved to (602, 633)
Screenshot: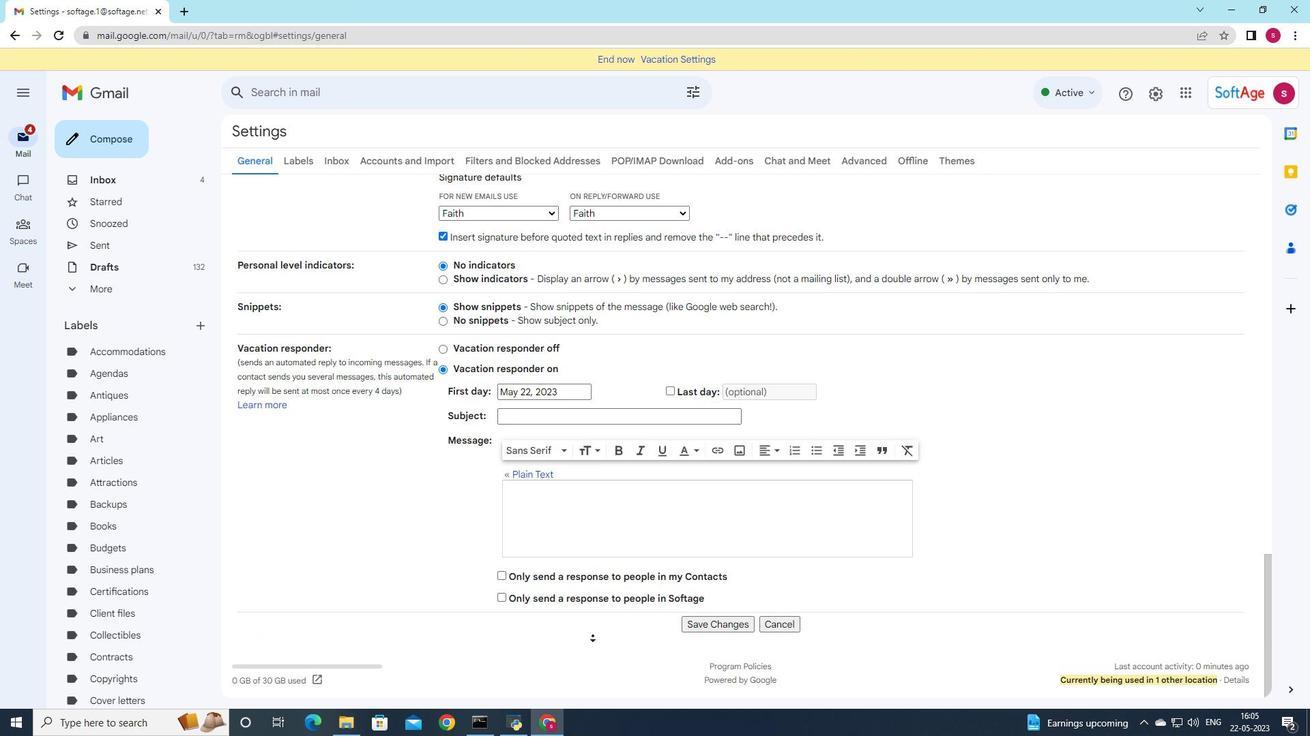 
Action: Mouse pressed left at (602, 633)
Screenshot: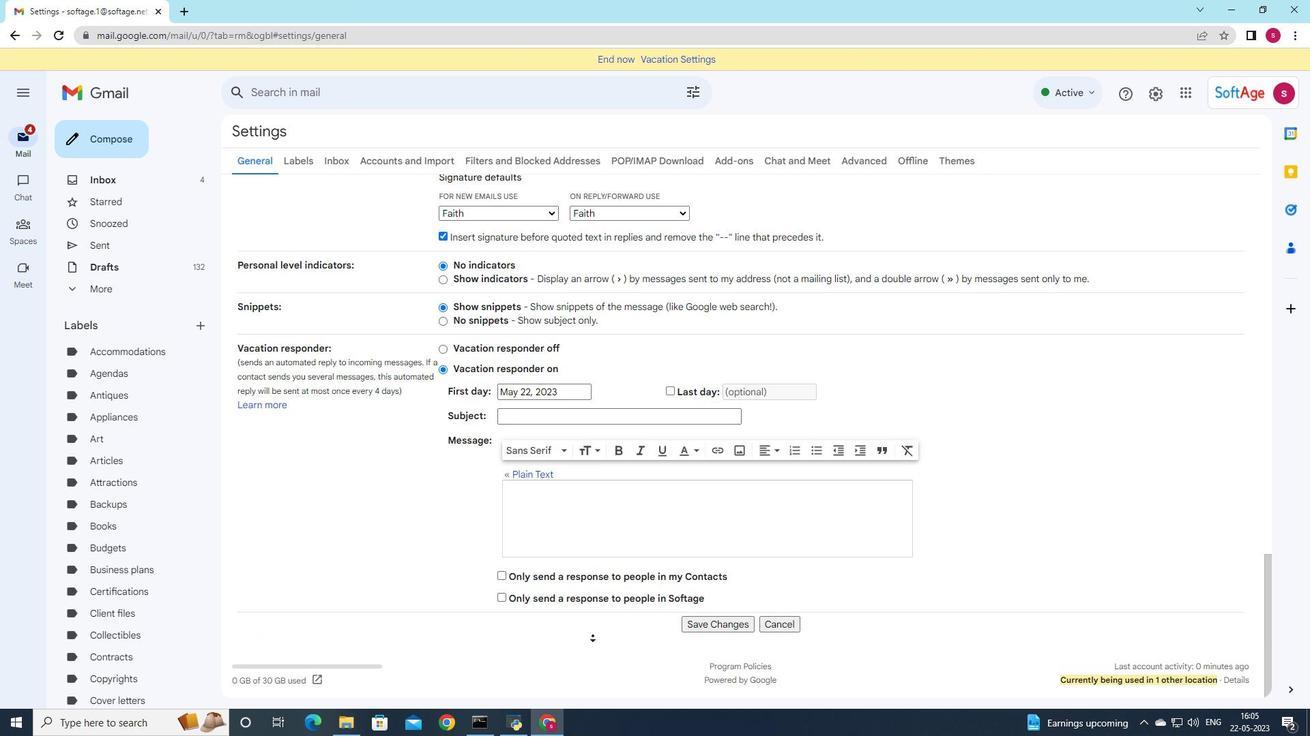 
Action: Mouse moved to (698, 621)
Screenshot: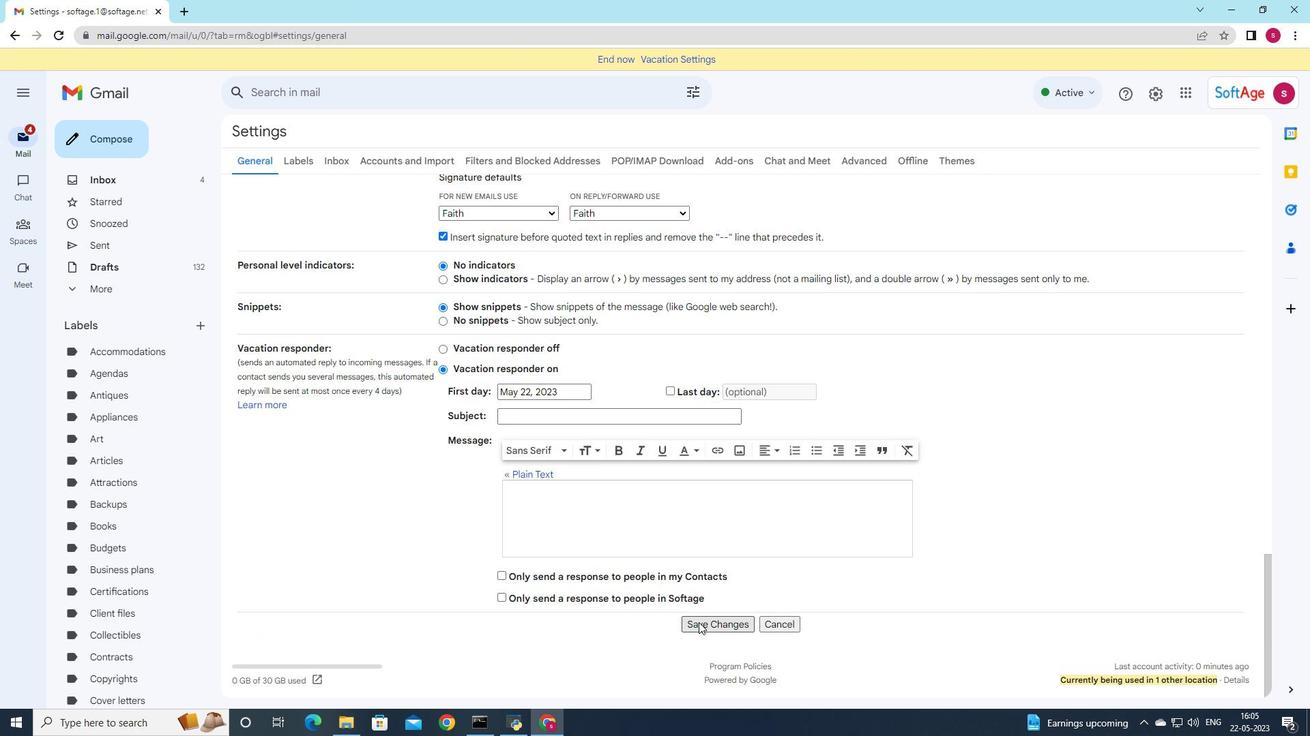 
Action: Mouse pressed left at (698, 621)
Screenshot: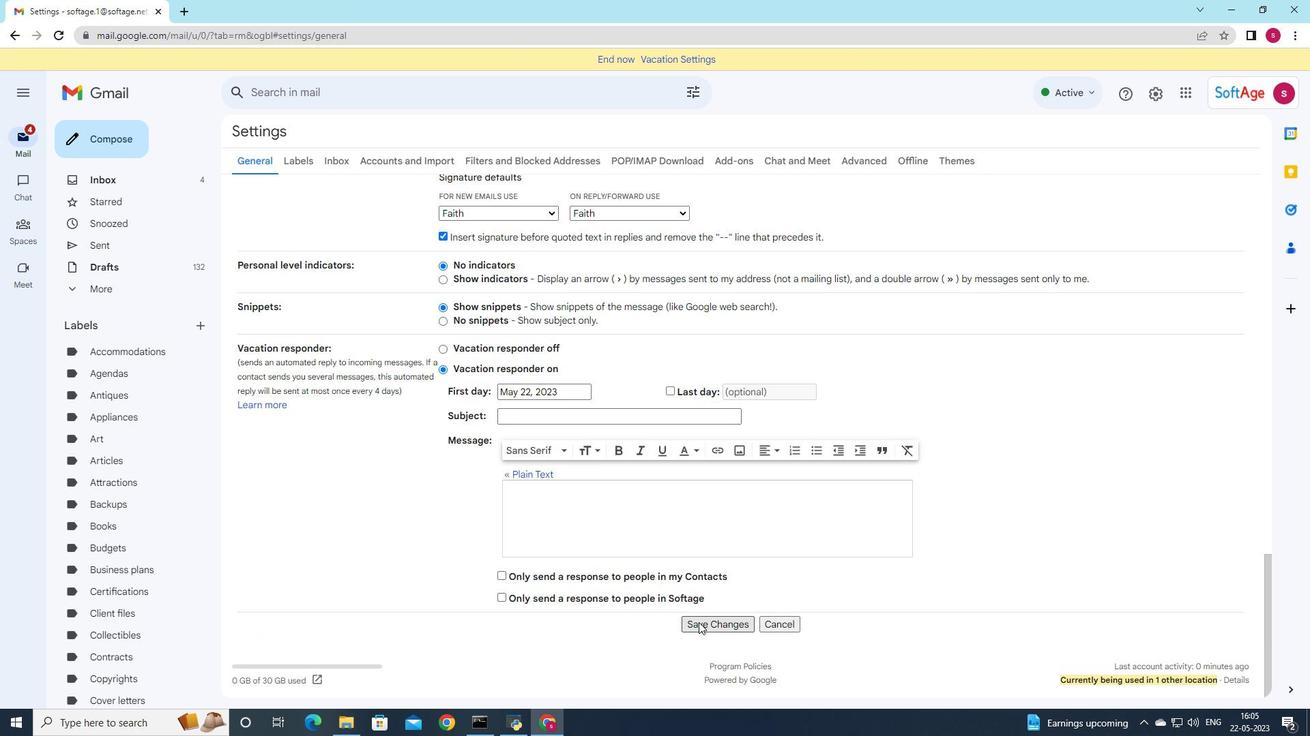 
Action: Mouse moved to (116, 131)
Screenshot: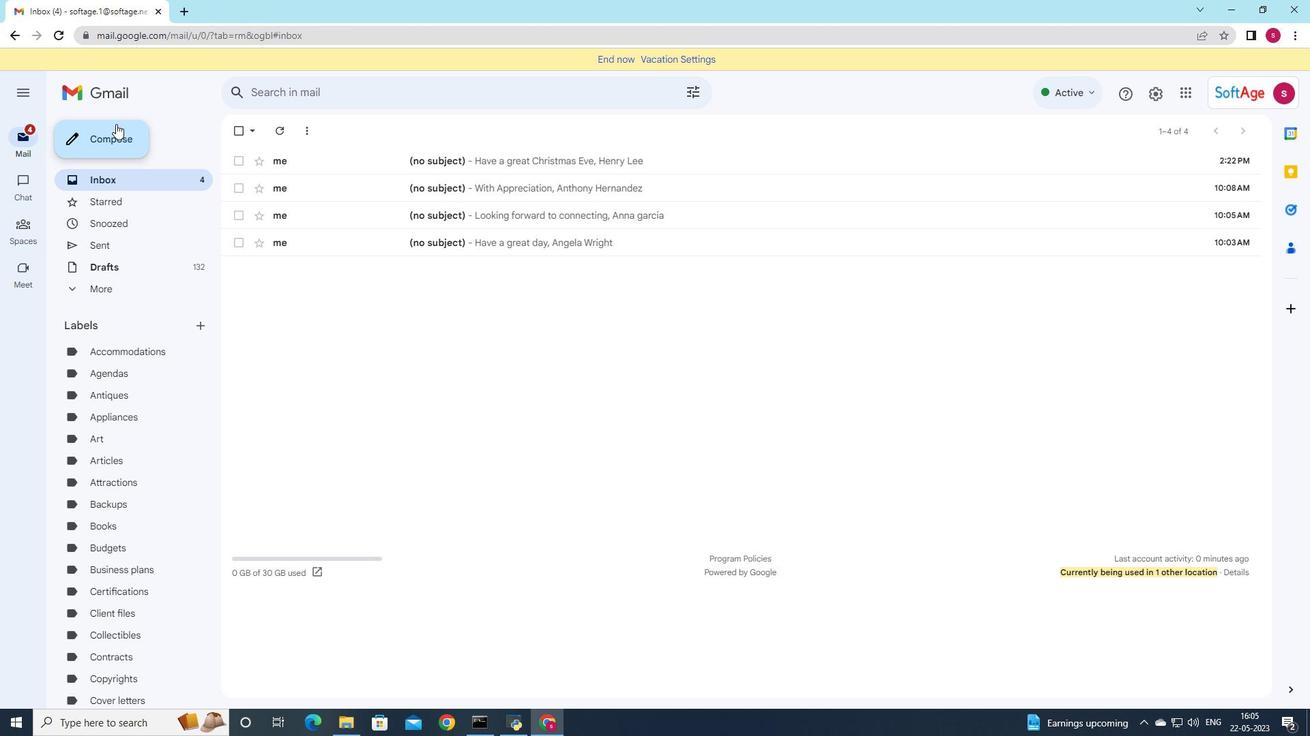
Action: Mouse pressed left at (116, 131)
Screenshot: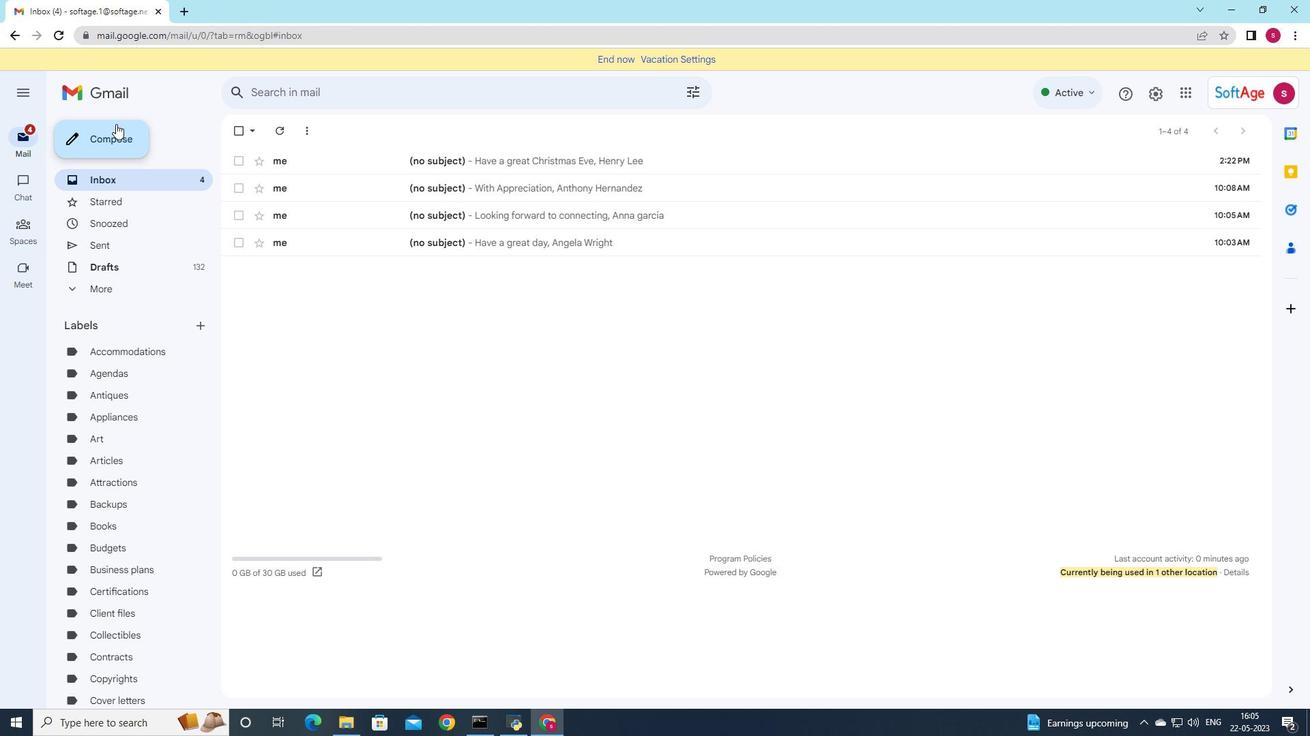 
Action: Mouse moved to (978, 354)
Screenshot: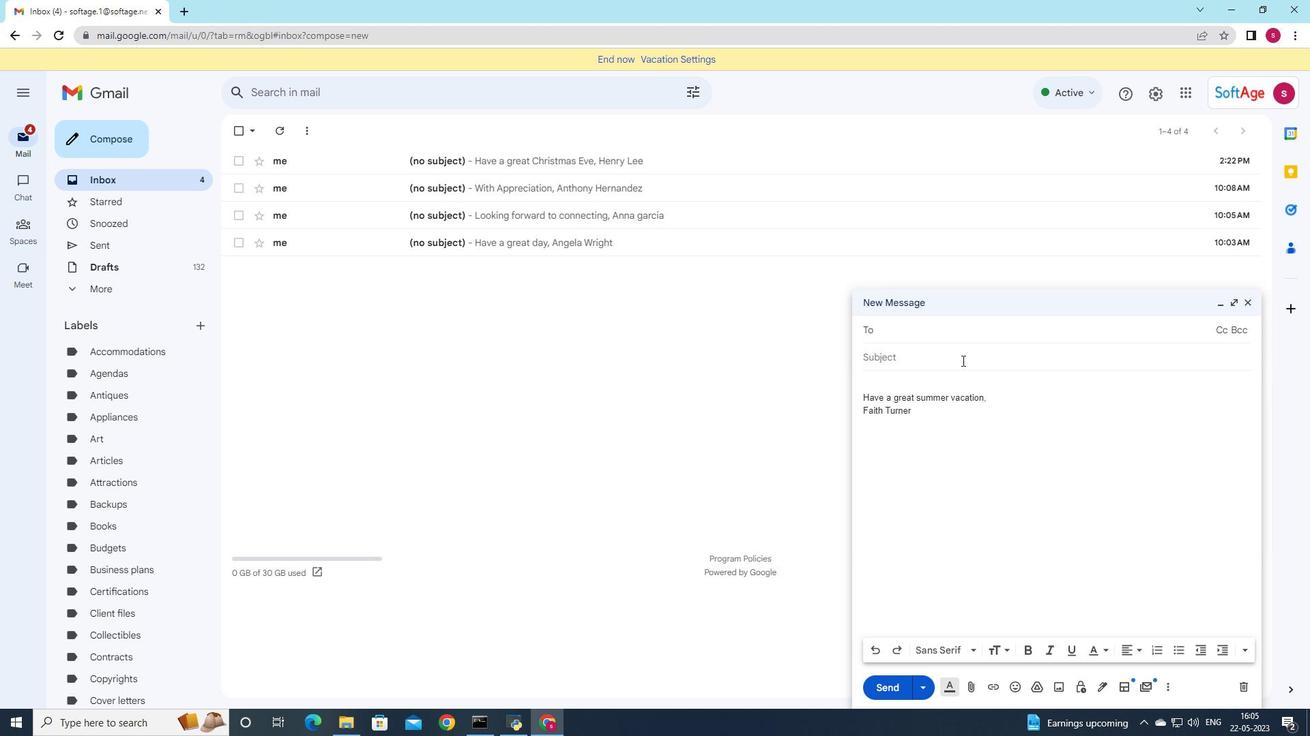 
Action: Key pressed s
Screenshot: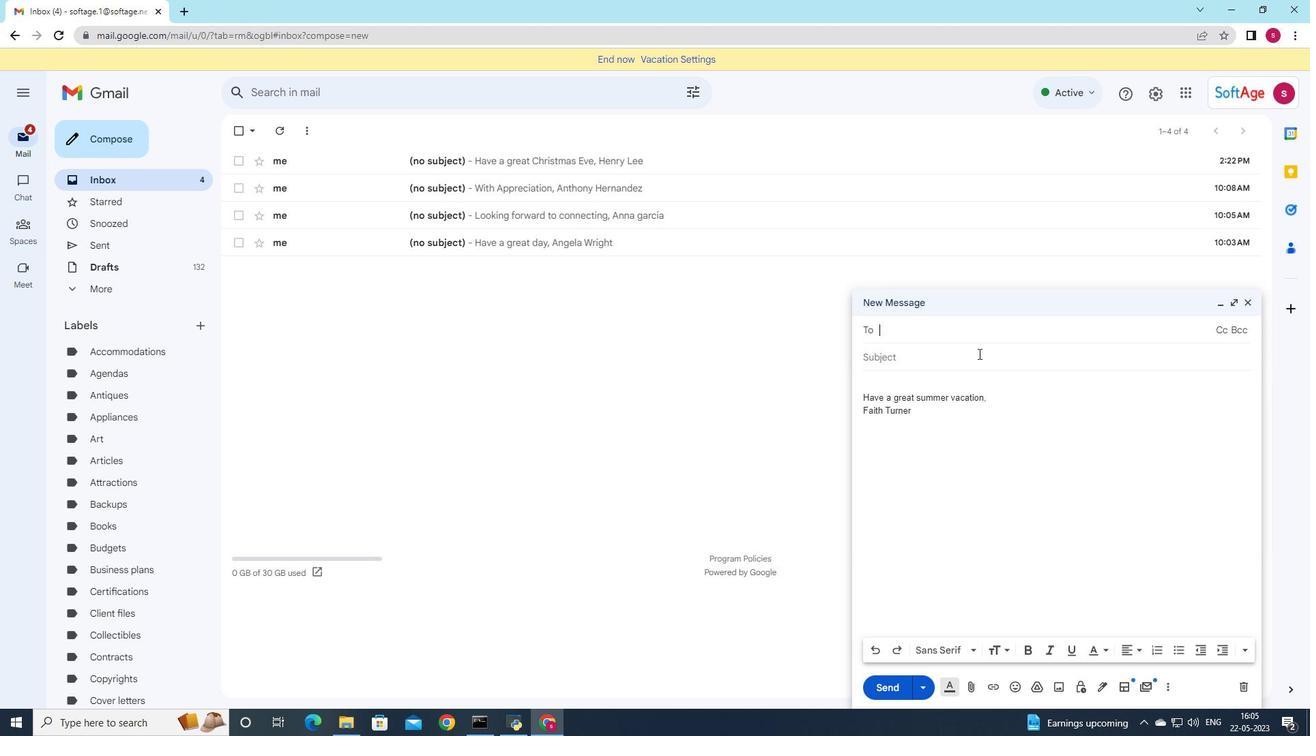 
Action: Mouse moved to (1005, 360)
Screenshot: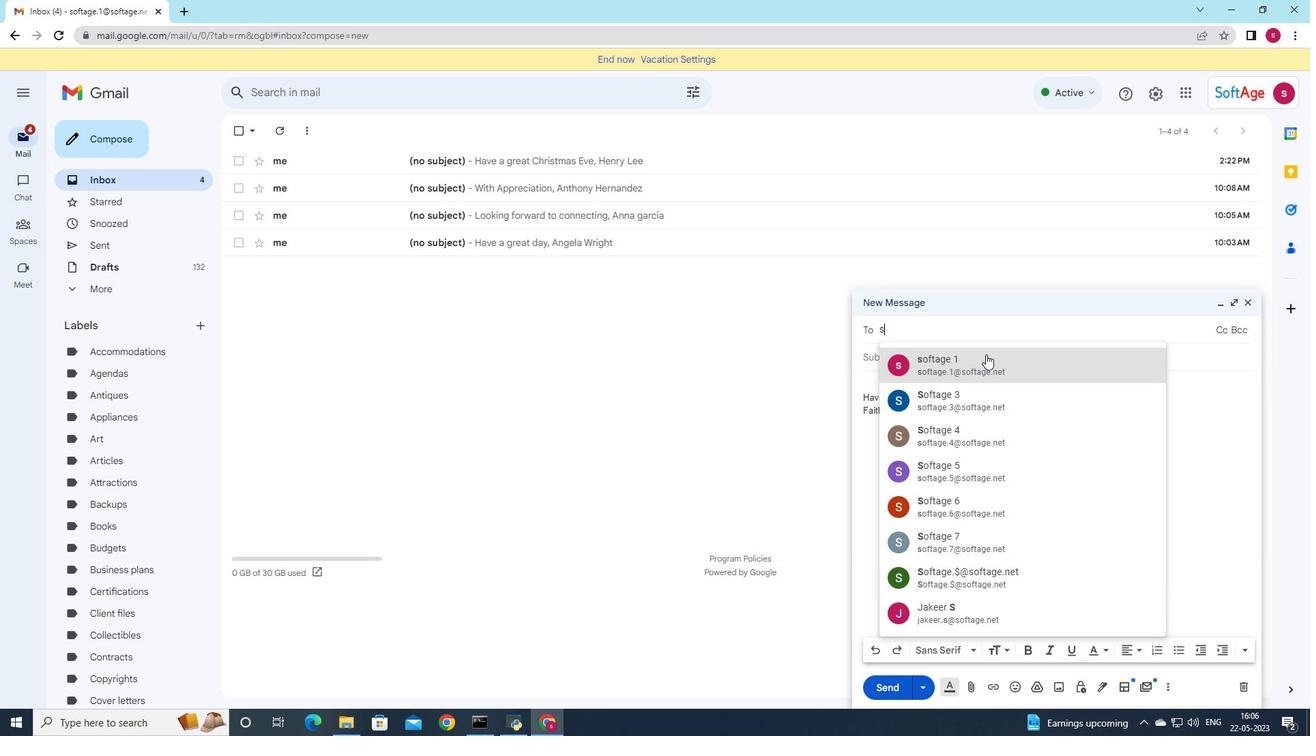 
Action: Mouse pressed left at (1005, 360)
Screenshot: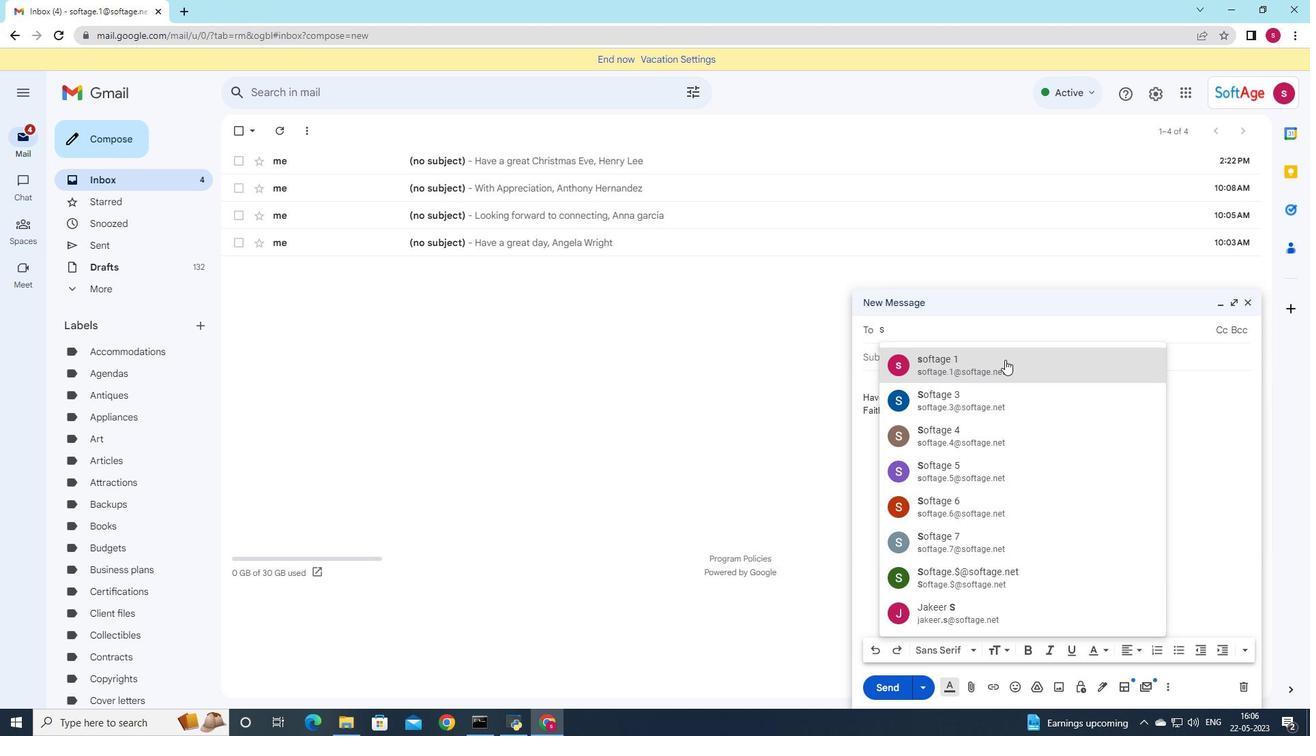 
Action: Mouse moved to (201, 322)
Screenshot: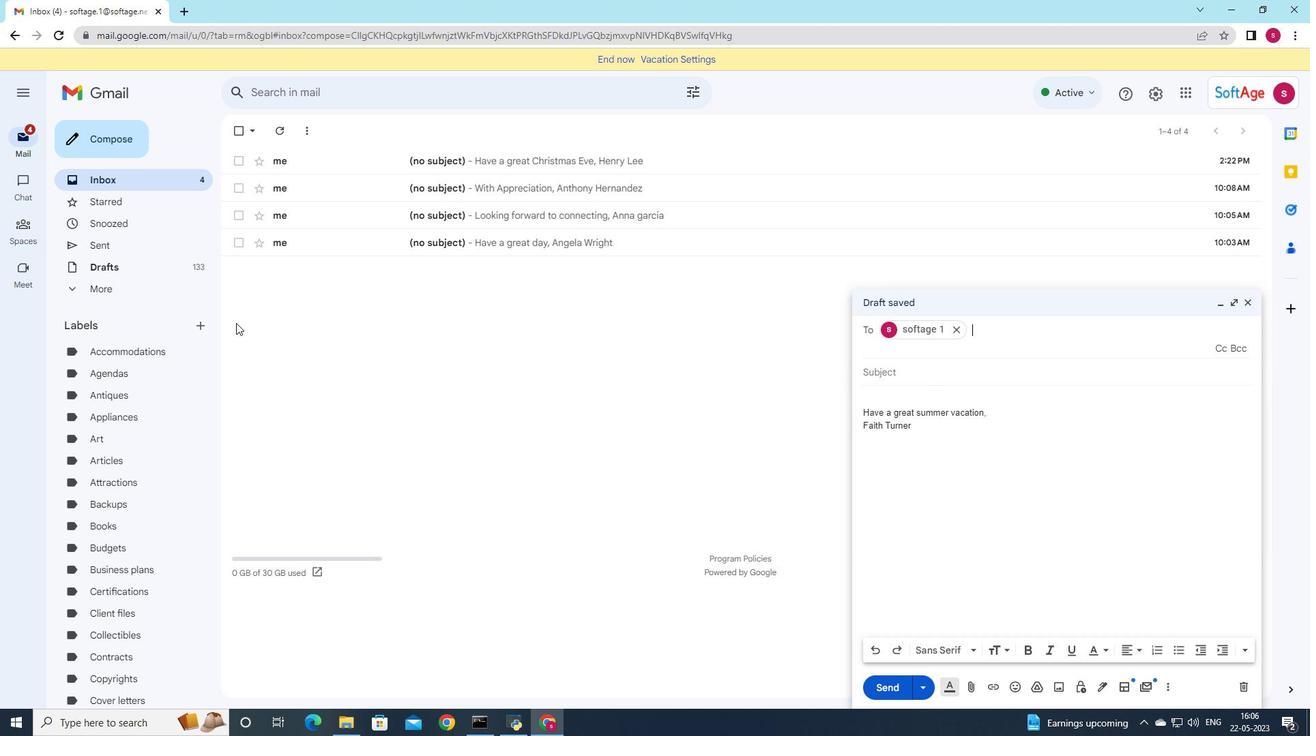 
Action: Mouse pressed left at (201, 322)
Screenshot: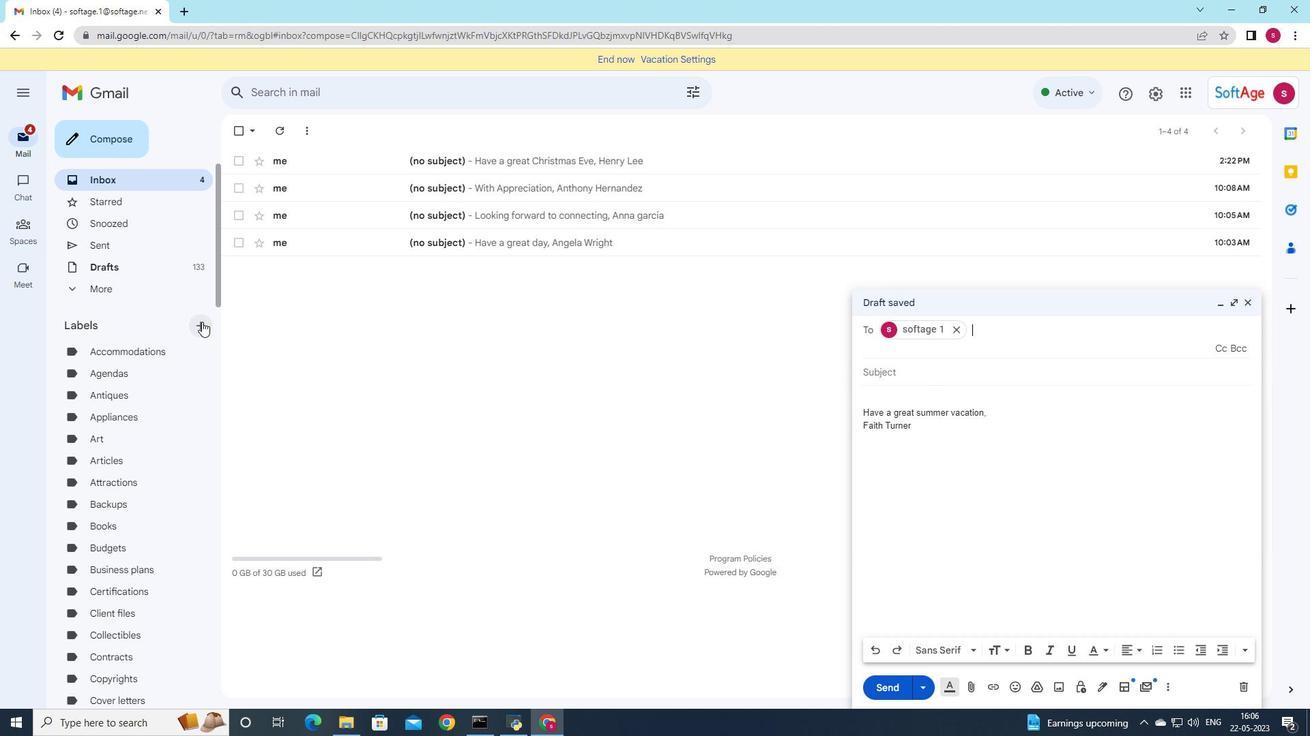 
Action: Mouse moved to (639, 361)
Screenshot: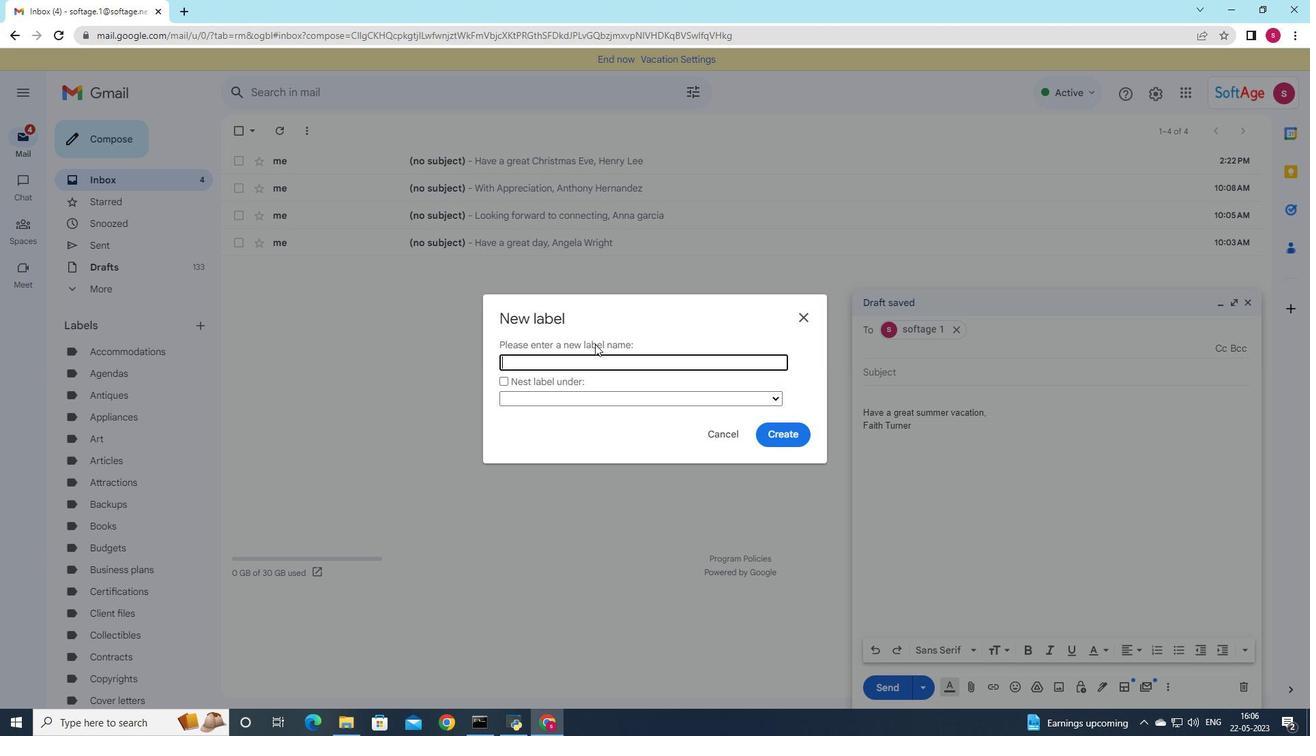 
Action: Key pressed <Key.shift>Landscaping
Screenshot: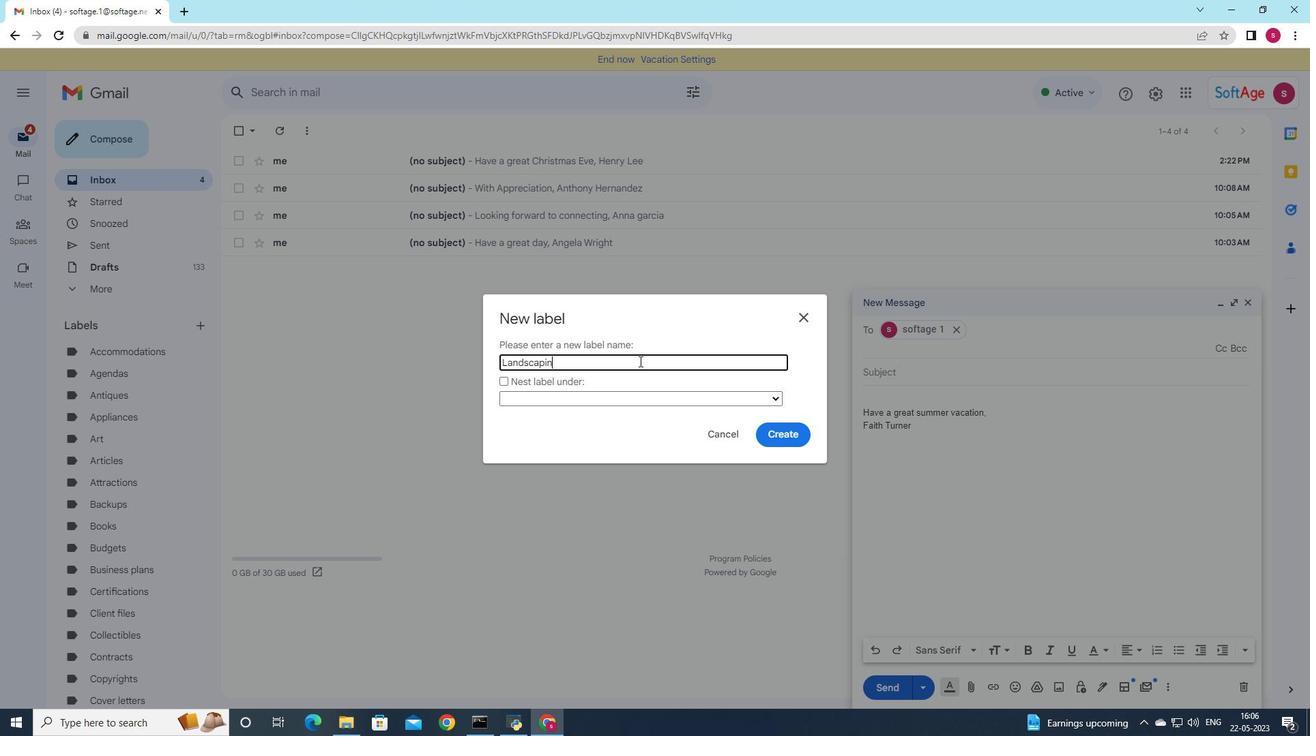 
Action: Mouse moved to (773, 434)
Screenshot: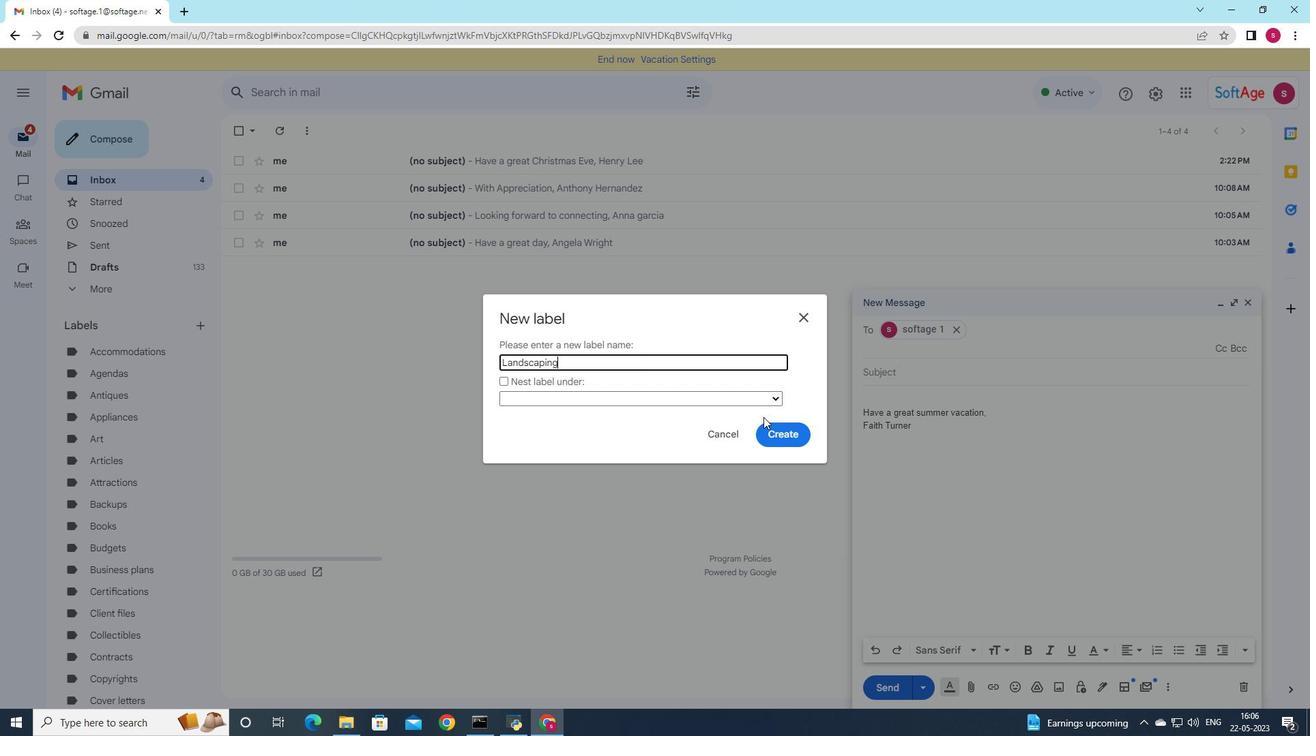 
Action: Mouse pressed left at (773, 434)
Screenshot: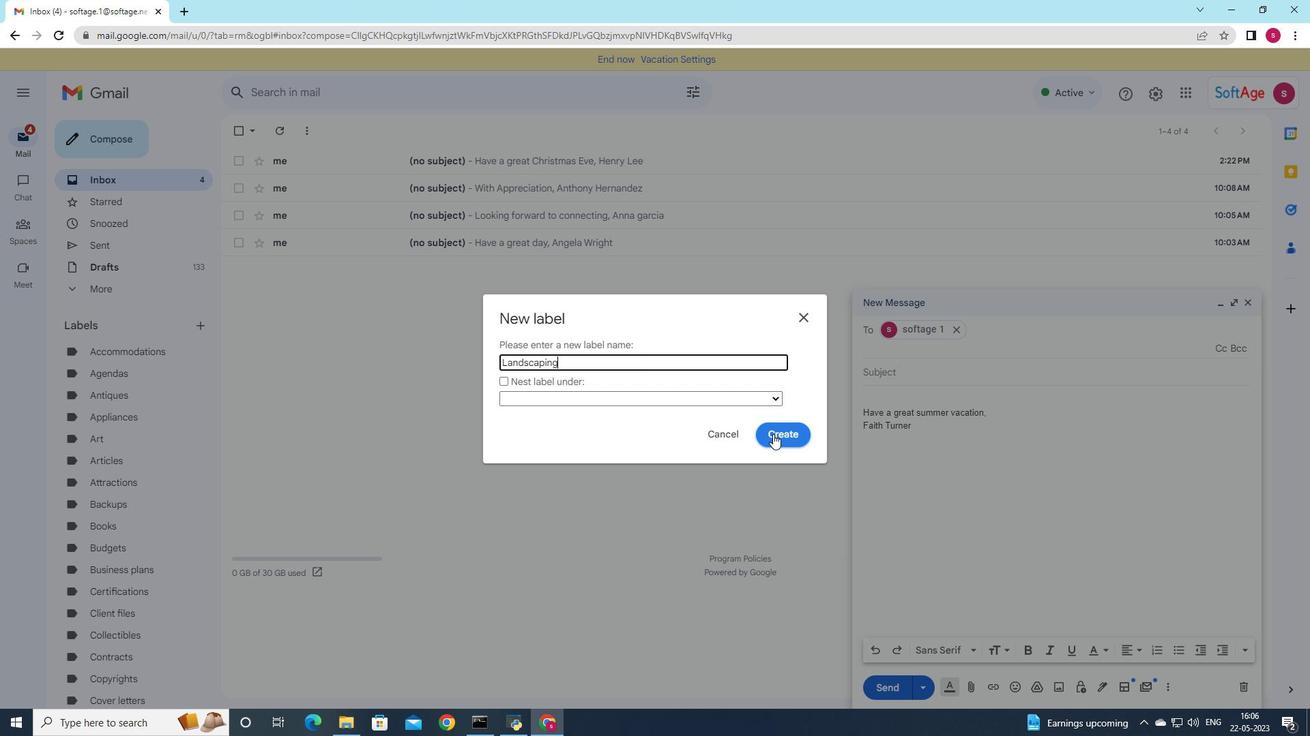 
Action: Mouse moved to (773, 440)
Screenshot: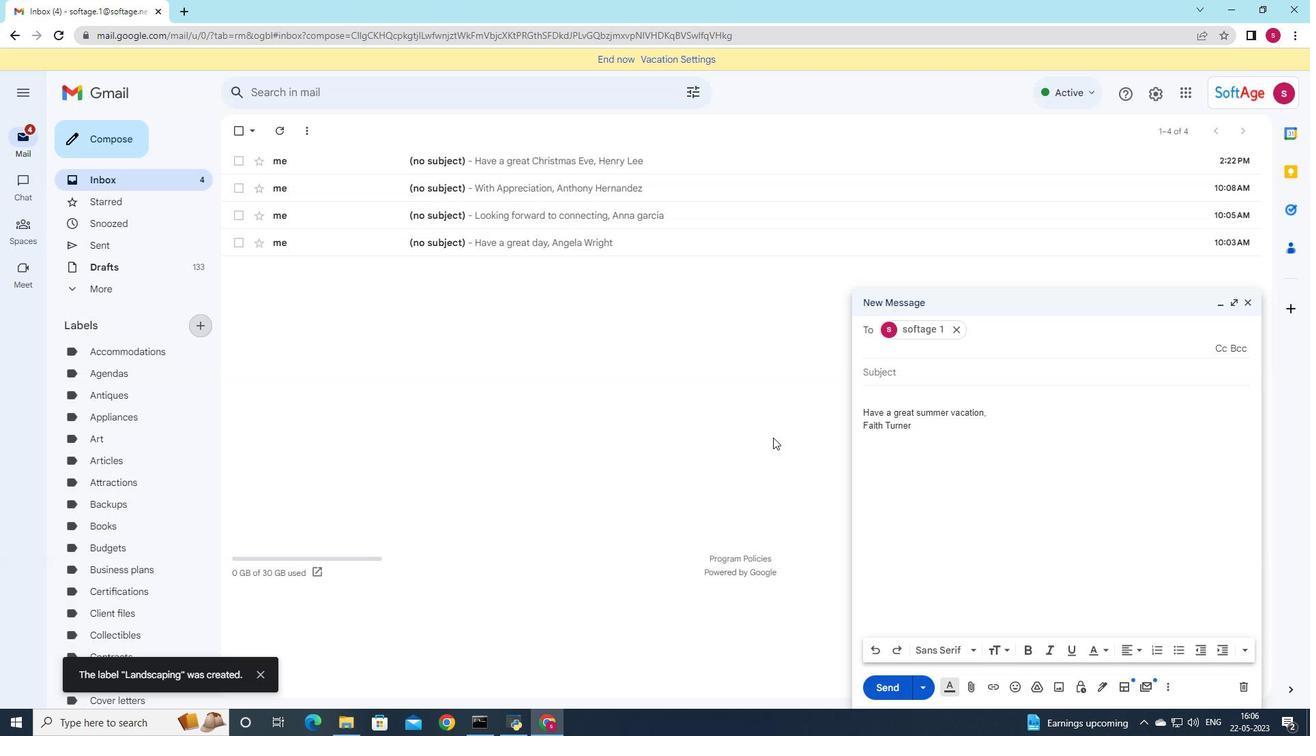 
